 Task:  Click on Football In the Sunday Gridiron Challenge click on  Pick Sheet Add name Isaac Lewis Team name Fenton's Flea Flickers and  Email softage.3@softage.net 10 Points New Orleans Saints 9 Points Philadelphia Eagles 8 Points Carolina Panthers 7 Points Tampa Bay Buccaneers 6 Points Cleveland Browns 5 Points Washington Commanders 4 Points San Francisco 49ers 3 Points Las Vegas Raiders 2 Points New York Jets 1 Points Seattle Seahawks Submit pick sheet
Action: Mouse moved to (505, 300)
Screenshot: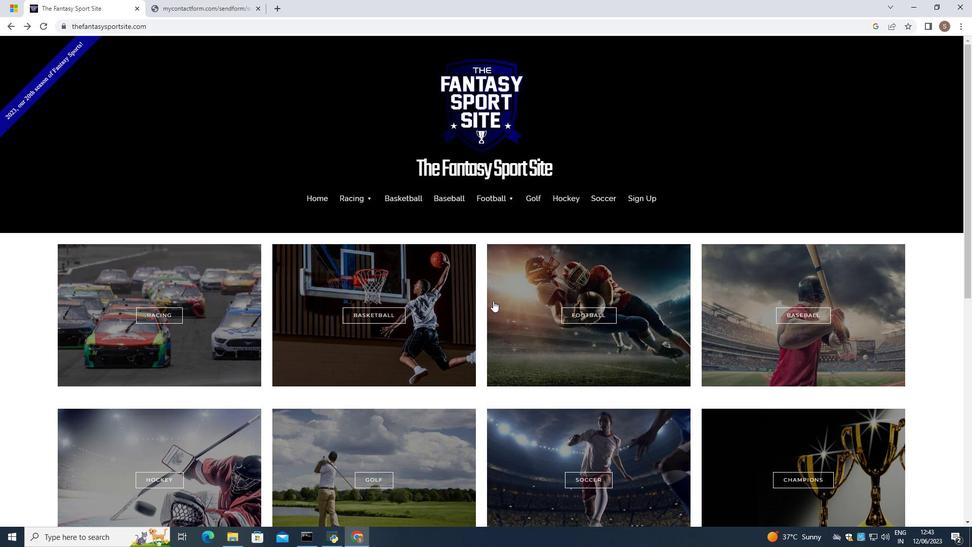 
Action: Mouse pressed left at (505, 300)
Screenshot: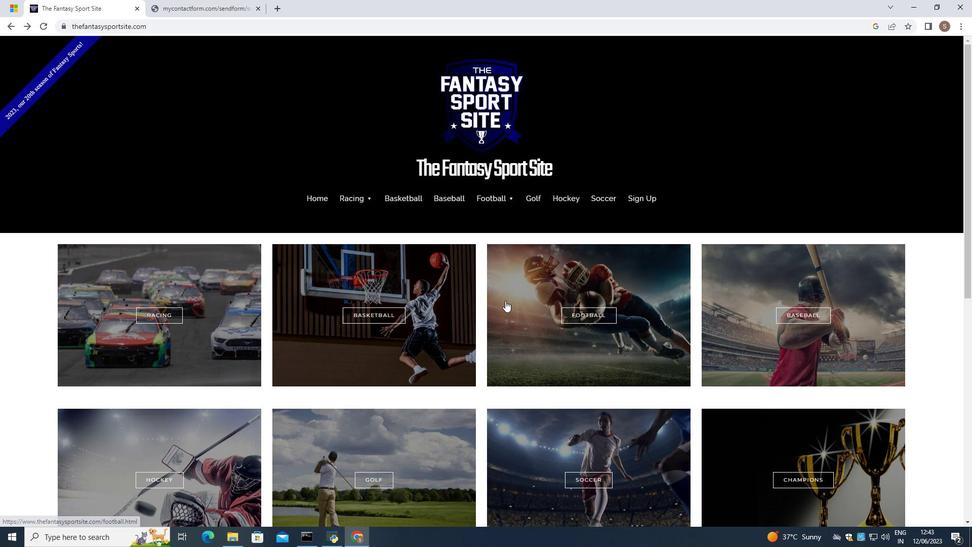 
Action: Mouse moved to (505, 301)
Screenshot: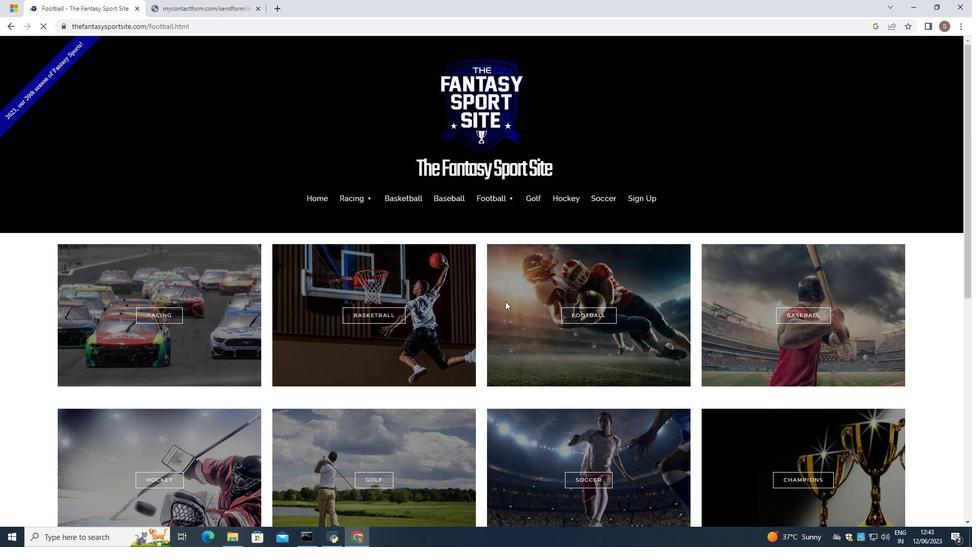 
Action: Mouse scrolled (505, 301) with delta (0, 0)
Screenshot: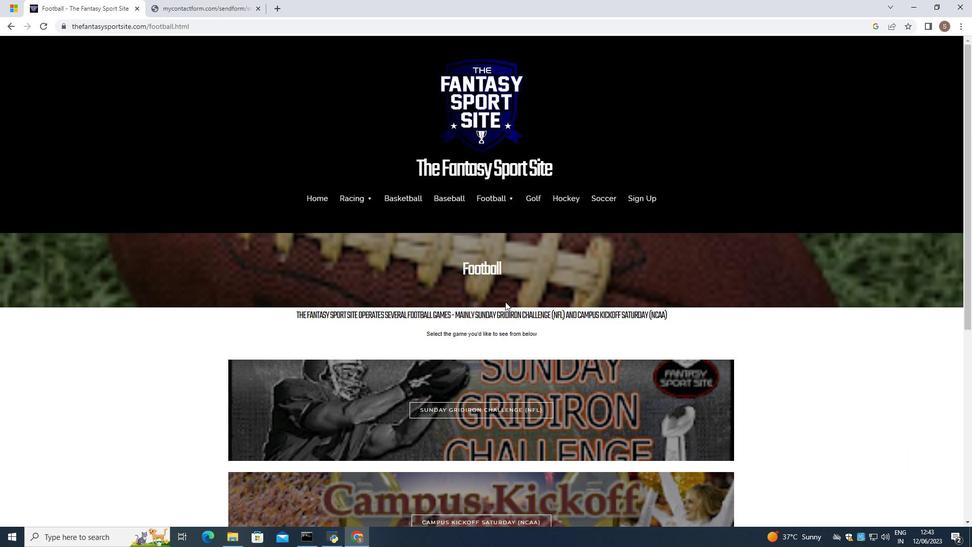 
Action: Mouse scrolled (505, 301) with delta (0, 0)
Screenshot: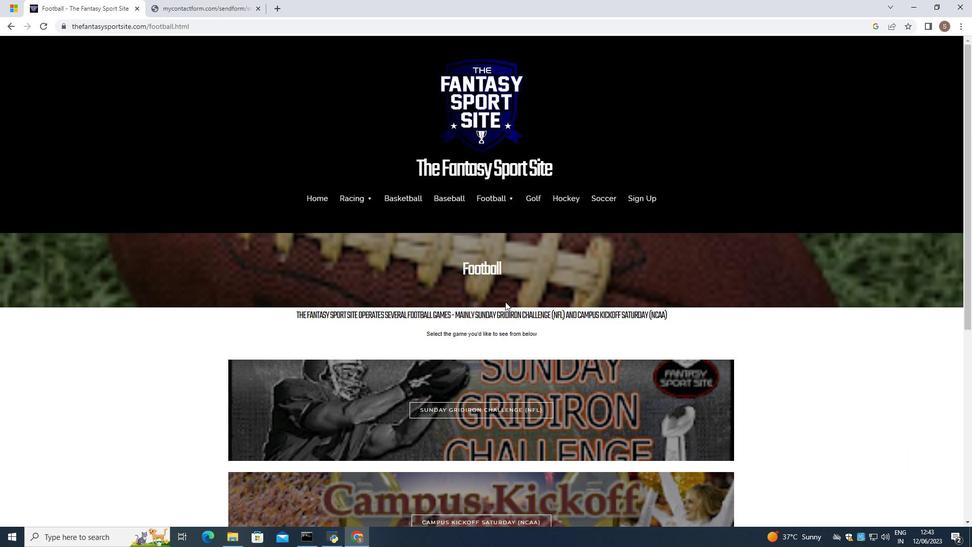 
Action: Mouse scrolled (505, 301) with delta (0, 0)
Screenshot: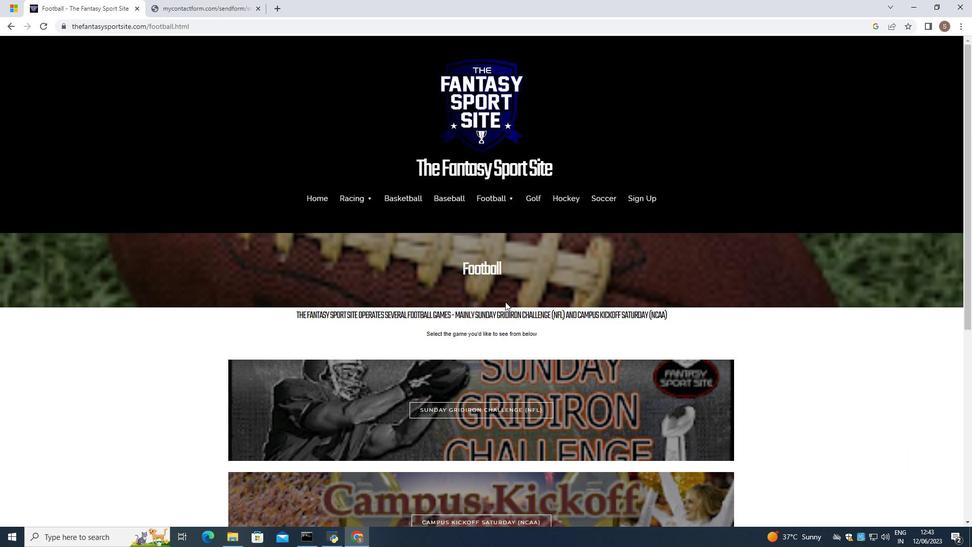 
Action: Mouse moved to (522, 257)
Screenshot: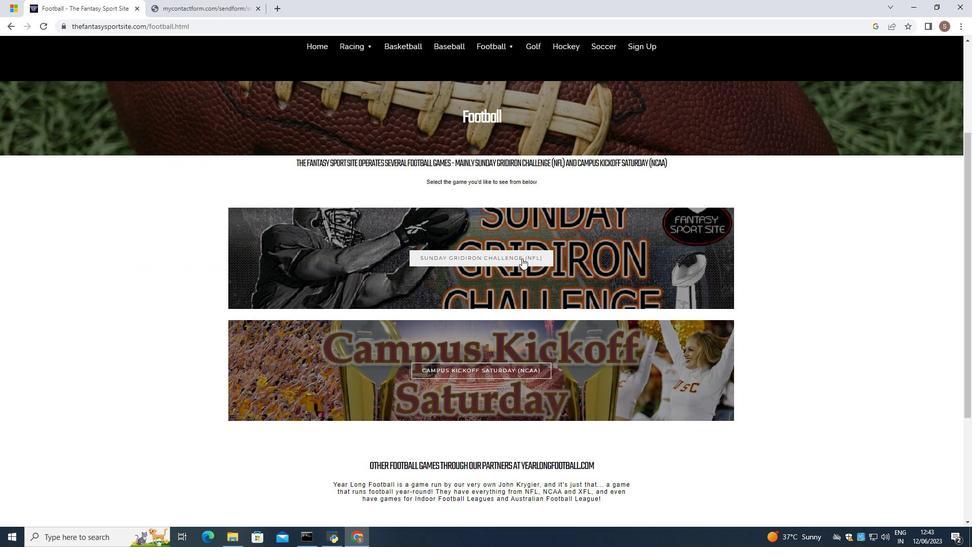 
Action: Mouse pressed left at (522, 257)
Screenshot: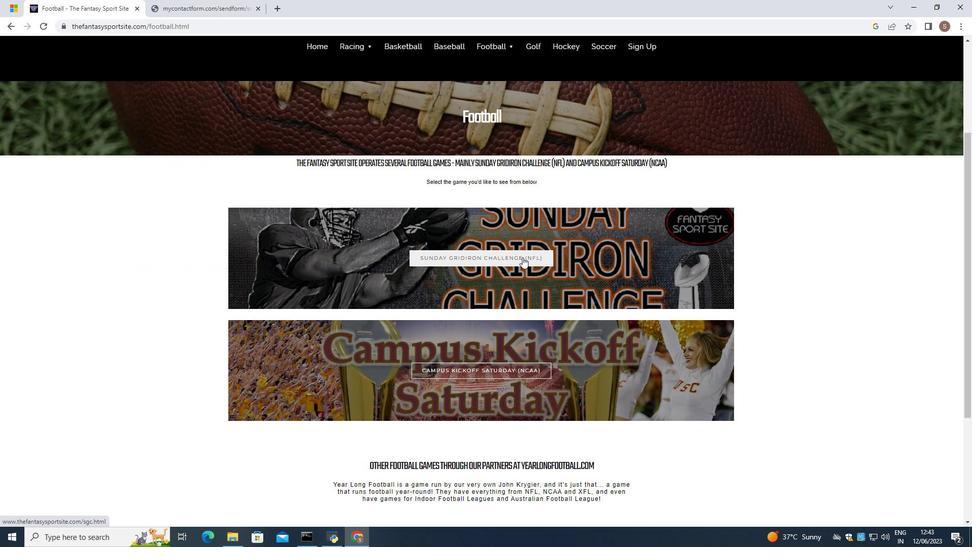 
Action: Mouse moved to (522, 257)
Screenshot: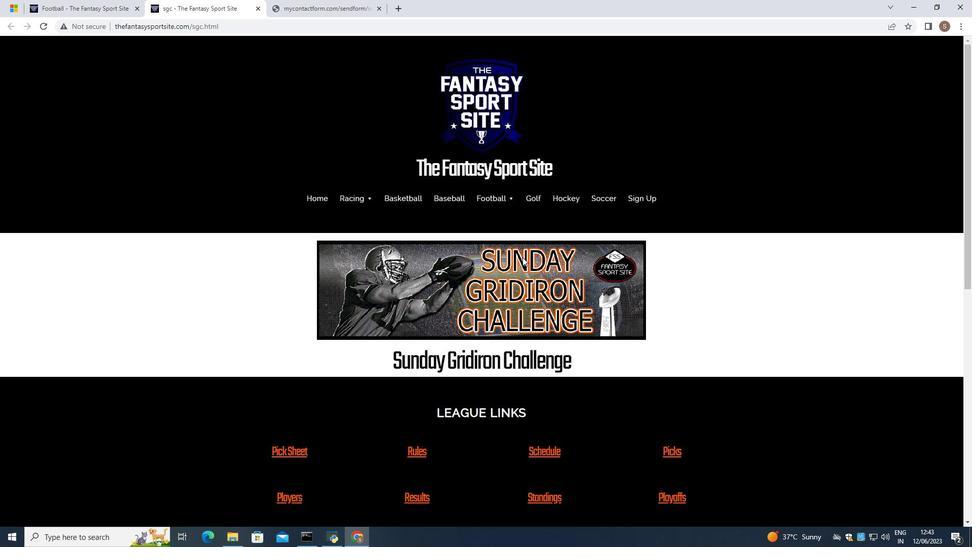 
Action: Mouse scrolled (522, 257) with delta (0, 0)
Screenshot: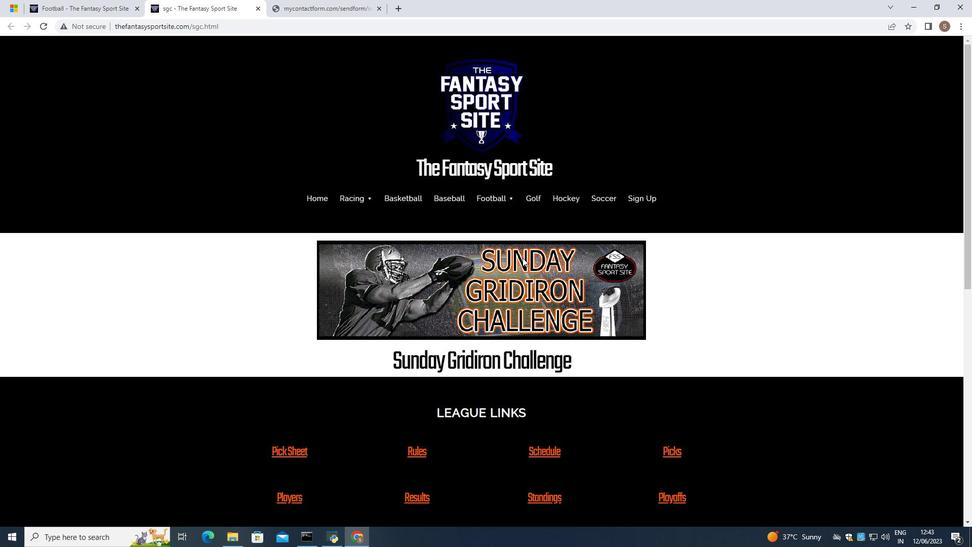 
Action: Mouse scrolled (522, 257) with delta (0, 0)
Screenshot: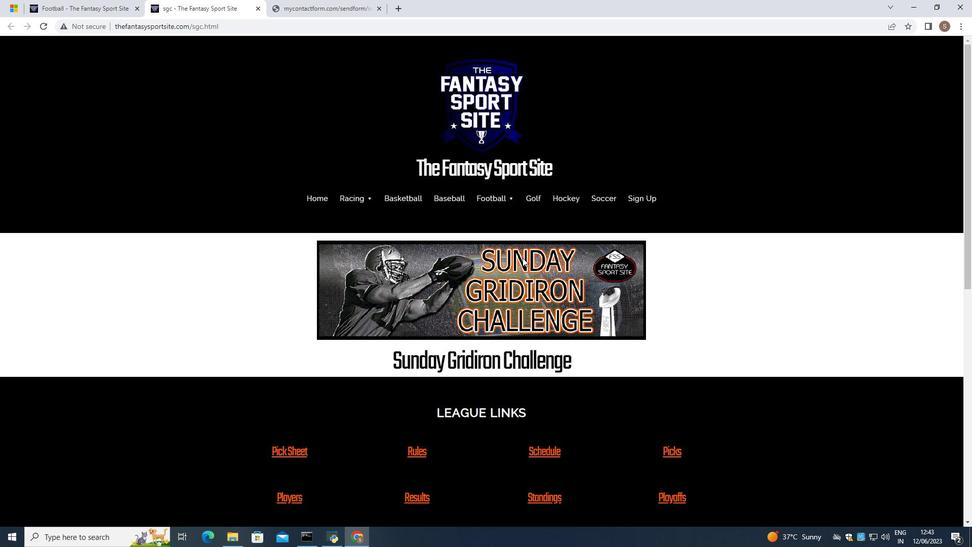 
Action: Mouse scrolled (522, 257) with delta (0, 0)
Screenshot: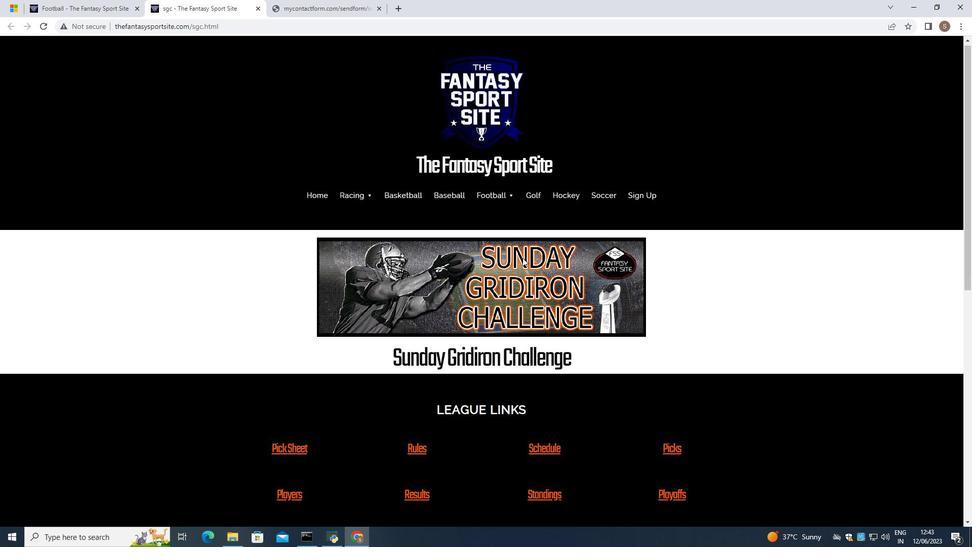 
Action: Mouse moved to (295, 302)
Screenshot: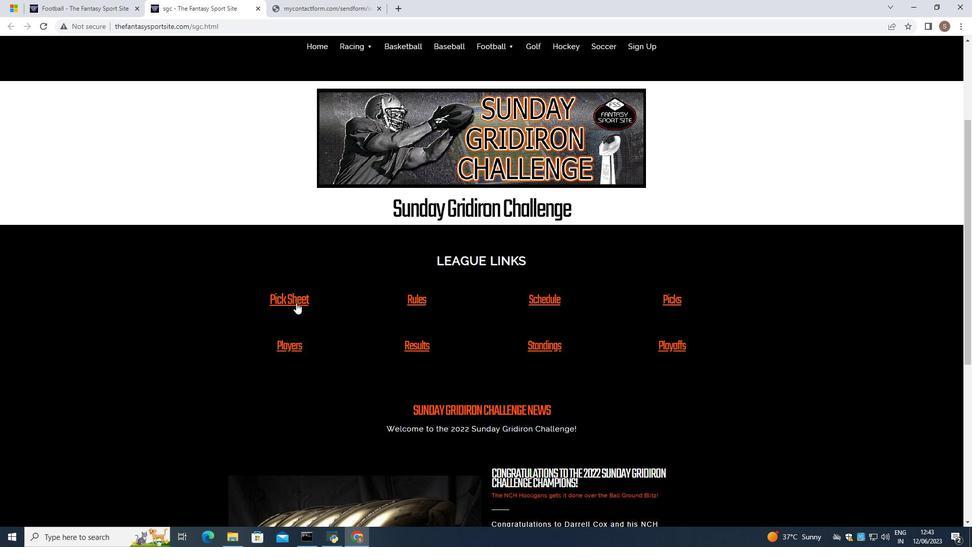 
Action: Mouse pressed left at (295, 302)
Screenshot: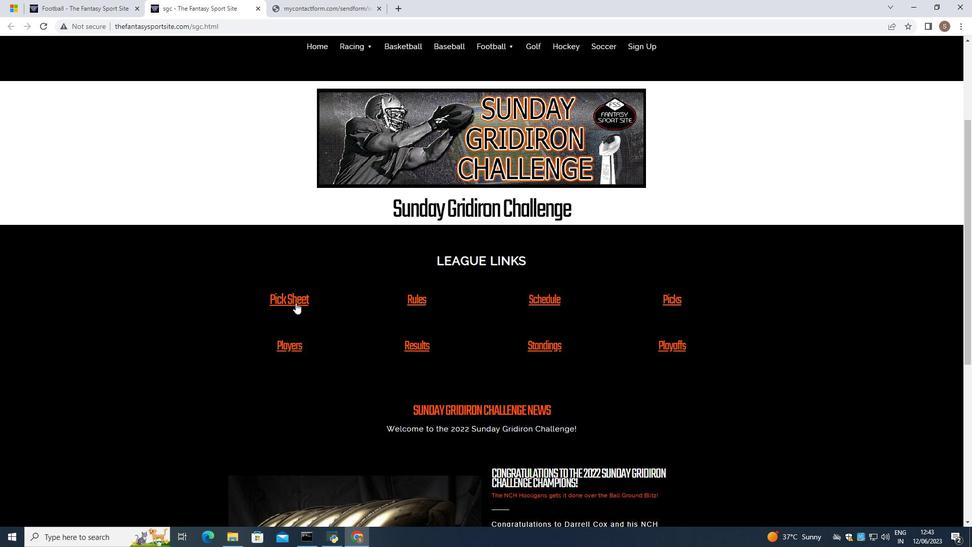 
Action: Mouse moved to (298, 301)
Screenshot: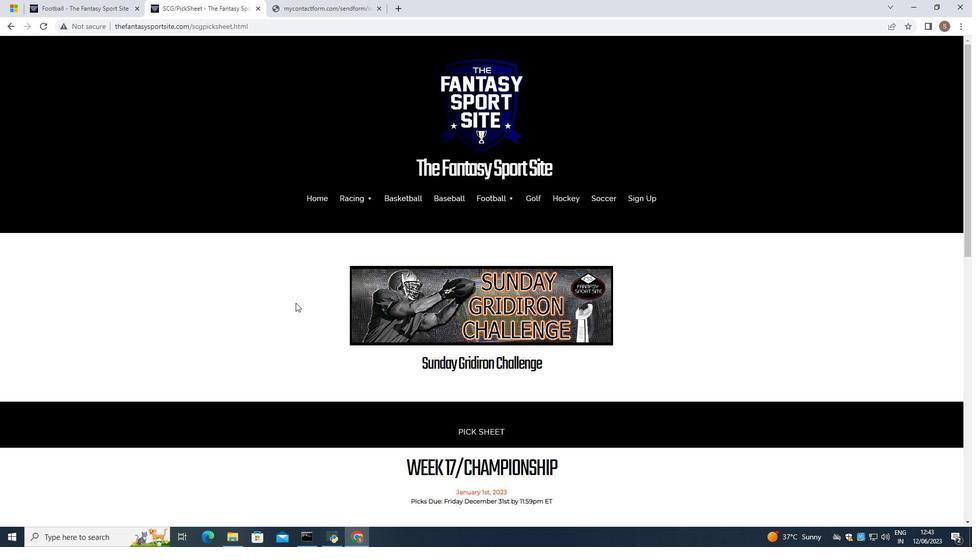 
Action: Mouse scrolled (298, 300) with delta (0, 0)
Screenshot: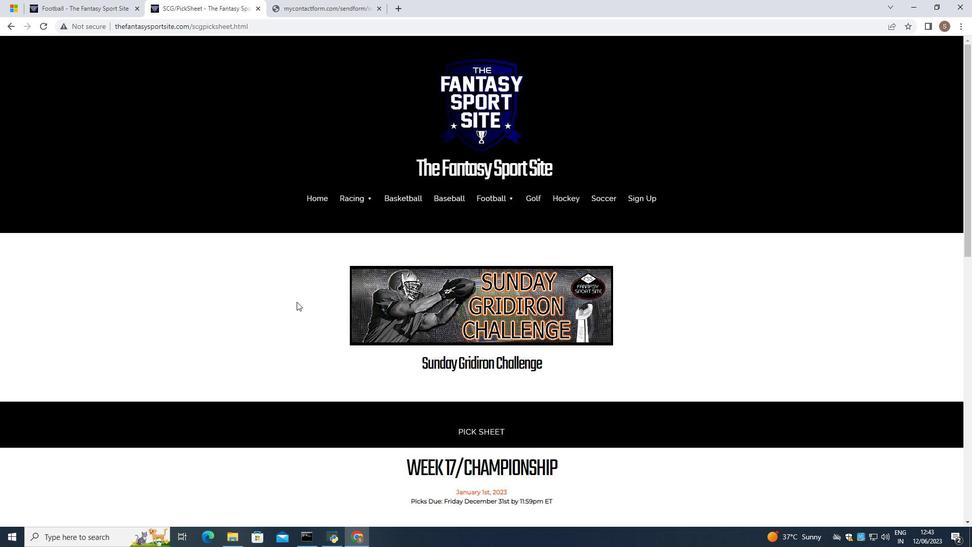
Action: Mouse moved to (298, 301)
Screenshot: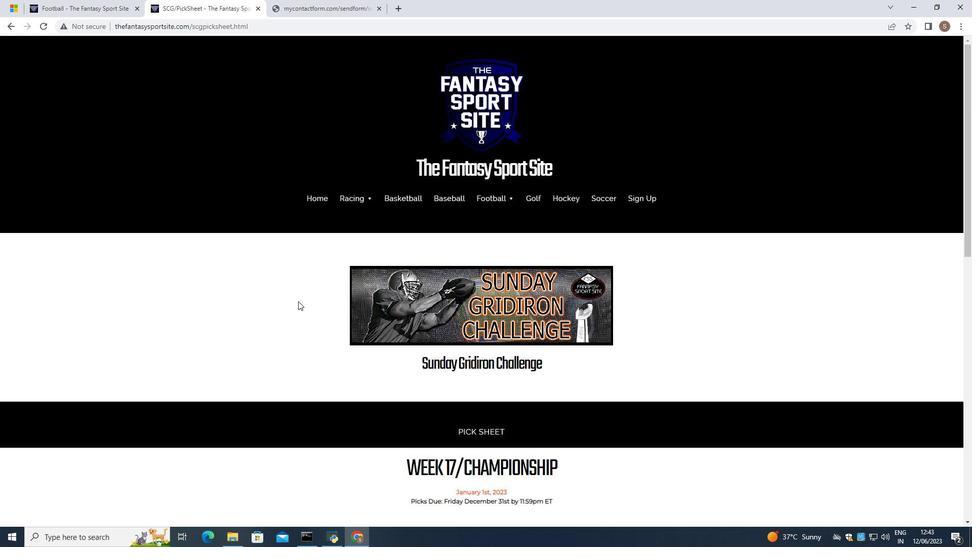 
Action: Mouse scrolled (298, 300) with delta (0, 0)
Screenshot: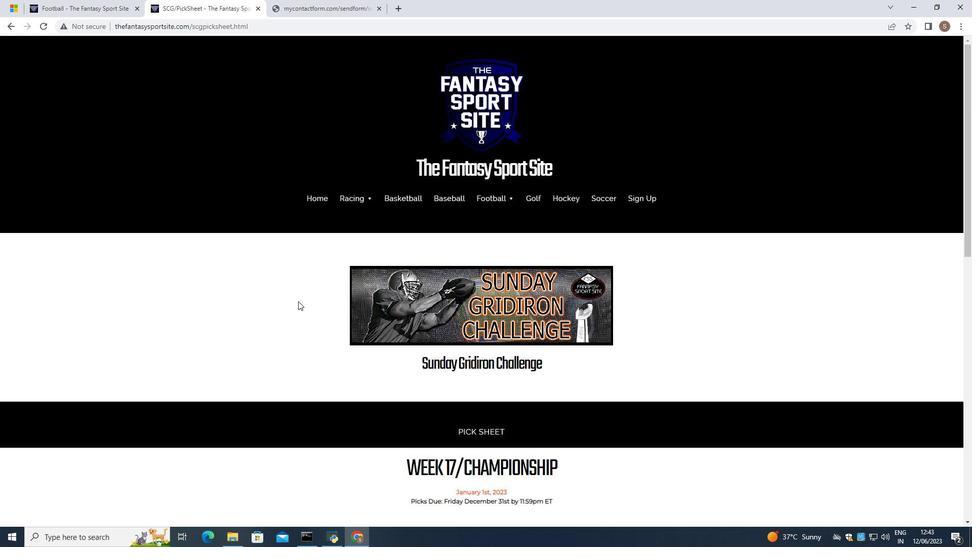 
Action: Mouse moved to (299, 300)
Screenshot: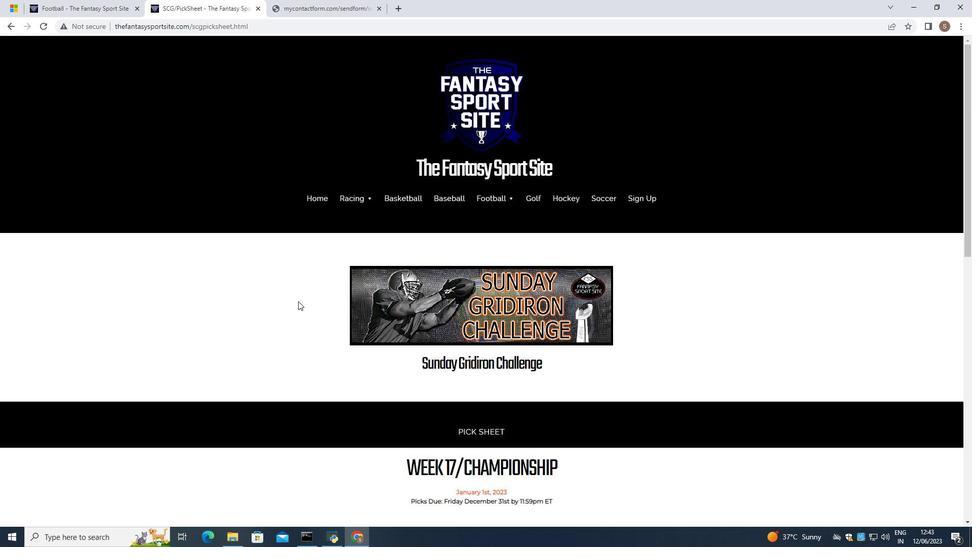 
Action: Mouse scrolled (299, 300) with delta (0, 0)
Screenshot: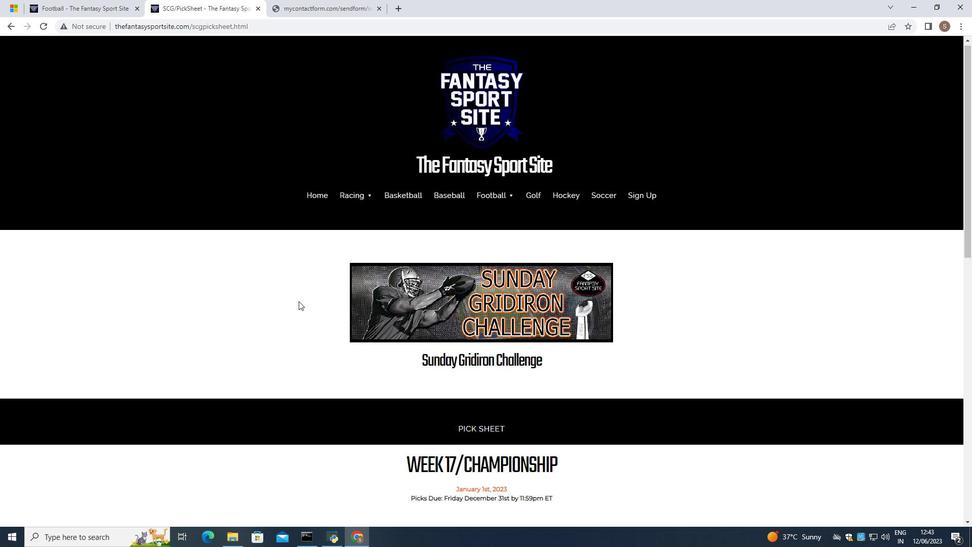 
Action: Mouse moved to (300, 300)
Screenshot: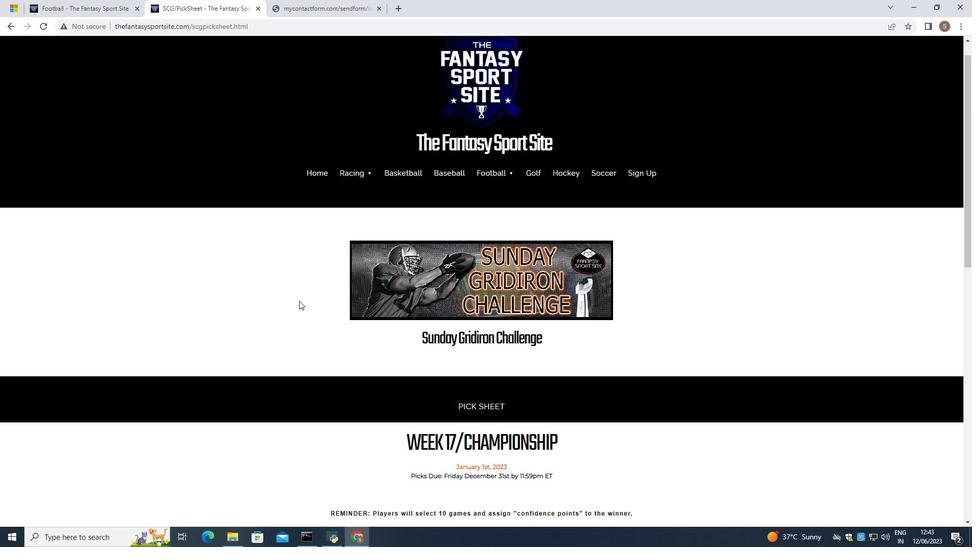 
Action: Mouse scrolled (300, 300) with delta (0, 0)
Screenshot: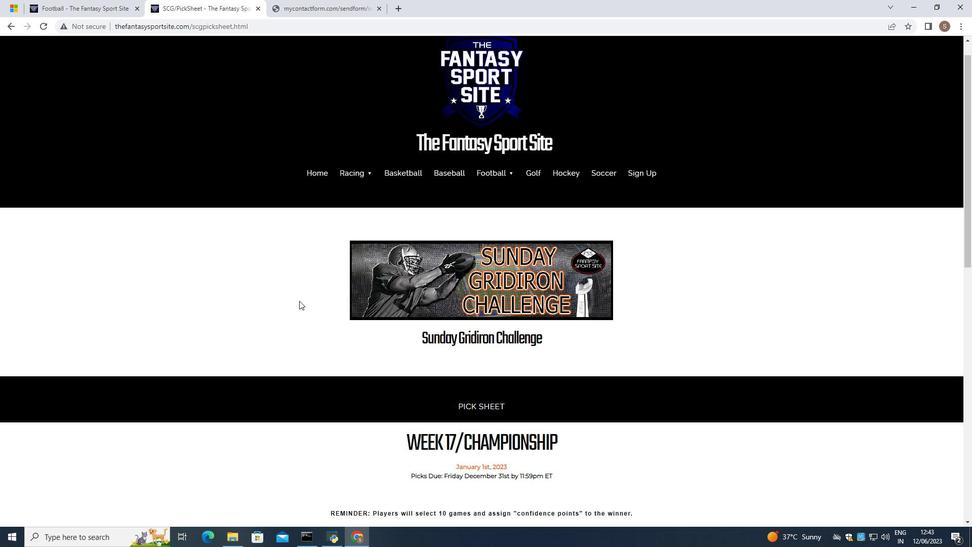 
Action: Mouse moved to (301, 299)
Screenshot: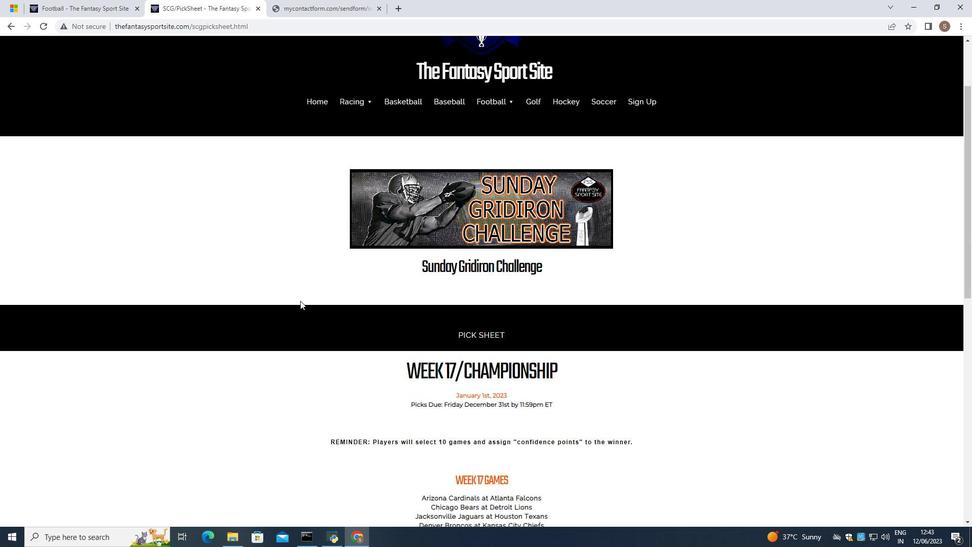 
Action: Mouse scrolled (301, 299) with delta (0, 0)
Screenshot: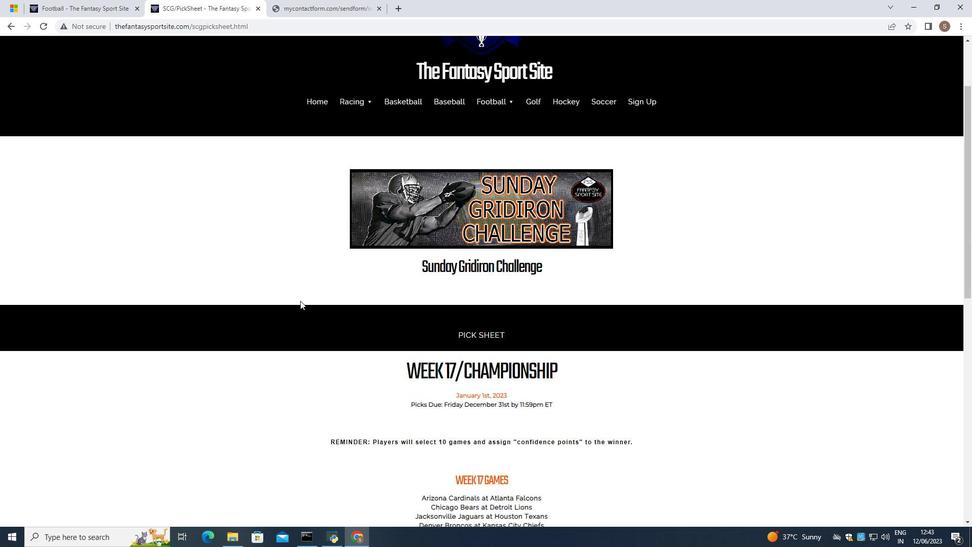 
Action: Mouse moved to (307, 296)
Screenshot: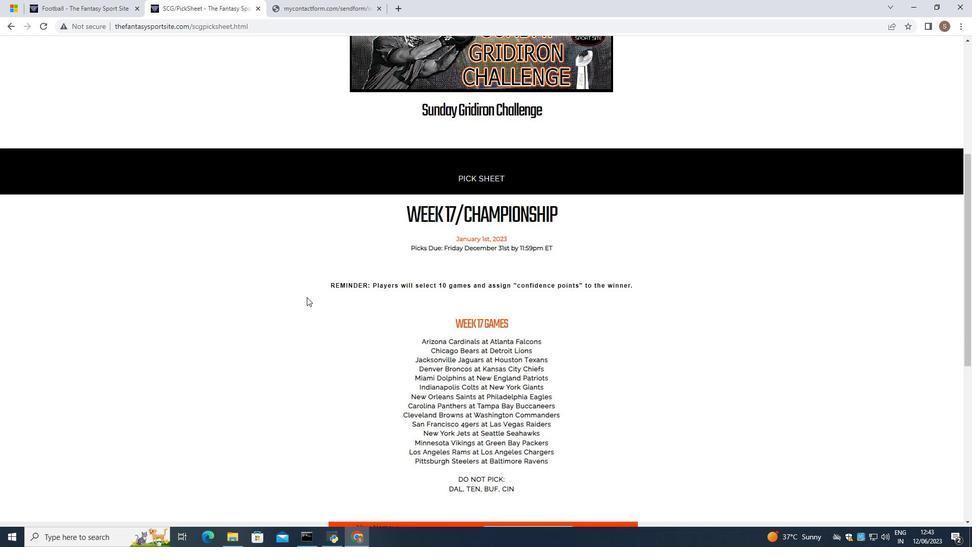
Action: Mouse scrolled (307, 296) with delta (0, 0)
Screenshot: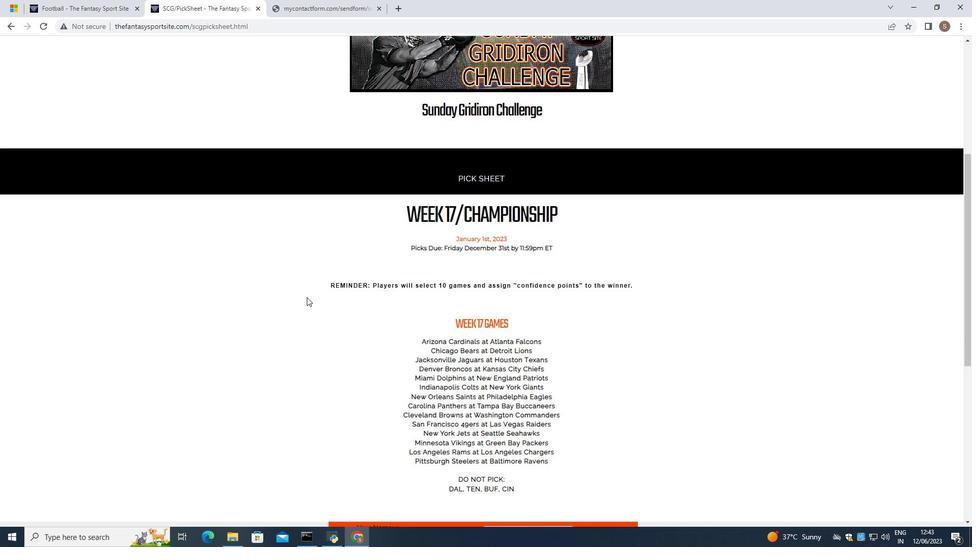 
Action: Mouse moved to (309, 296)
Screenshot: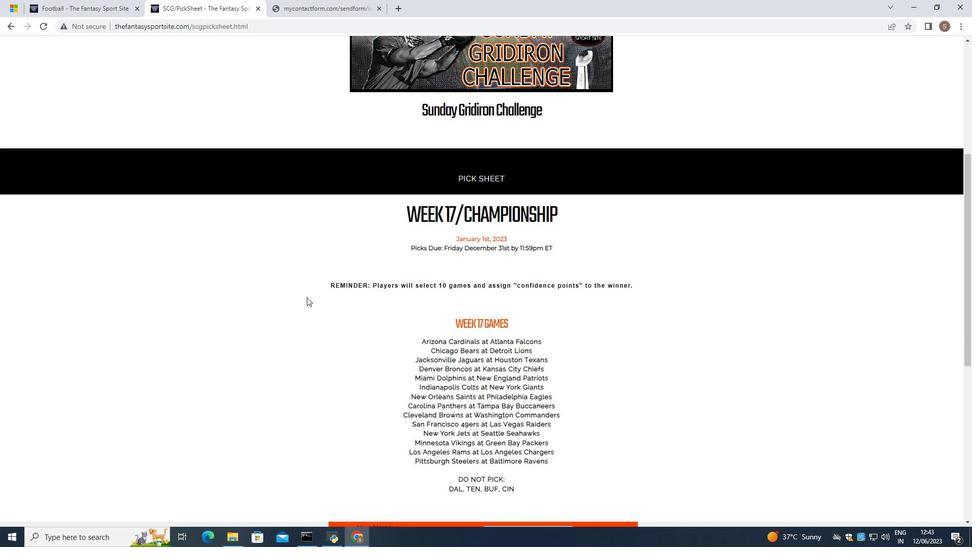 
Action: Mouse scrolled (309, 295) with delta (0, 0)
Screenshot: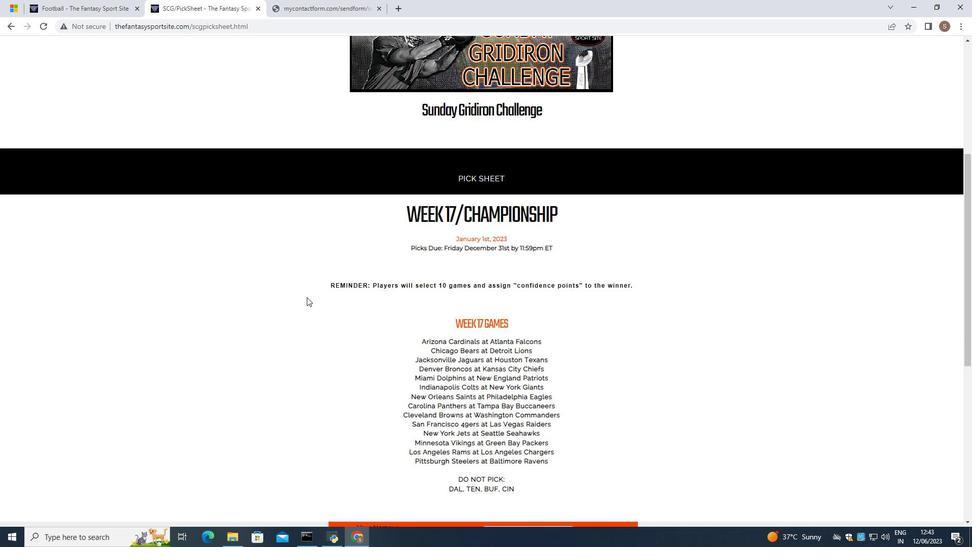 
Action: Mouse moved to (309, 296)
Screenshot: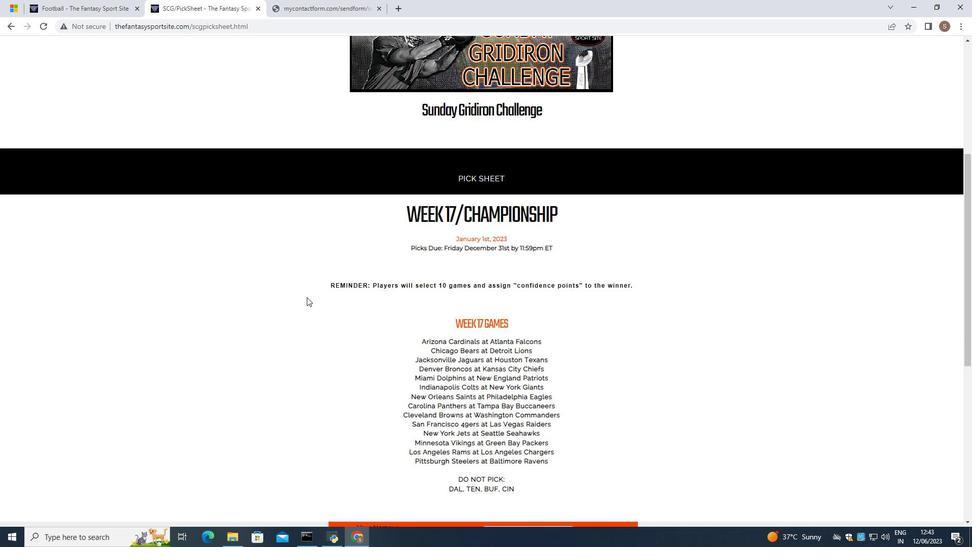 
Action: Mouse scrolled (309, 295) with delta (0, 0)
Screenshot: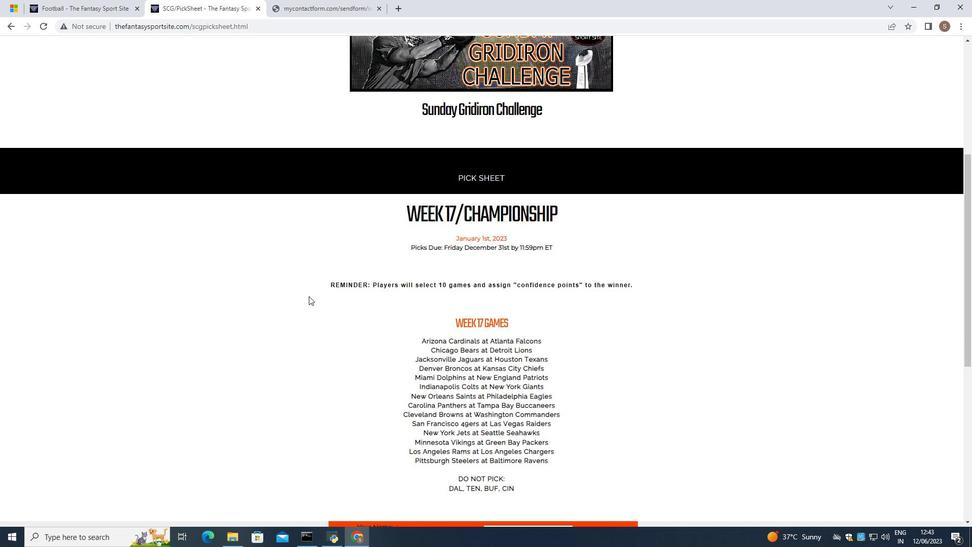 
Action: Mouse moved to (309, 296)
Screenshot: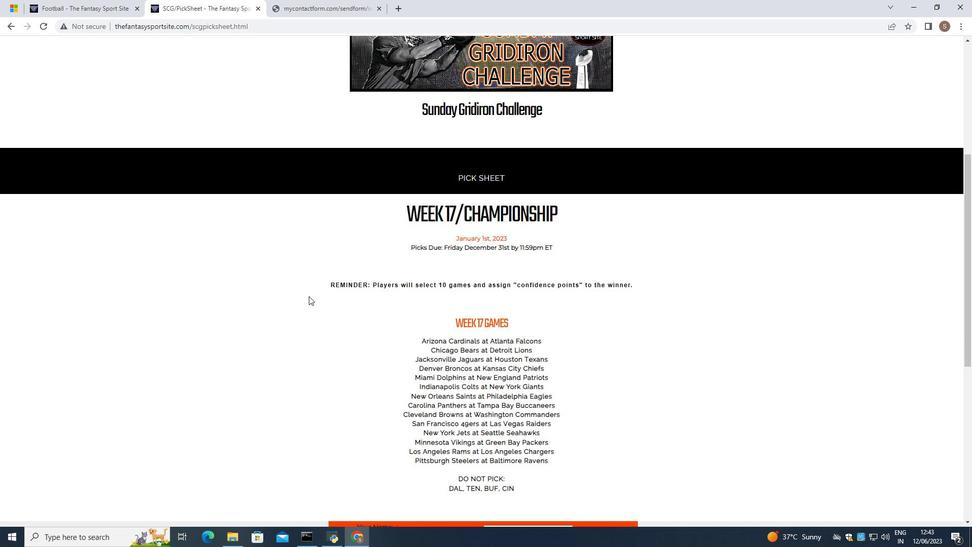 
Action: Mouse scrolled (309, 295) with delta (0, 0)
Screenshot: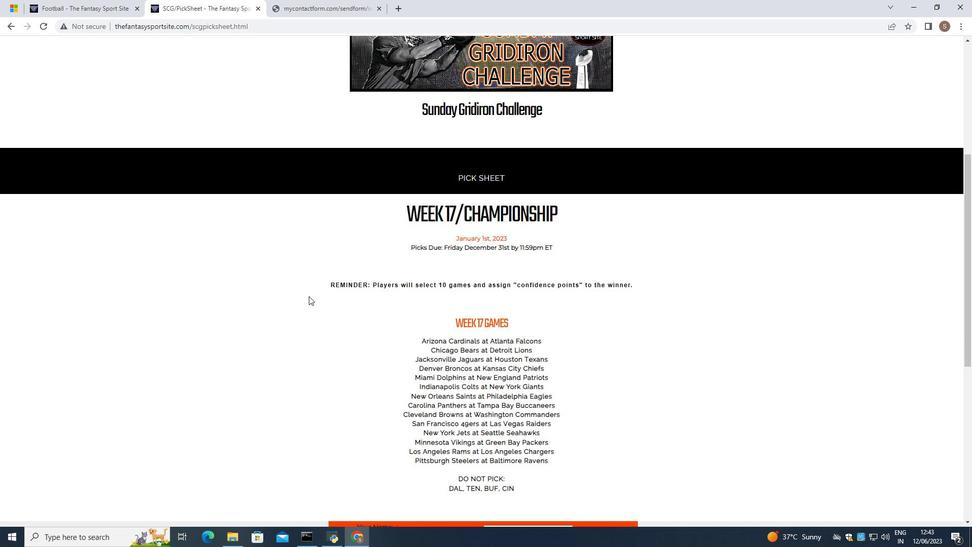 
Action: Mouse moved to (310, 295)
Screenshot: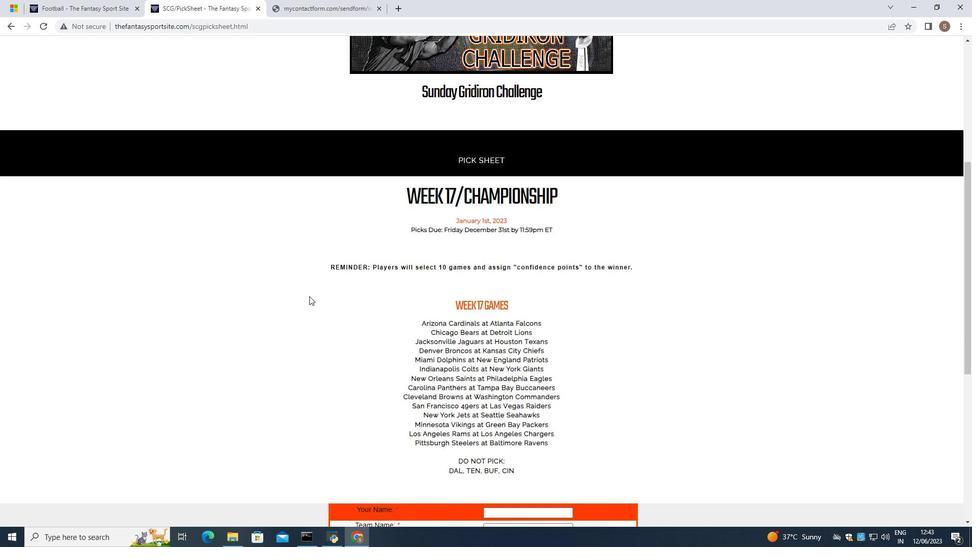 
Action: Mouse scrolled (310, 295) with delta (0, 0)
Screenshot: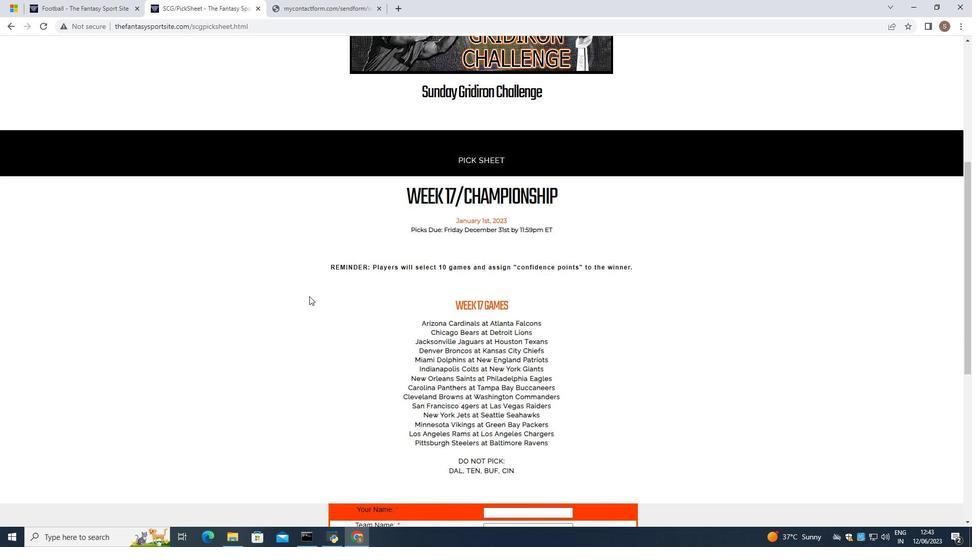 
Action: Mouse moved to (336, 282)
Screenshot: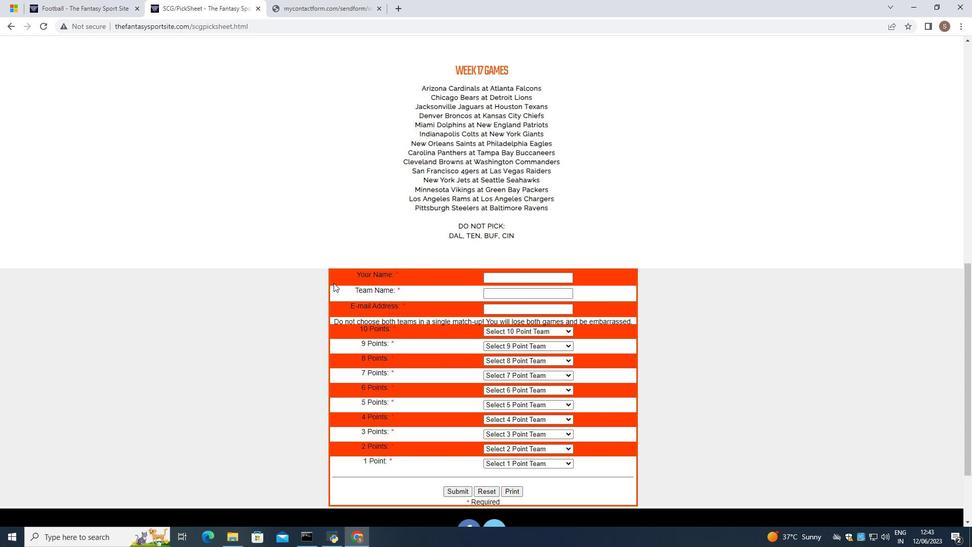 
Action: Mouse scrolled (336, 281) with delta (0, 0)
Screenshot: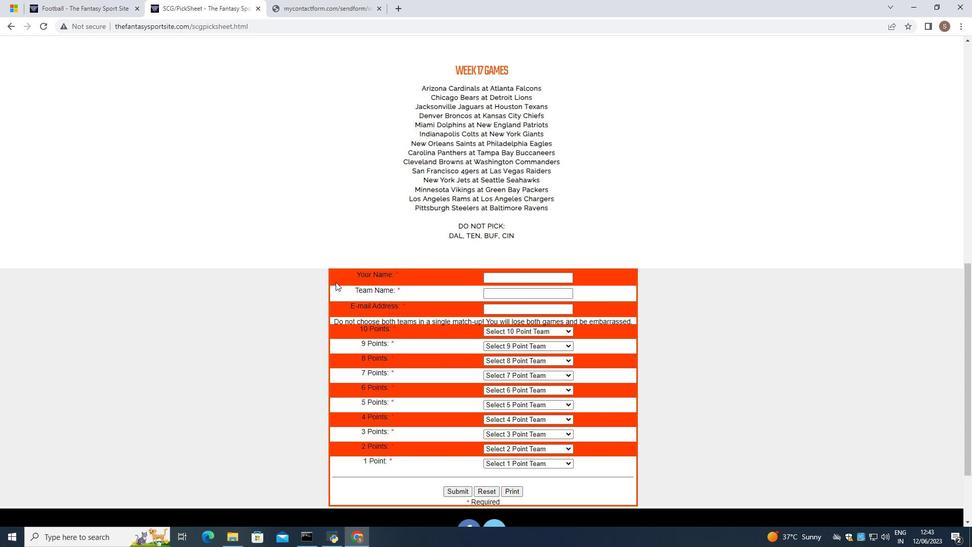 
Action: Mouse scrolled (336, 281) with delta (0, 0)
Screenshot: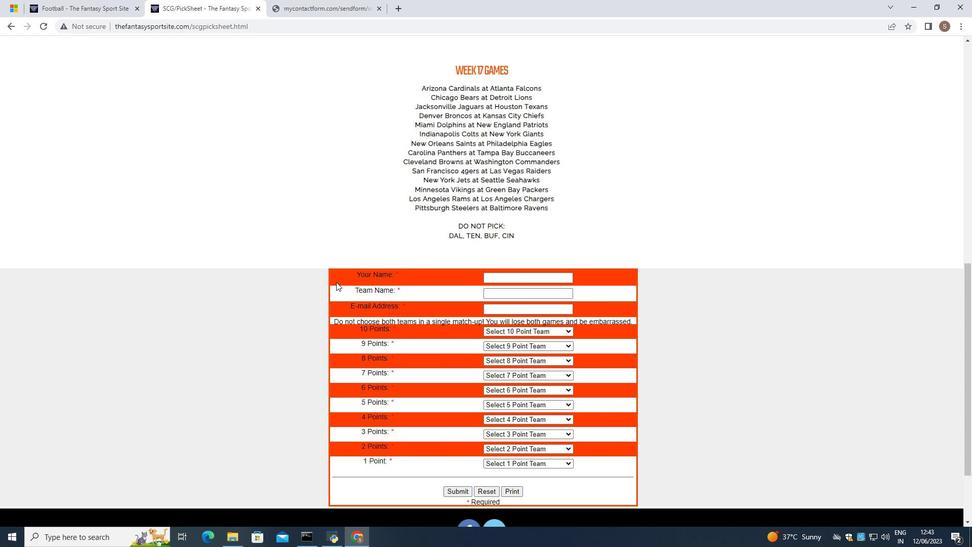 
Action: Mouse moved to (497, 180)
Screenshot: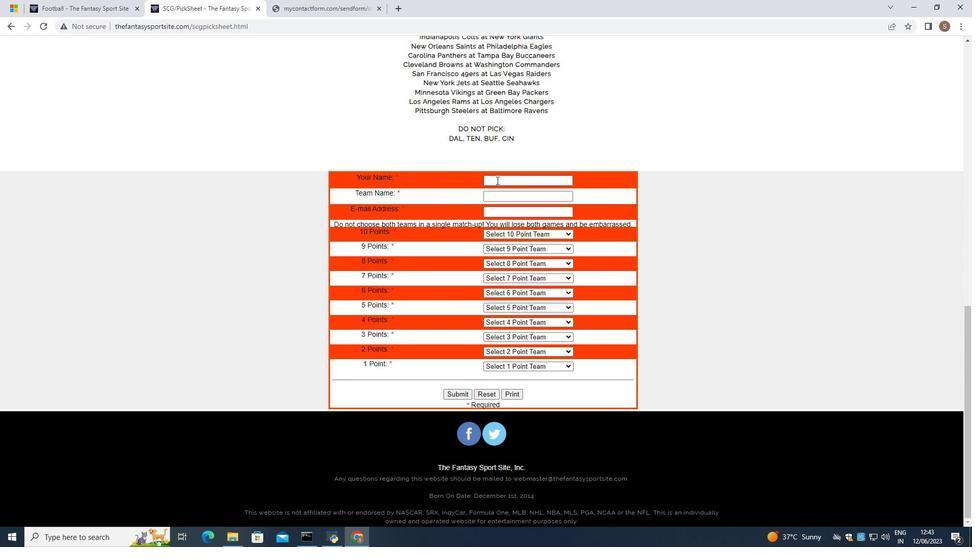 
Action: Mouse pressed left at (497, 180)
Screenshot: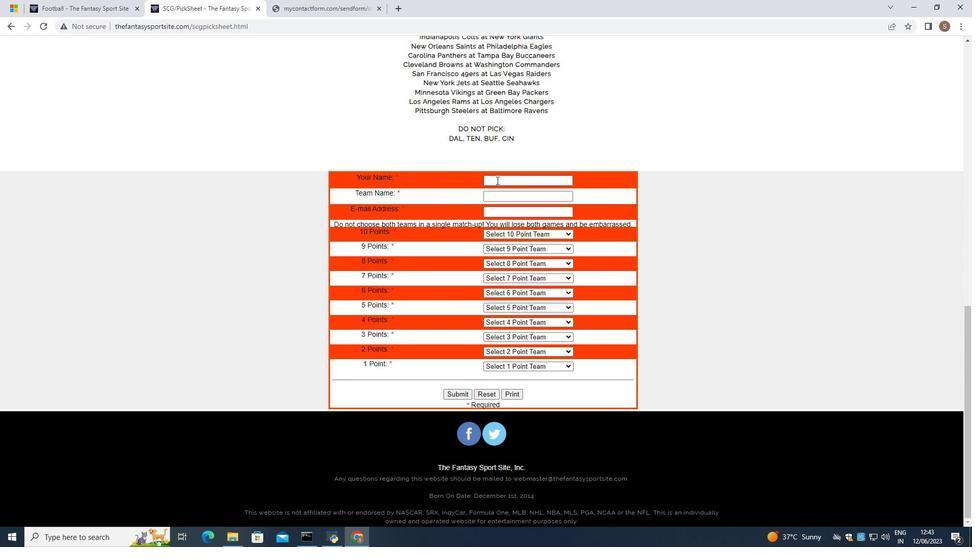 
Action: Key pressed <Key.shift>Issac<Key.space><Key.shift>Lewis
Screenshot: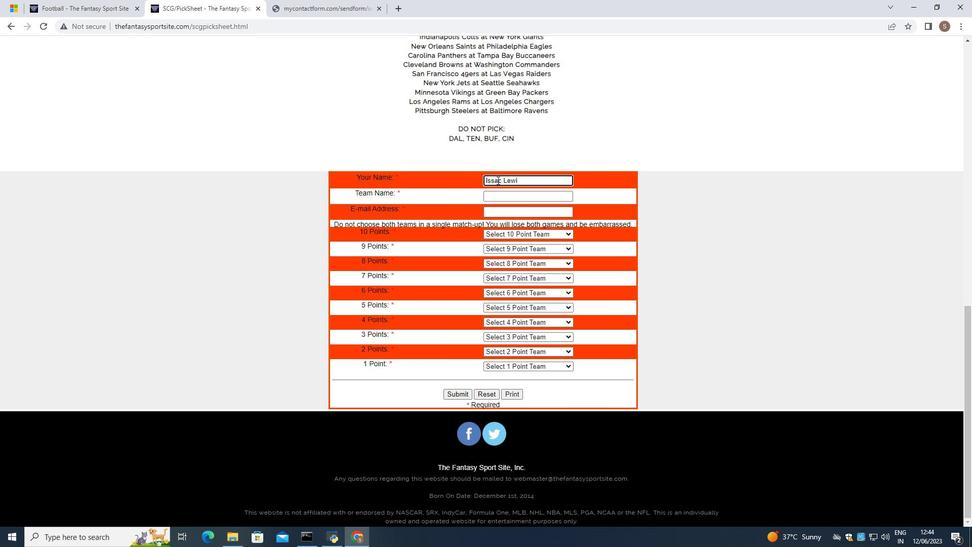 
Action: Mouse moved to (508, 193)
Screenshot: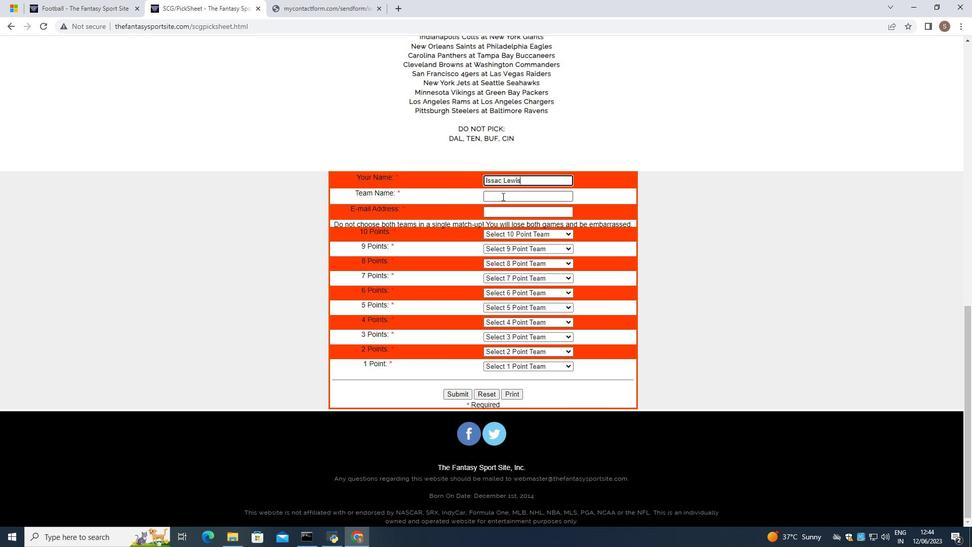 
Action: Mouse pressed left at (508, 193)
Screenshot: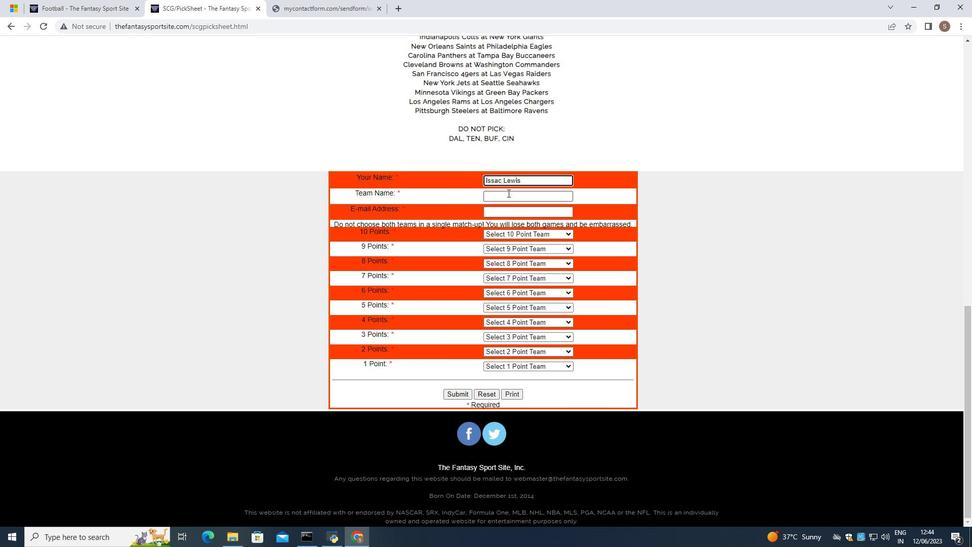 
Action: Mouse moved to (508, 193)
Screenshot: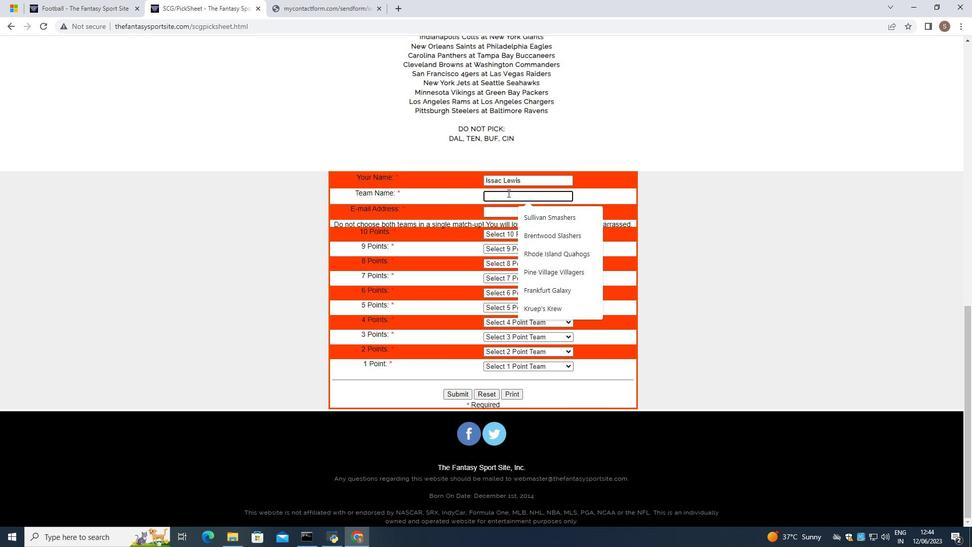 
Action: Key pressed <Key.shift>Fenton's<Key.space><Key.shift>Flea<Key.space><Key.shift>Flickers
Screenshot: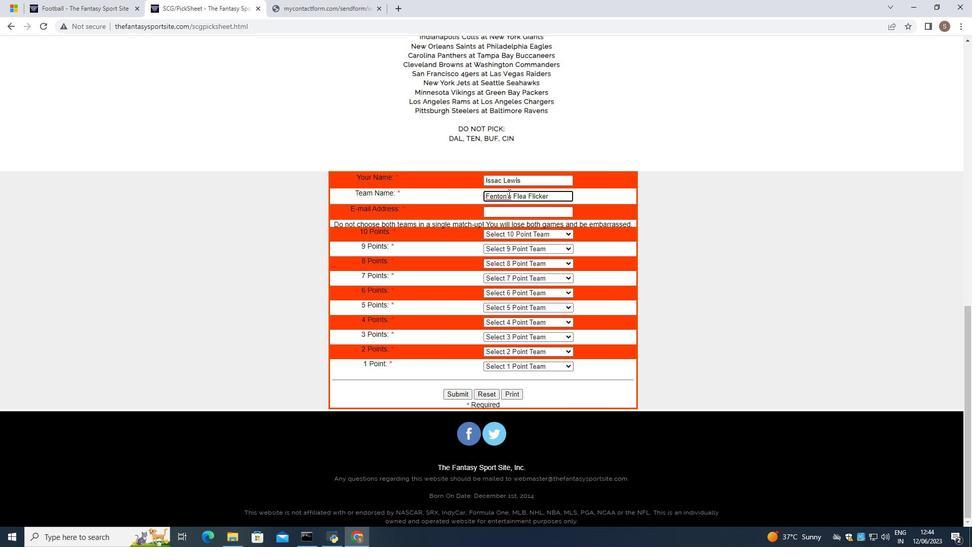 
Action: Mouse moved to (512, 210)
Screenshot: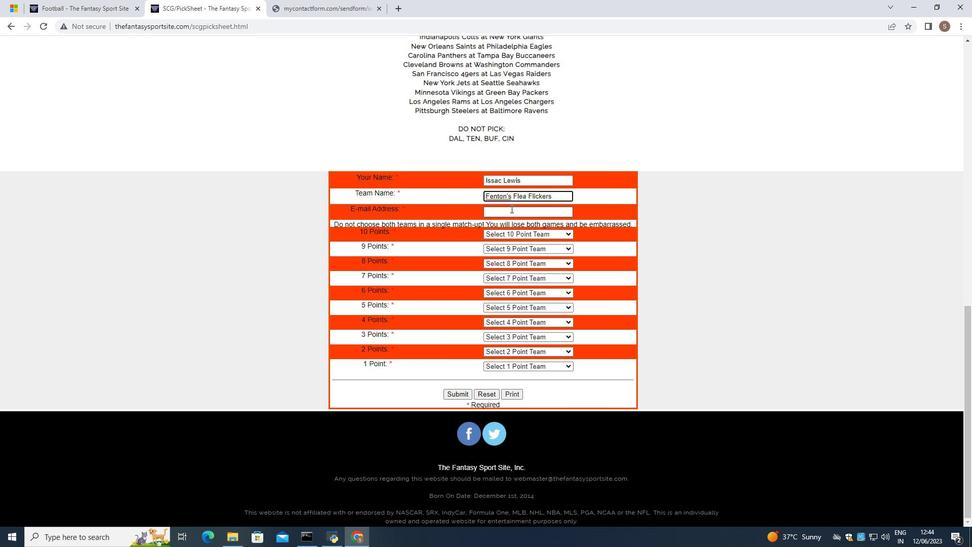 
Action: Mouse pressed left at (512, 210)
Screenshot: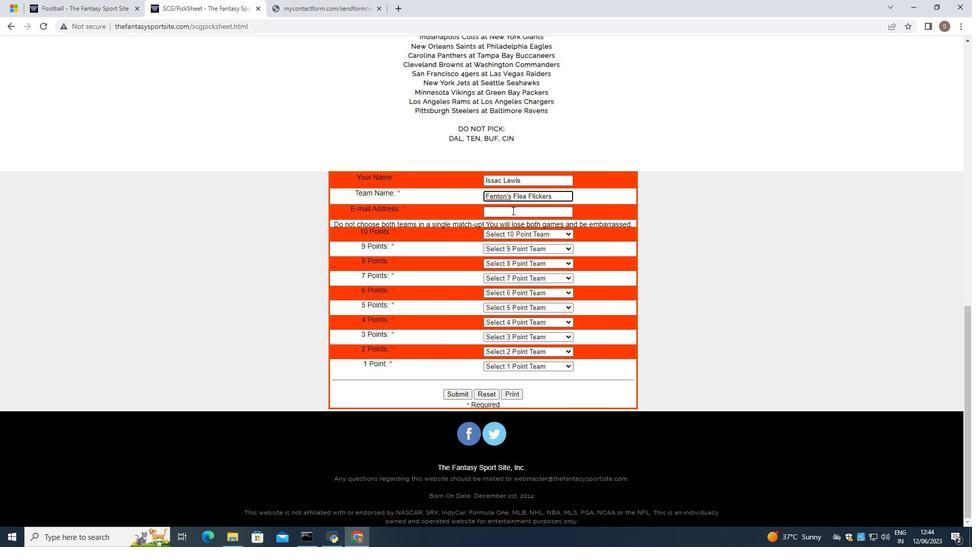 
Action: Key pressed softage.3
Screenshot: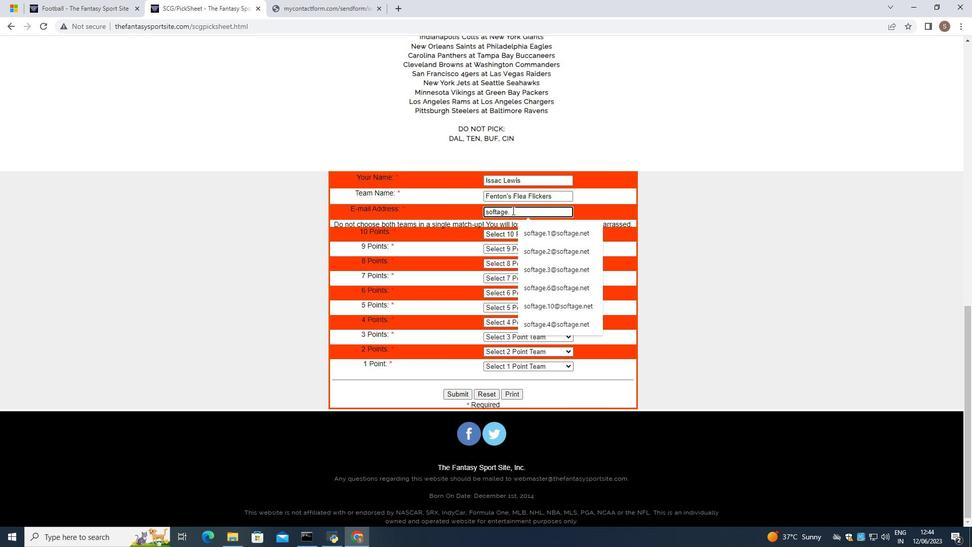 
Action: Mouse moved to (559, 232)
Screenshot: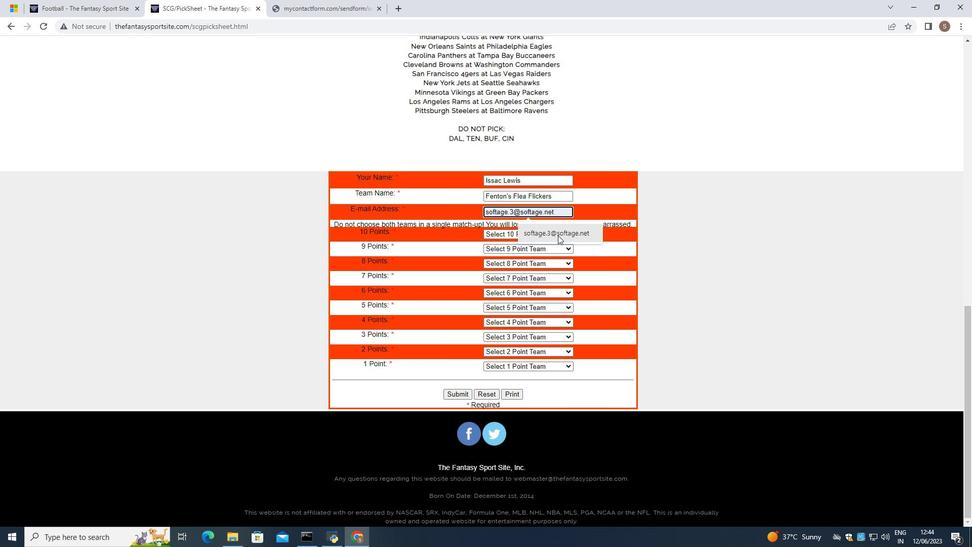 
Action: Mouse pressed left at (559, 232)
Screenshot: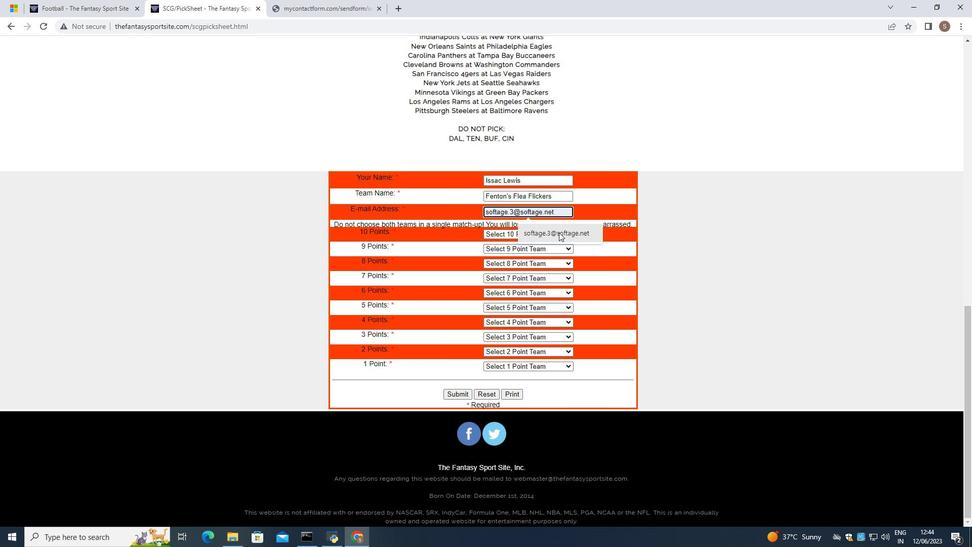 
Action: Mouse moved to (553, 231)
Screenshot: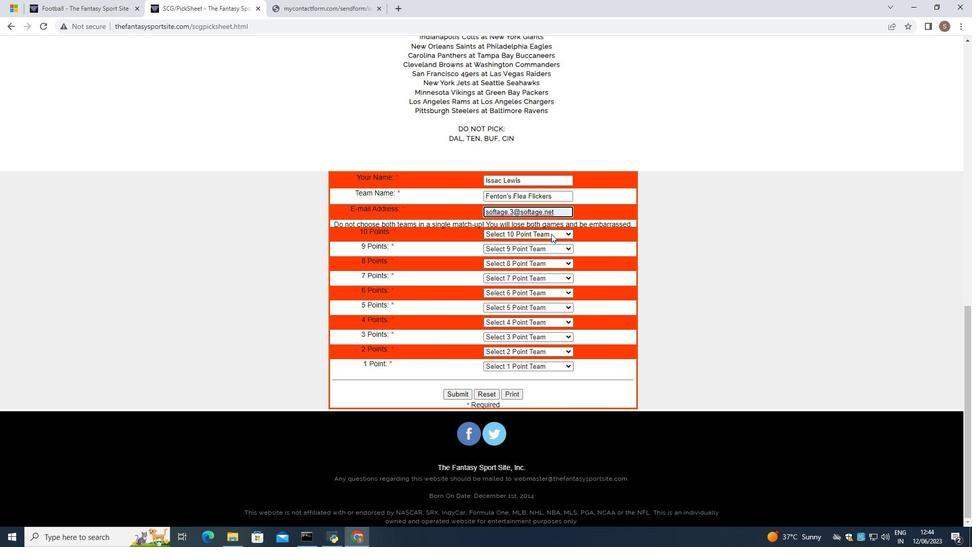 
Action: Mouse pressed left at (553, 231)
Screenshot: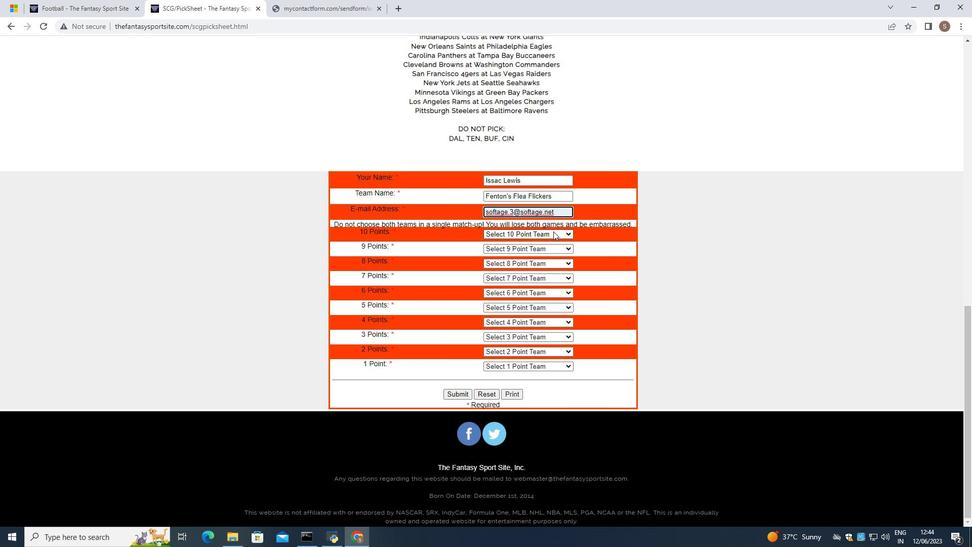 
Action: Mouse moved to (544, 299)
Screenshot: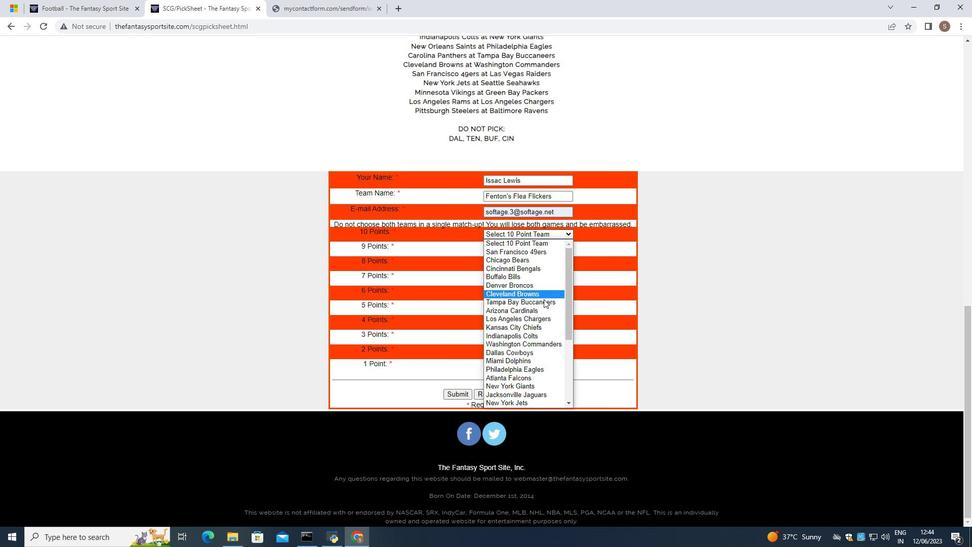 
Action: Mouse scrolled (544, 299) with delta (0, 0)
Screenshot: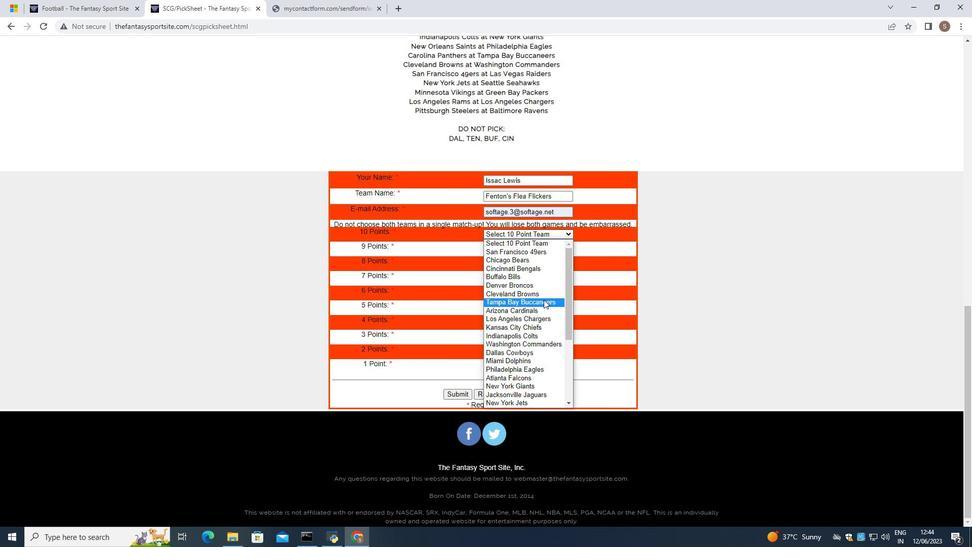 
Action: Mouse scrolled (544, 299) with delta (0, 0)
Screenshot: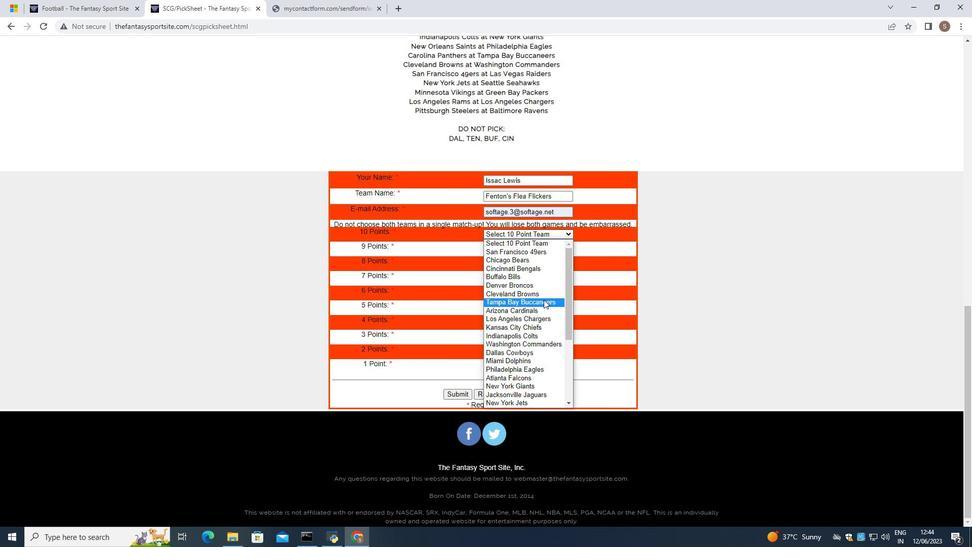 
Action: Mouse scrolled (544, 299) with delta (0, 0)
Screenshot: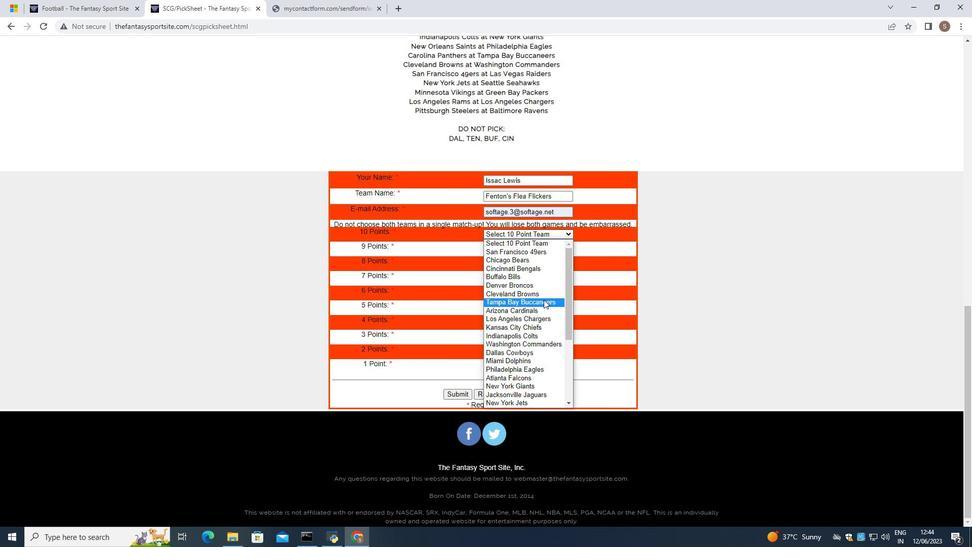 
Action: Mouse scrolled (544, 299) with delta (0, 0)
Screenshot: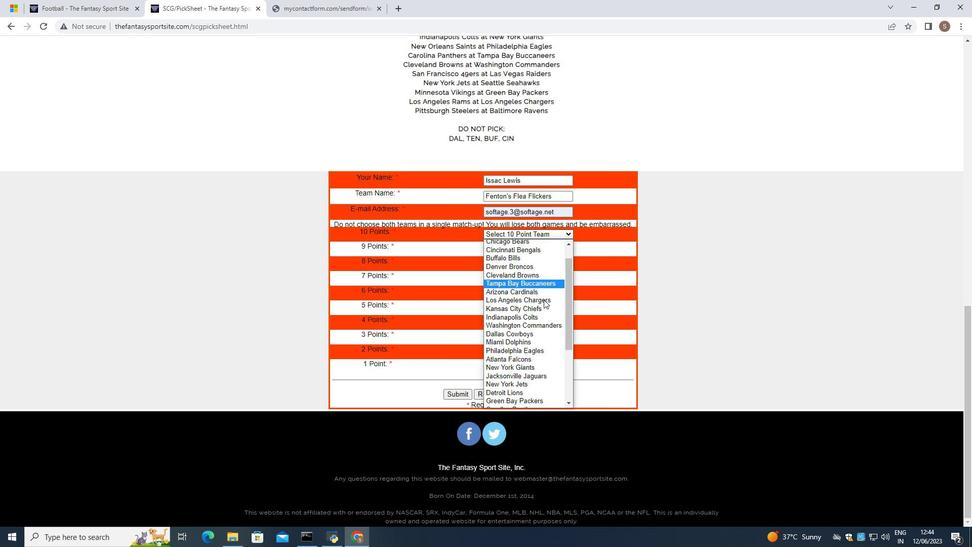 
Action: Mouse scrolled (544, 299) with delta (0, 0)
Screenshot: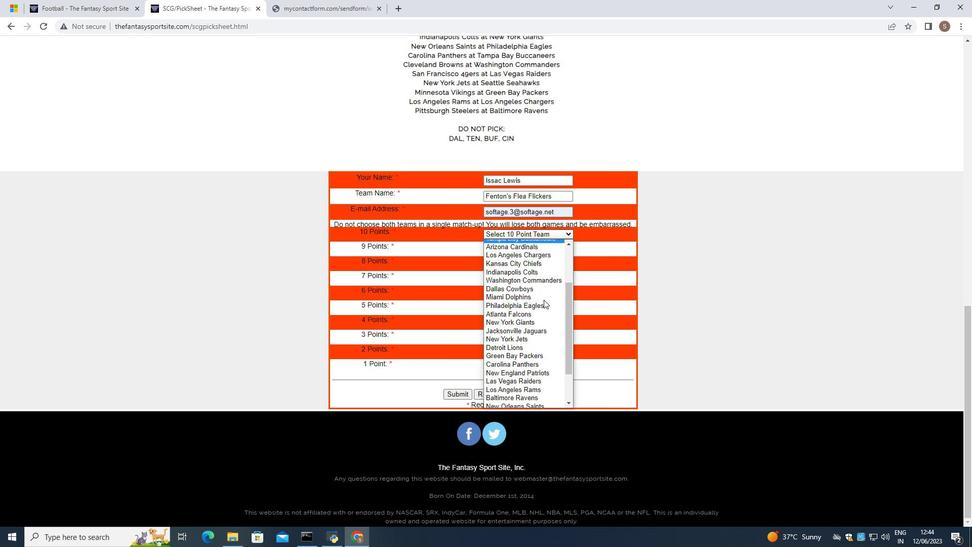 
Action: Mouse scrolled (544, 299) with delta (0, 0)
Screenshot: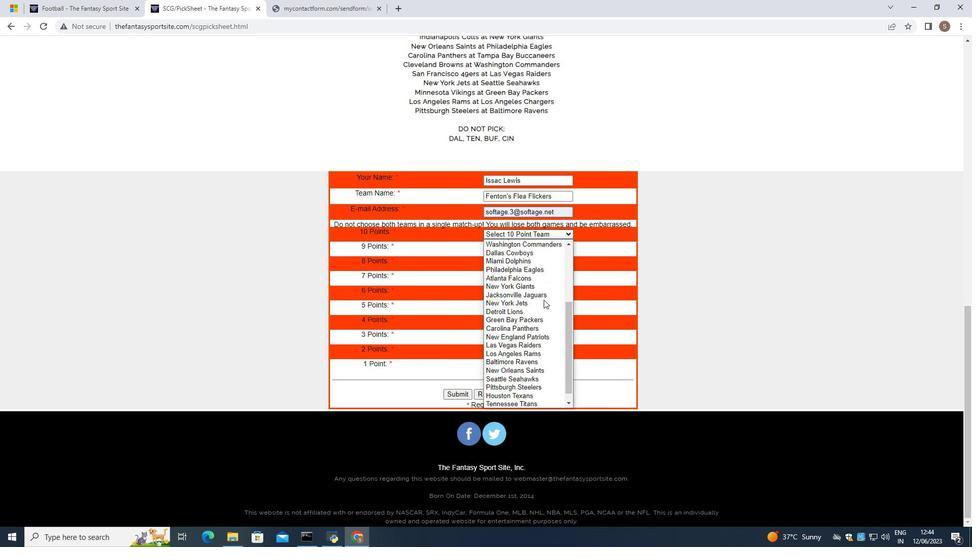 
Action: Mouse moved to (545, 361)
Screenshot: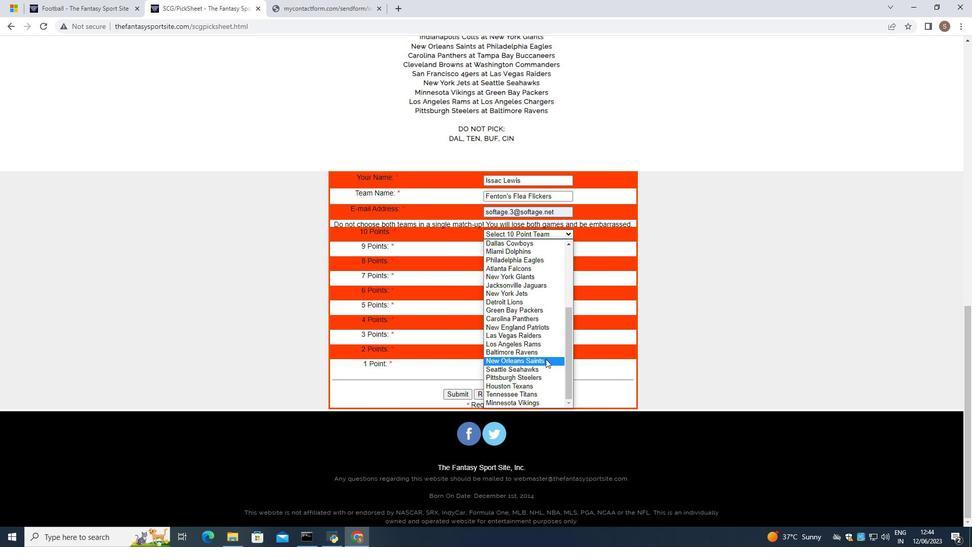 
Action: Mouse pressed left at (545, 361)
Screenshot: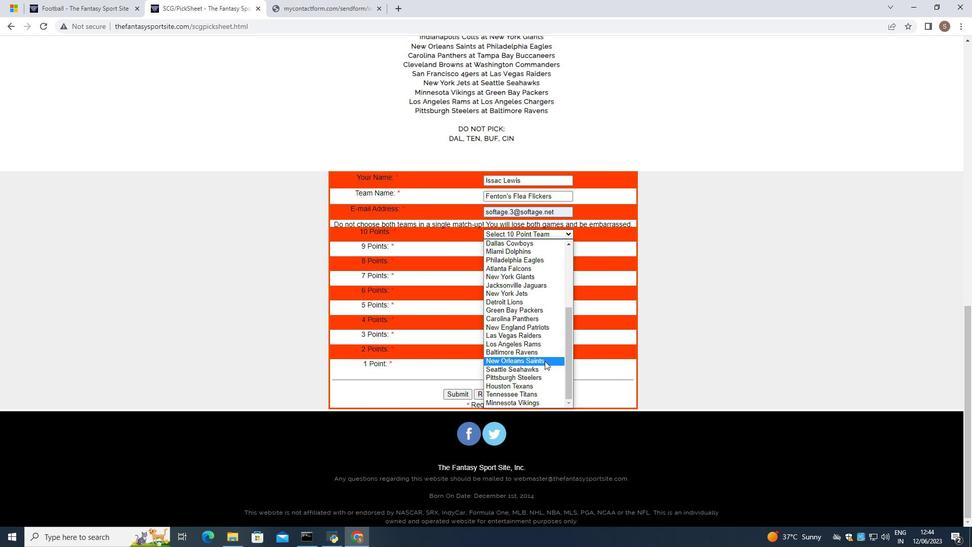 
Action: Mouse moved to (559, 252)
Screenshot: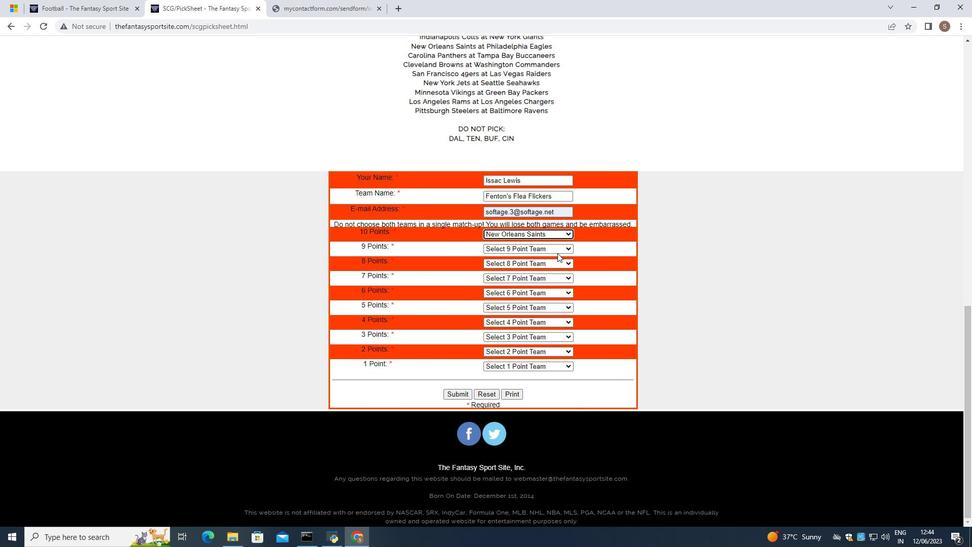
Action: Mouse pressed left at (559, 252)
Screenshot: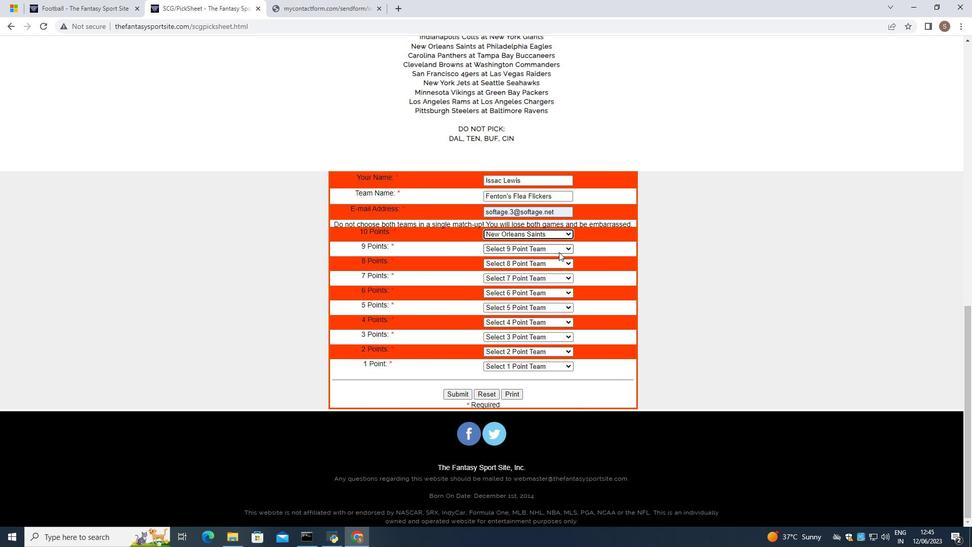 
Action: Mouse moved to (536, 381)
Screenshot: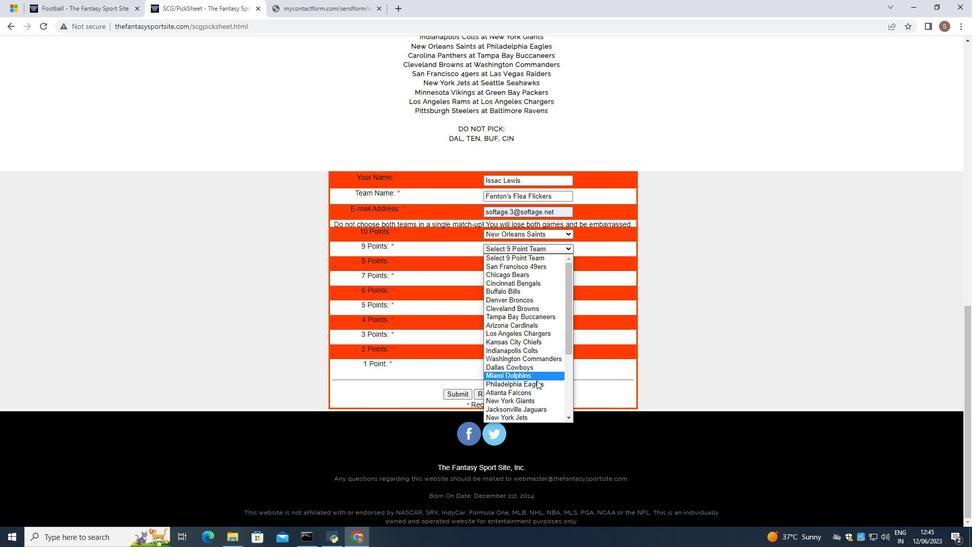 
Action: Mouse pressed left at (536, 381)
Screenshot: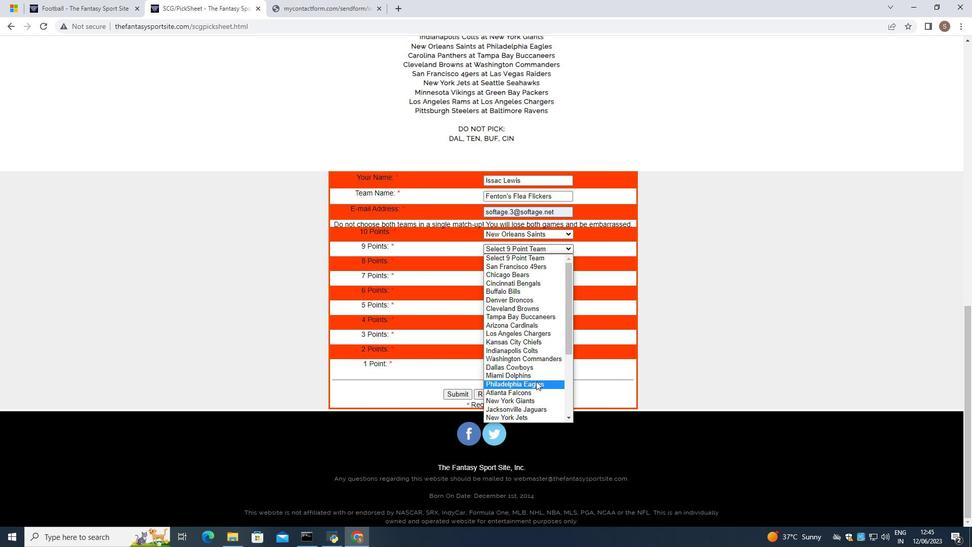 
Action: Mouse moved to (546, 260)
Screenshot: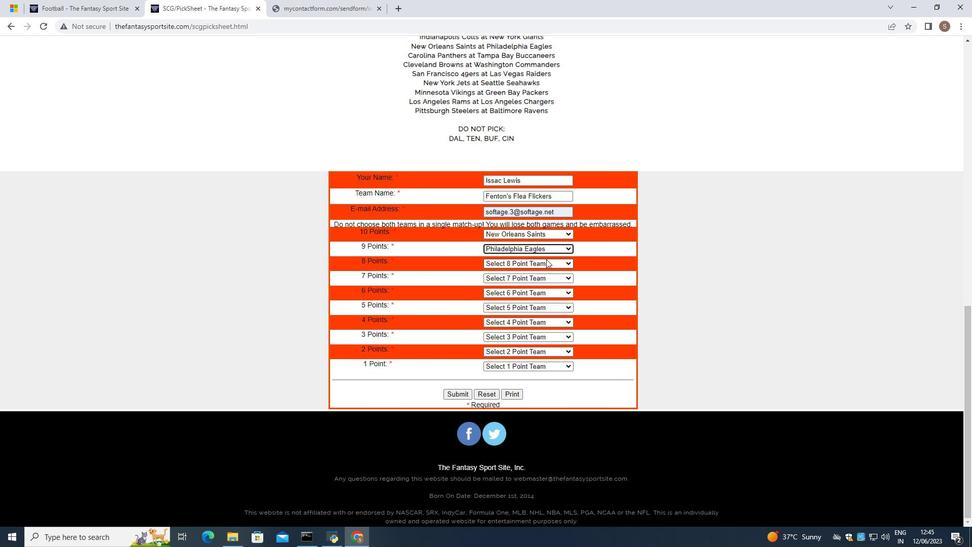 
Action: Mouse pressed left at (546, 260)
Screenshot: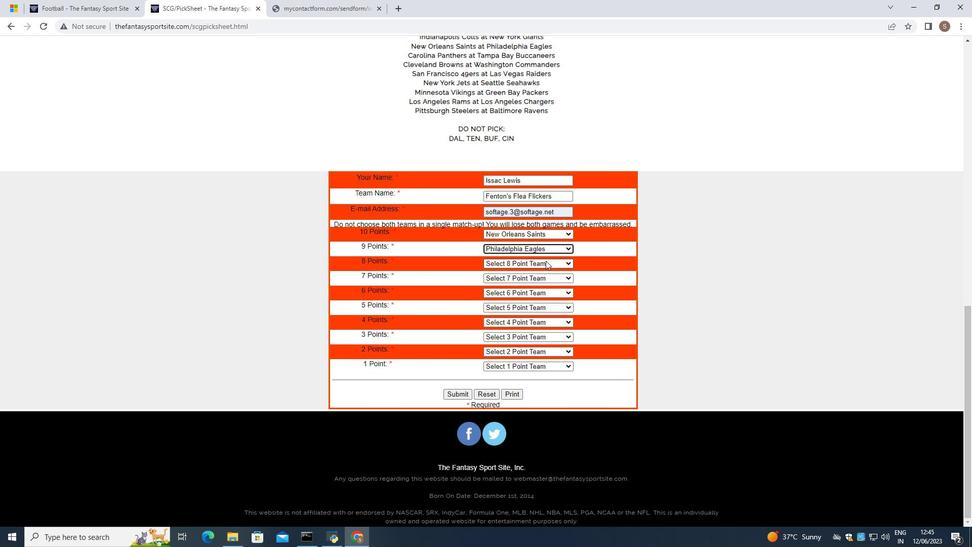 
Action: Mouse moved to (536, 335)
Screenshot: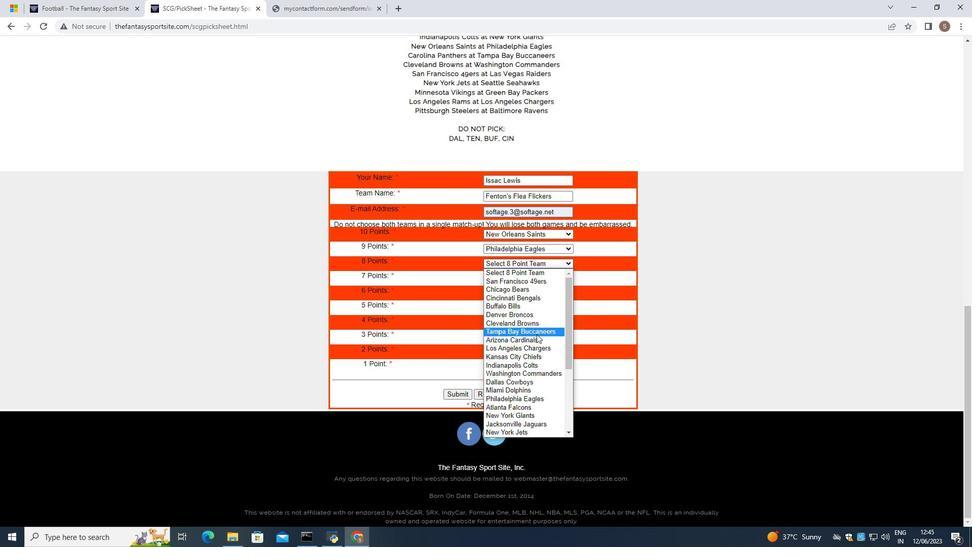 
Action: Mouse scrolled (536, 335) with delta (0, 0)
Screenshot: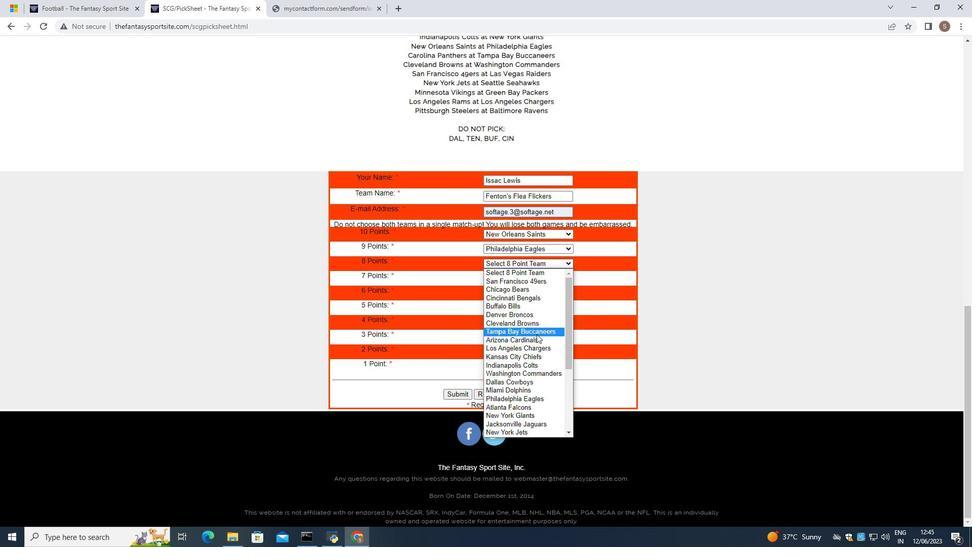 
Action: Mouse moved to (536, 336)
Screenshot: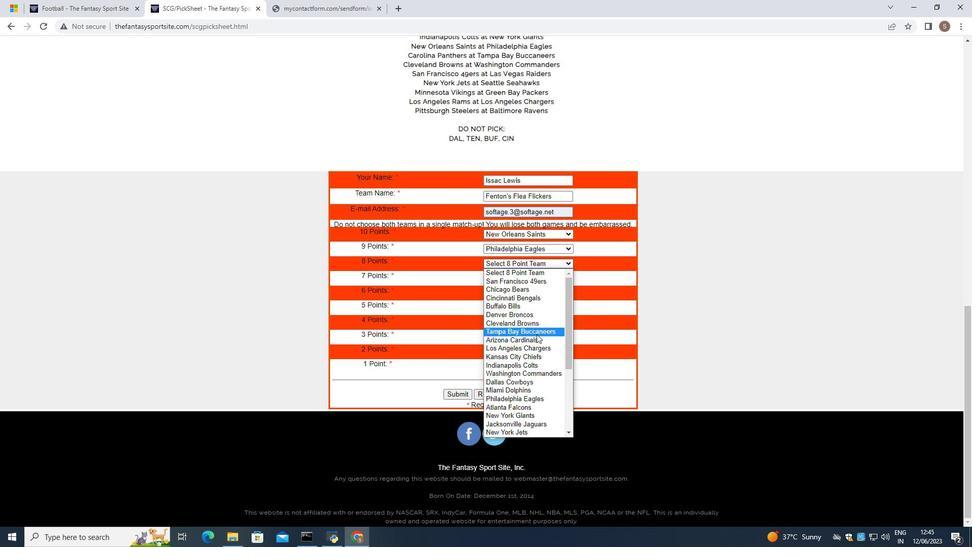 
Action: Mouse scrolled (536, 335) with delta (0, 0)
Screenshot: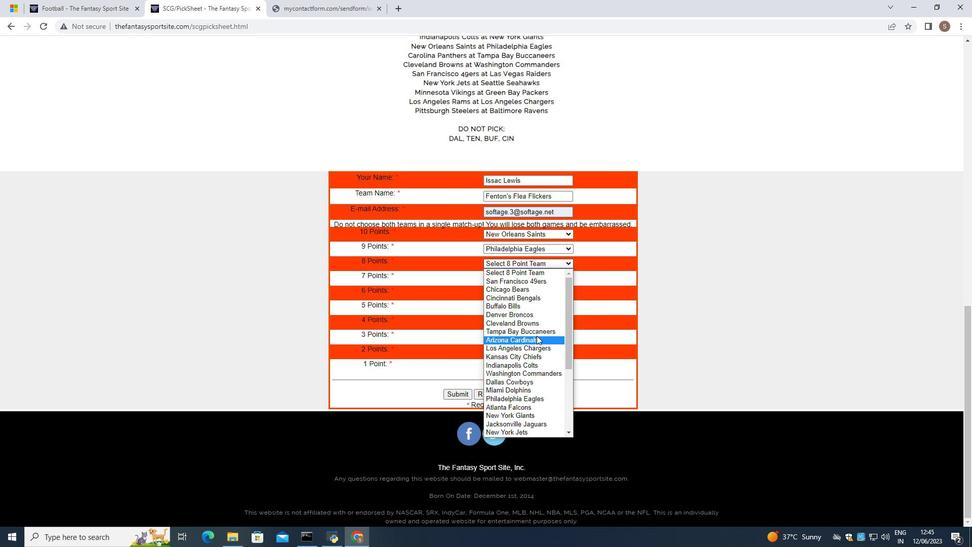 
Action: Mouse scrolled (536, 335) with delta (0, 0)
Screenshot: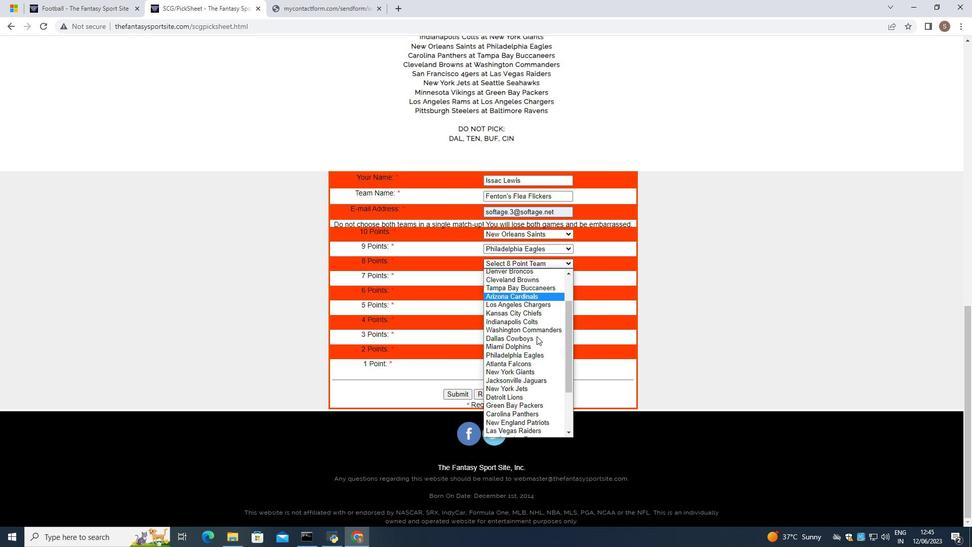
Action: Mouse scrolled (536, 335) with delta (0, 0)
Screenshot: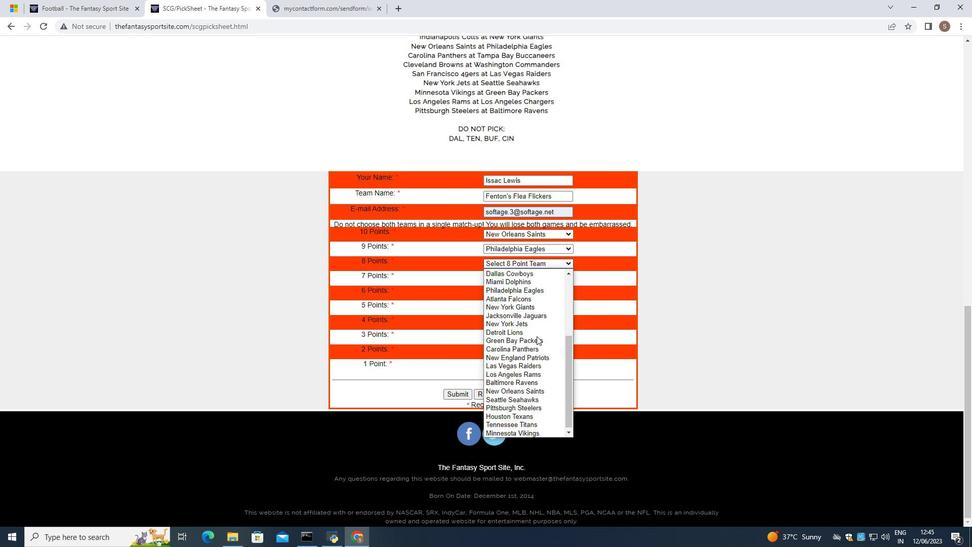 
Action: Mouse scrolled (536, 335) with delta (0, 0)
Screenshot: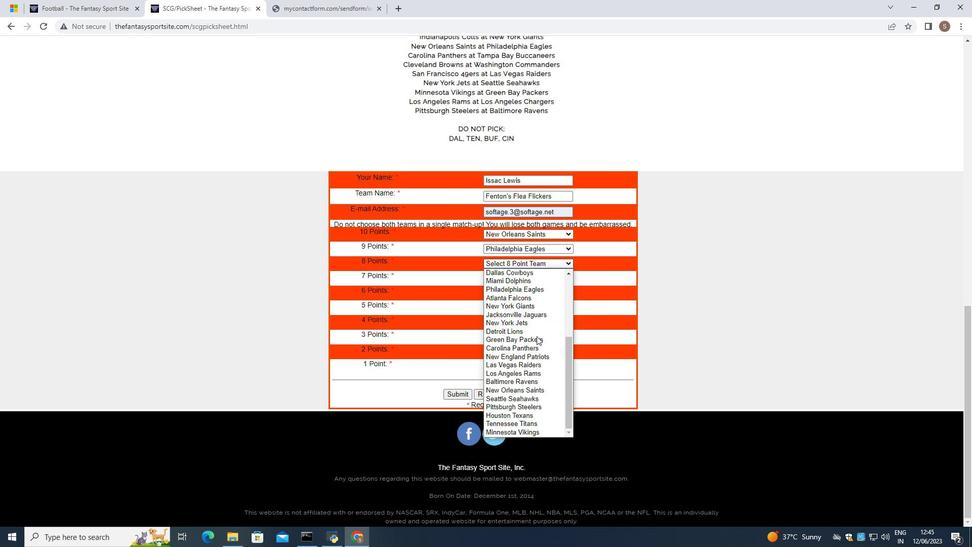 
Action: Mouse moved to (533, 350)
Screenshot: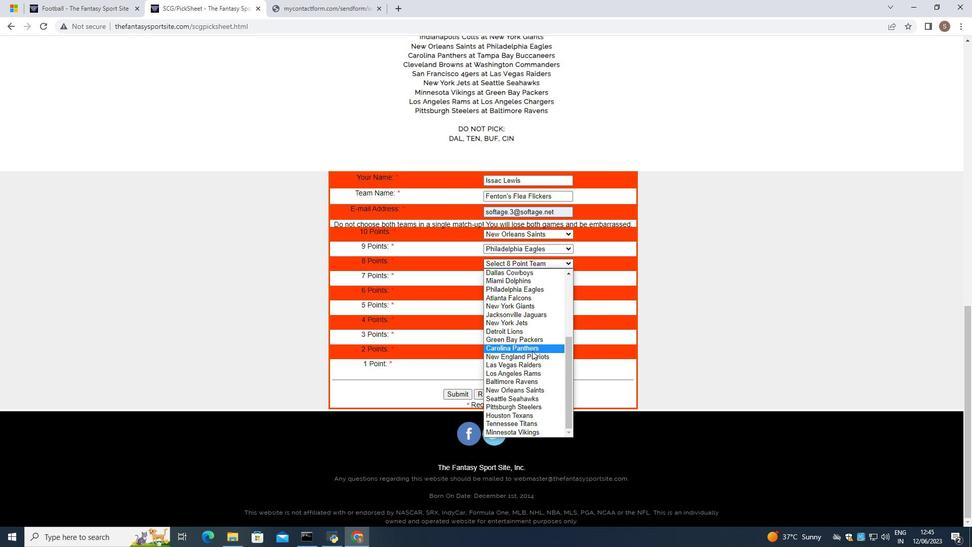 
Action: Mouse pressed left at (533, 350)
Screenshot: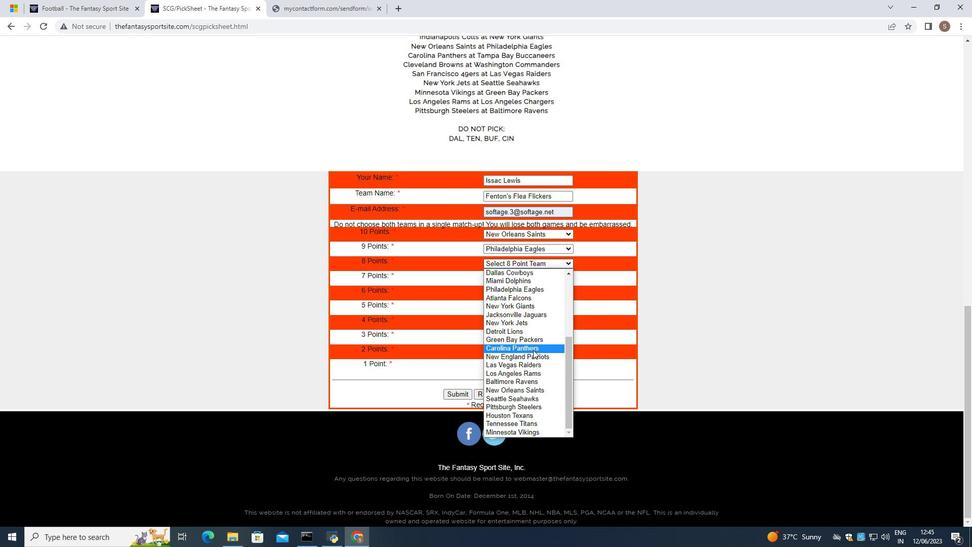 
Action: Mouse moved to (553, 275)
Screenshot: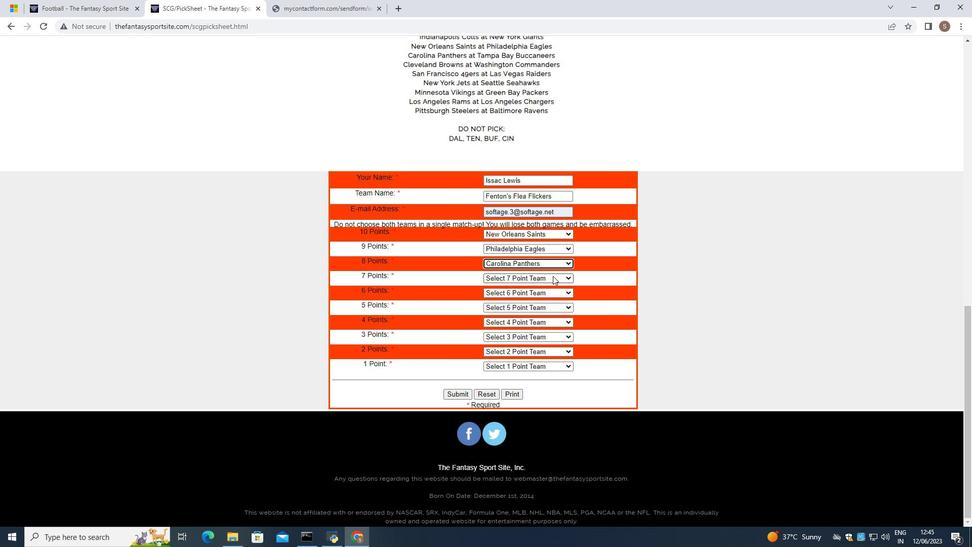 
Action: Mouse pressed left at (553, 275)
Screenshot: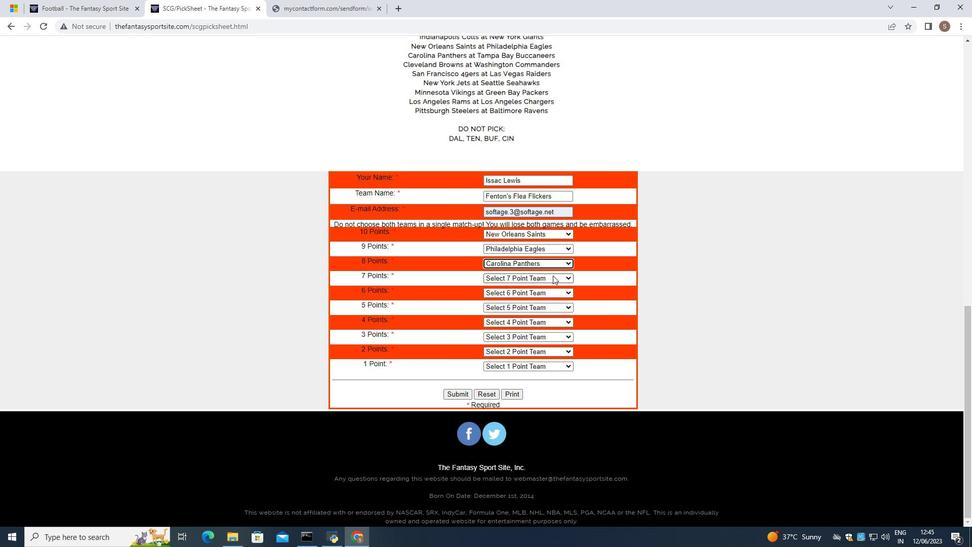 
Action: Mouse moved to (544, 343)
Screenshot: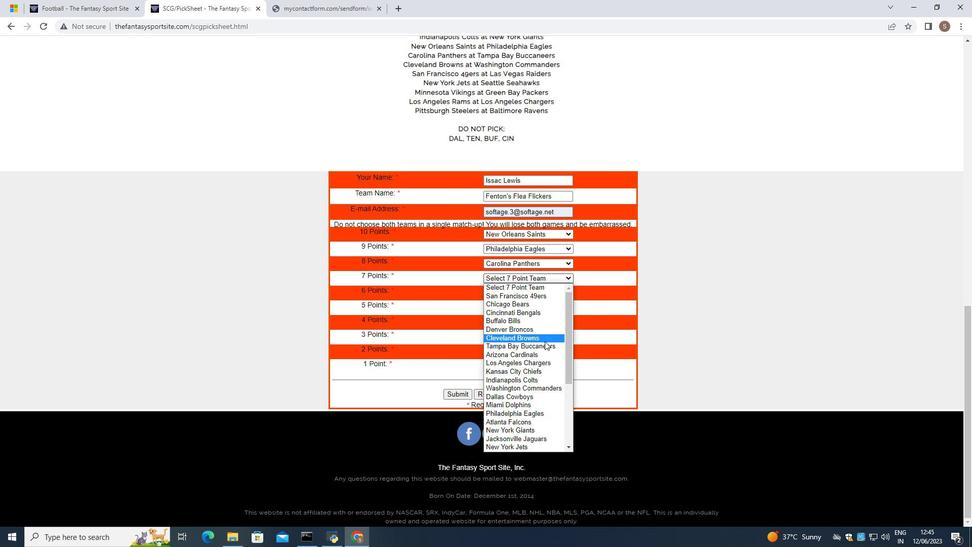 
Action: Mouse pressed left at (544, 343)
Screenshot: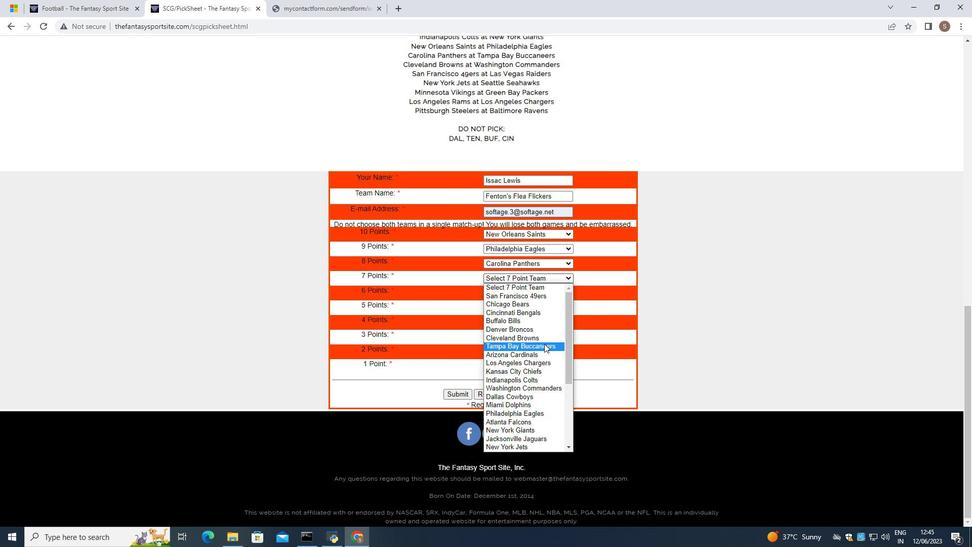 
Action: Mouse moved to (553, 291)
Screenshot: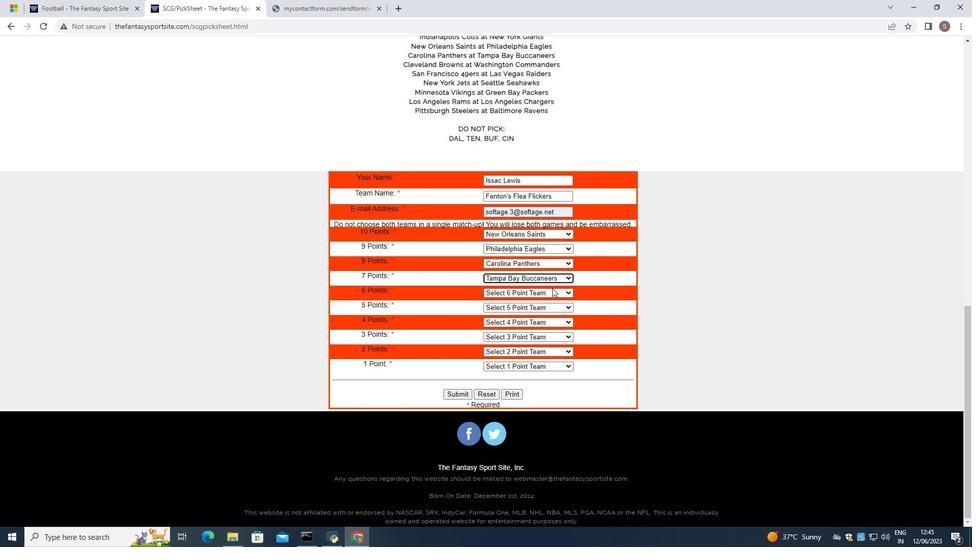 
Action: Mouse pressed left at (553, 291)
Screenshot: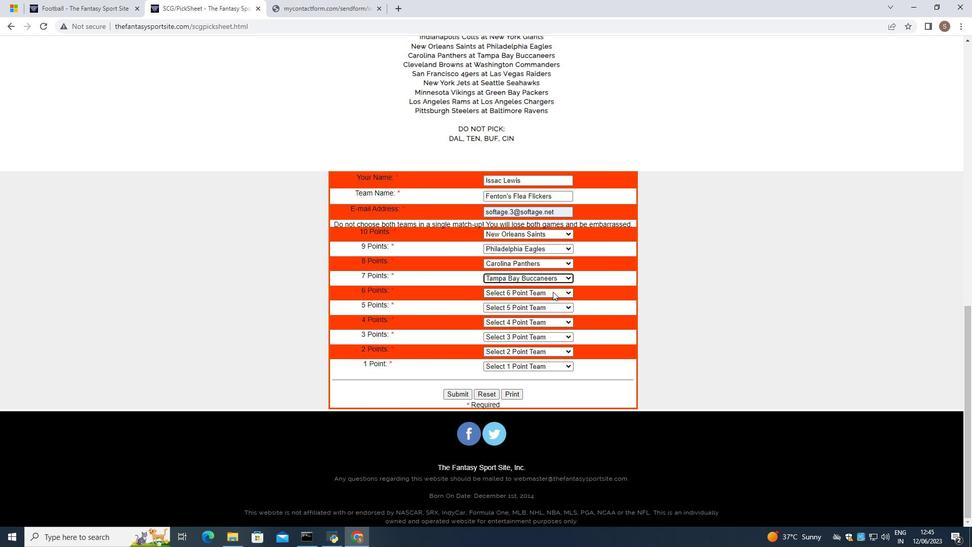 
Action: Mouse moved to (540, 369)
Screenshot: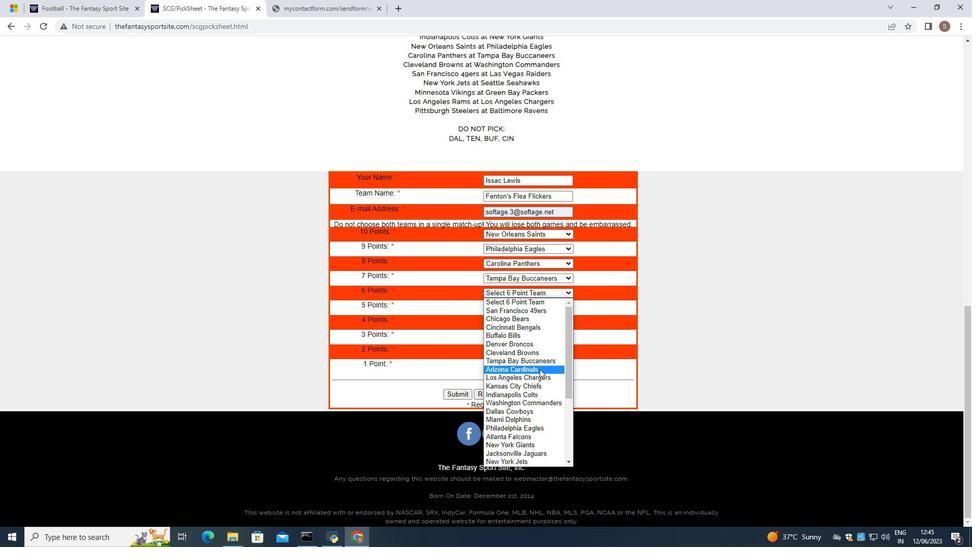 
Action: Mouse scrolled (540, 369) with delta (0, 0)
Screenshot: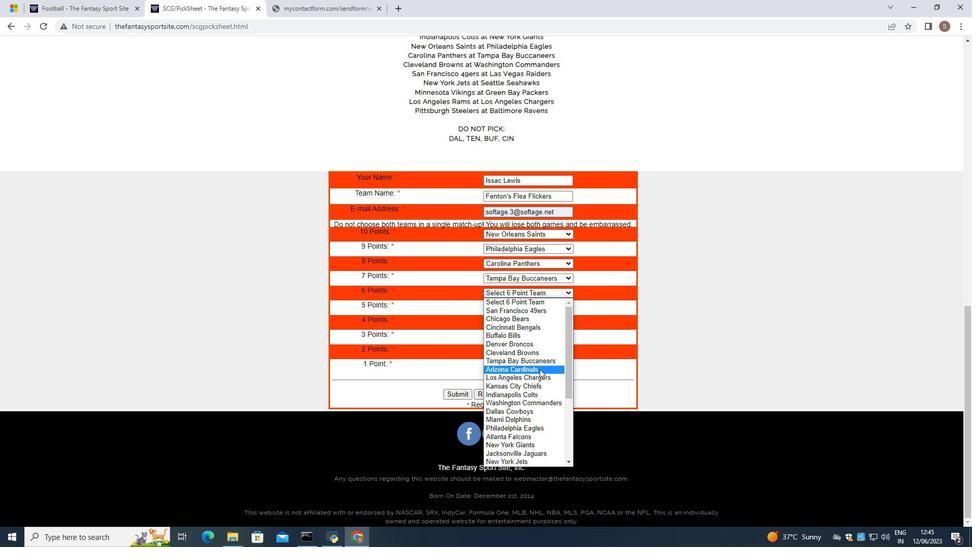 
Action: Mouse scrolled (540, 369) with delta (0, 0)
Screenshot: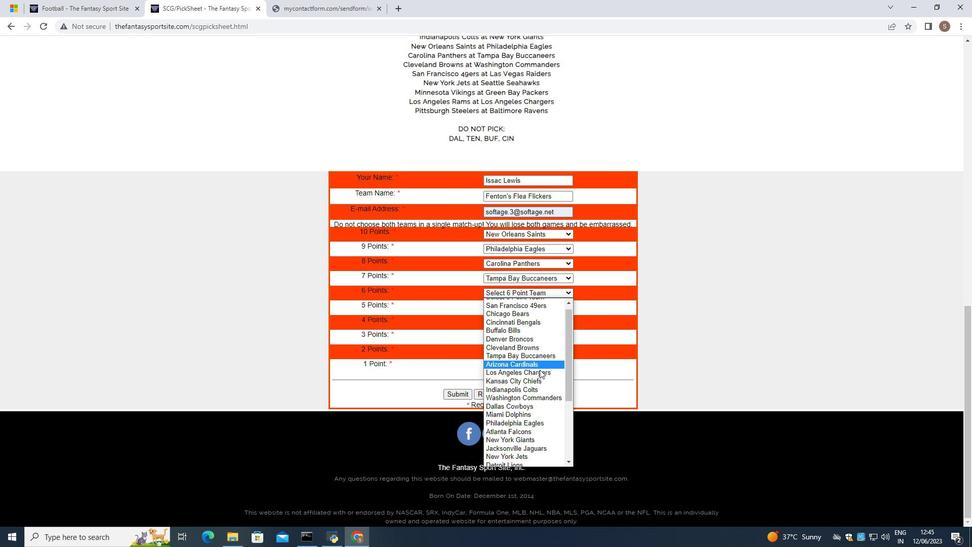 
Action: Mouse scrolled (540, 369) with delta (0, 0)
Screenshot: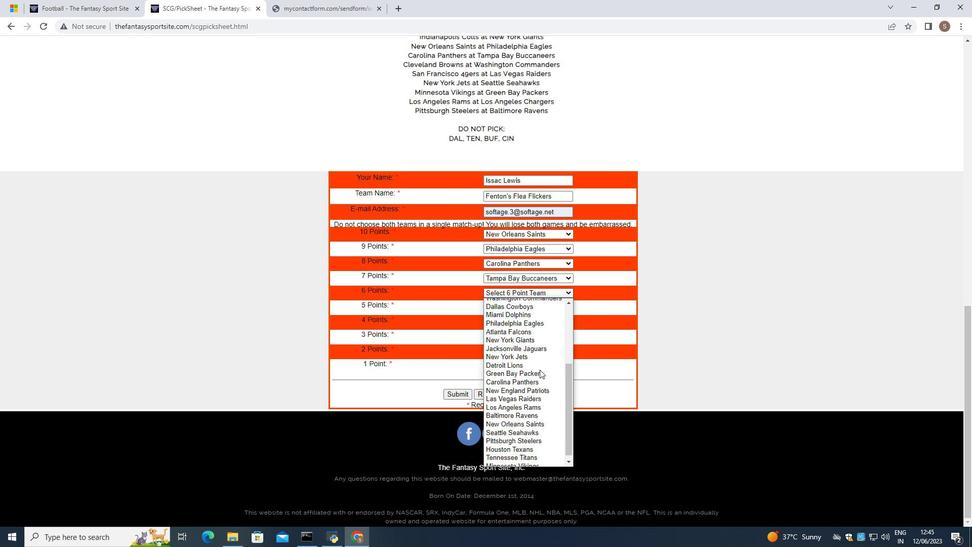 
Action: Mouse scrolled (540, 369) with delta (0, 0)
Screenshot: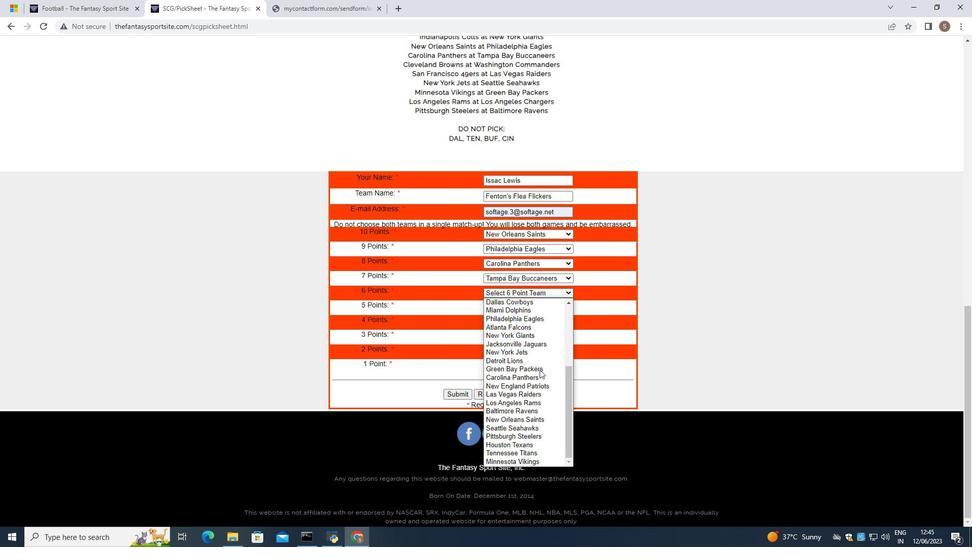 
Action: Mouse moved to (515, 455)
Screenshot: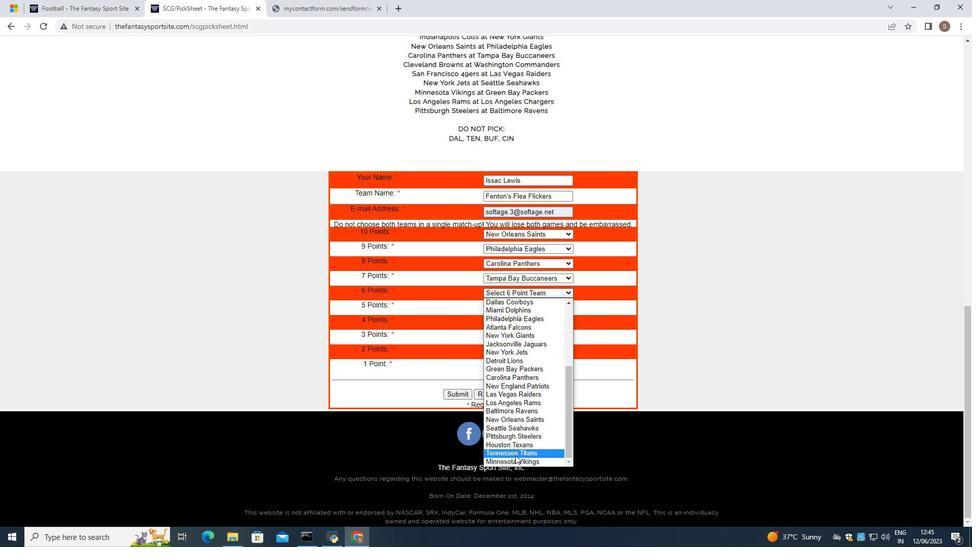 
Action: Mouse scrolled (515, 455) with delta (0, 0)
Screenshot: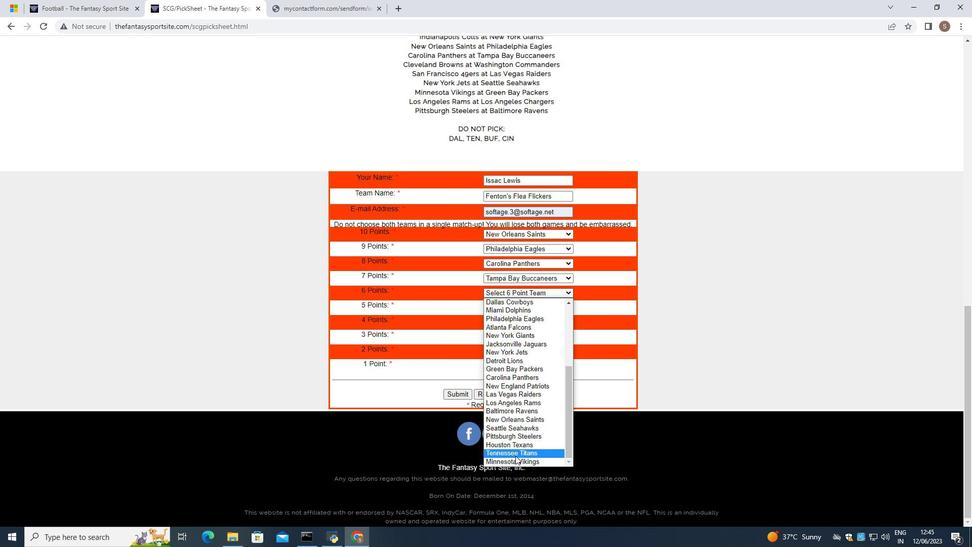 
Action: Mouse moved to (531, 367)
Screenshot: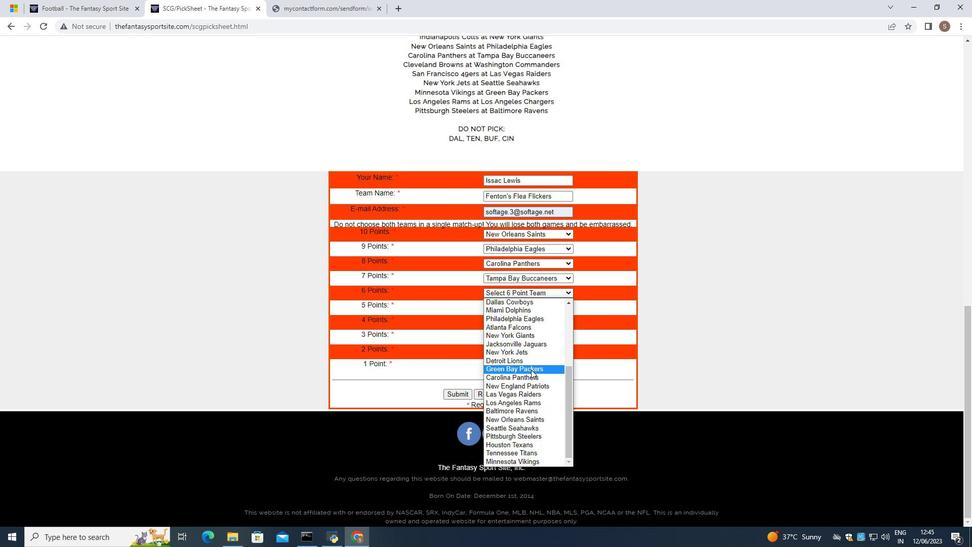 
Action: Mouse scrolled (531, 367) with delta (0, 0)
Screenshot: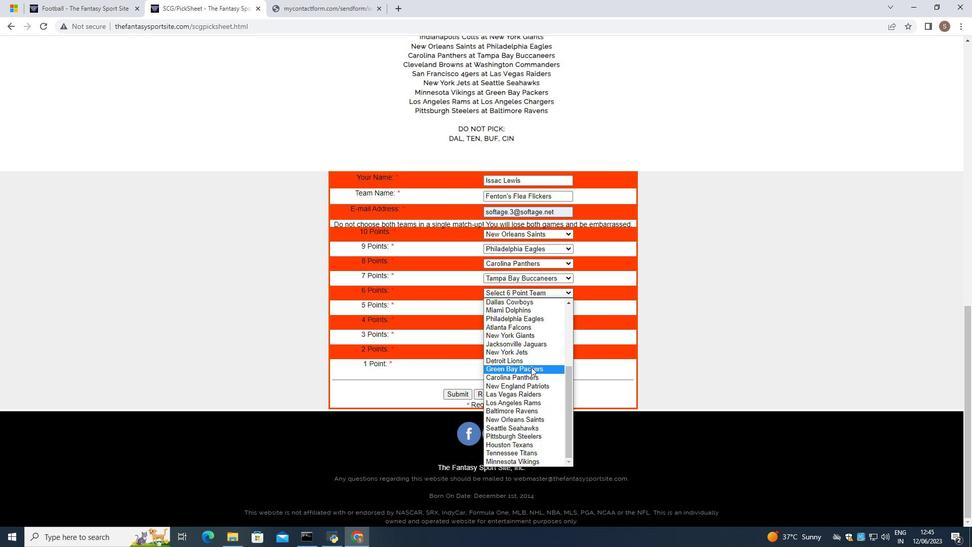 
Action: Mouse moved to (543, 343)
Screenshot: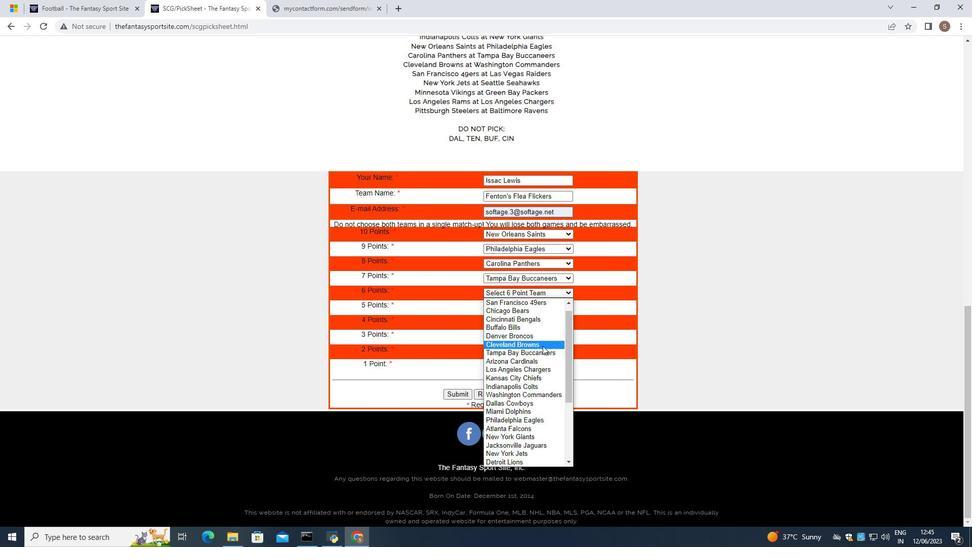 
Action: Mouse pressed left at (543, 343)
Screenshot: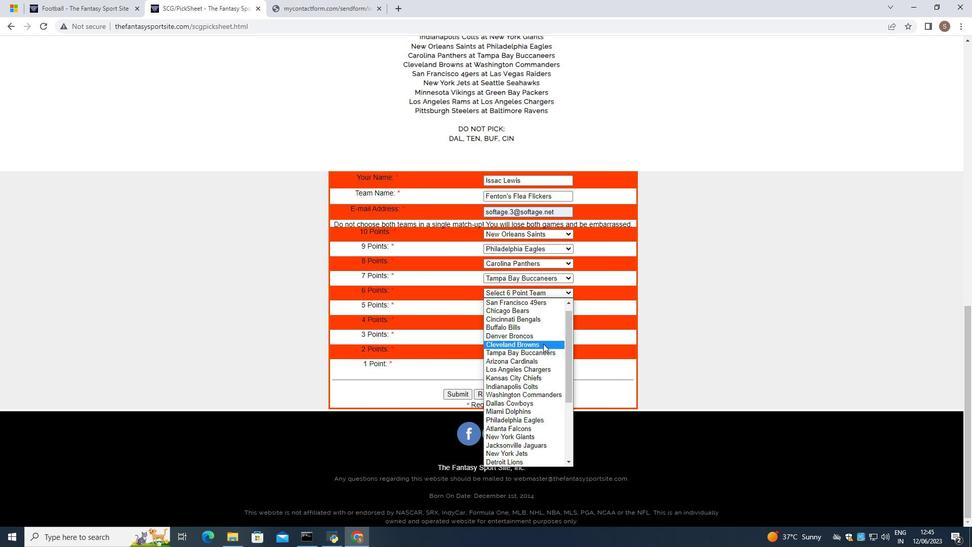 
Action: Mouse moved to (553, 305)
Screenshot: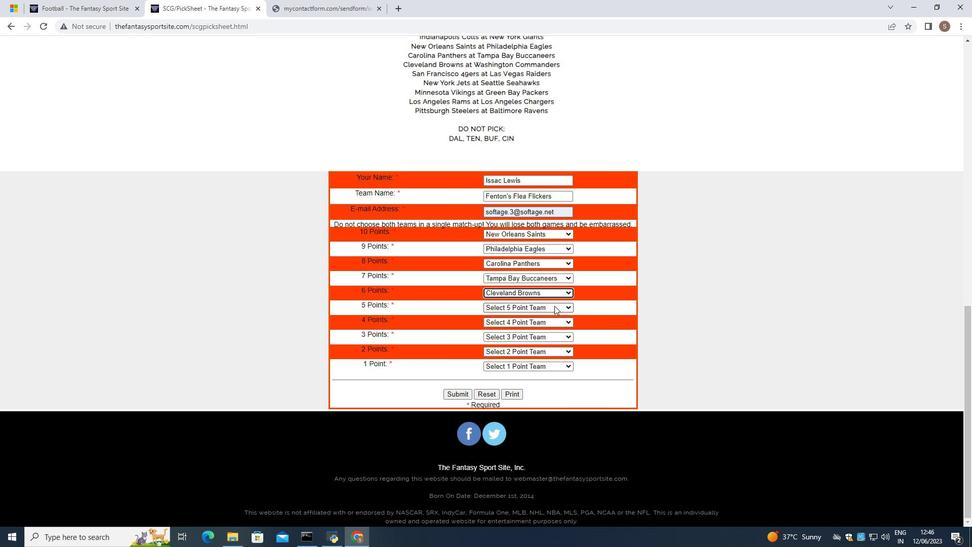 
Action: Mouse pressed left at (553, 305)
Screenshot: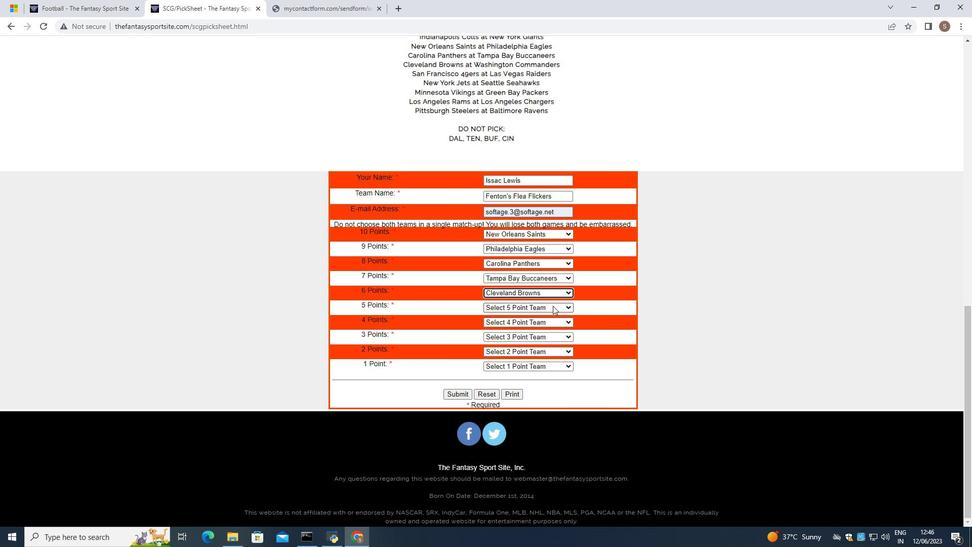 
Action: Mouse moved to (537, 416)
Screenshot: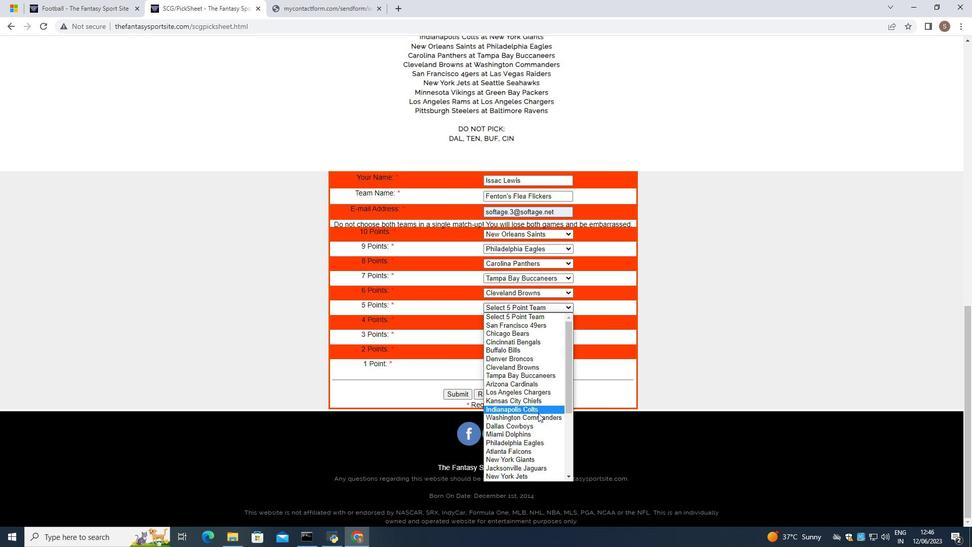 
Action: Mouse pressed left at (537, 416)
Screenshot: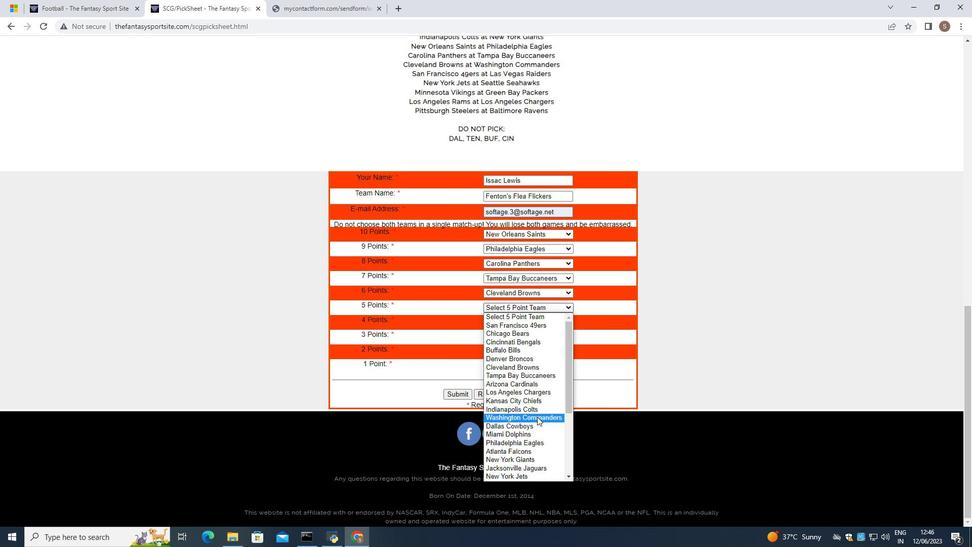 
Action: Mouse moved to (562, 323)
Screenshot: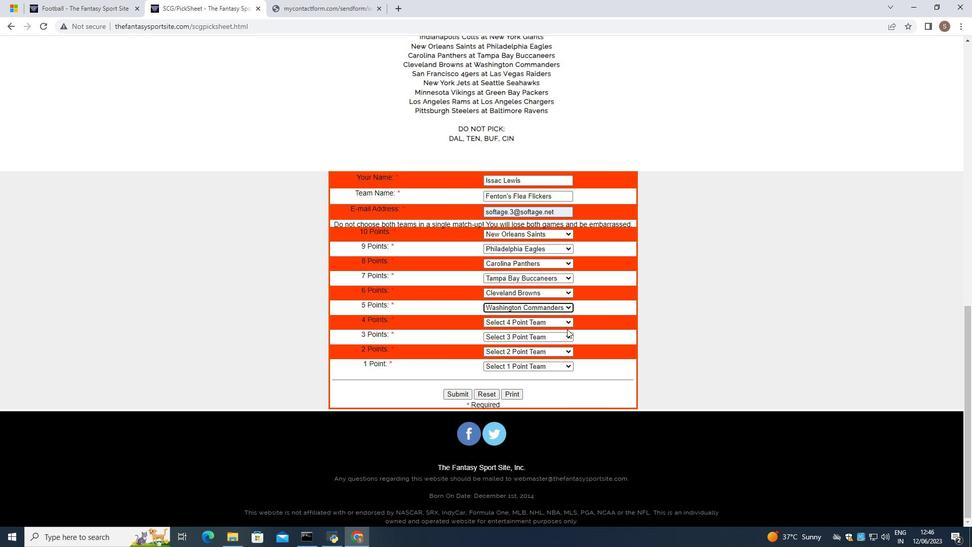 
Action: Mouse pressed left at (562, 323)
Screenshot: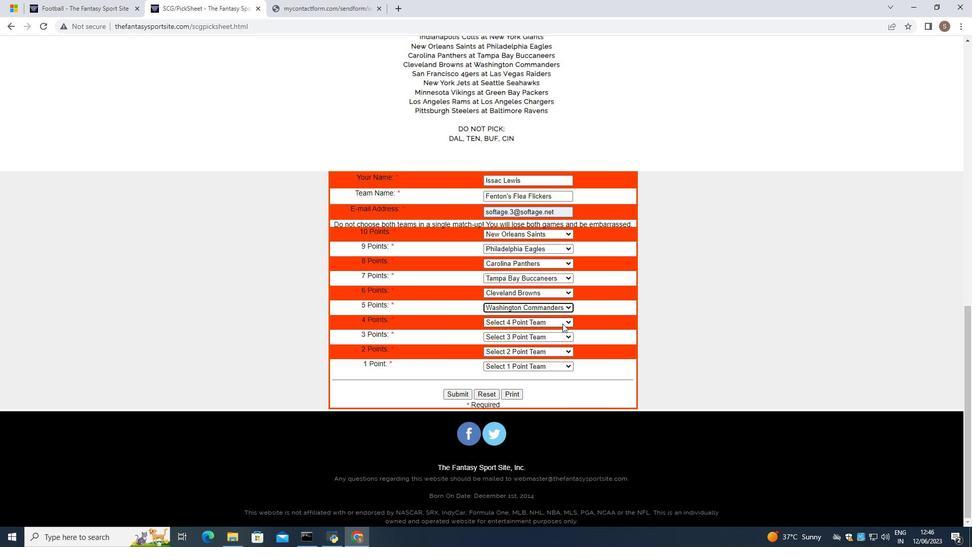 
Action: Mouse moved to (546, 341)
Screenshot: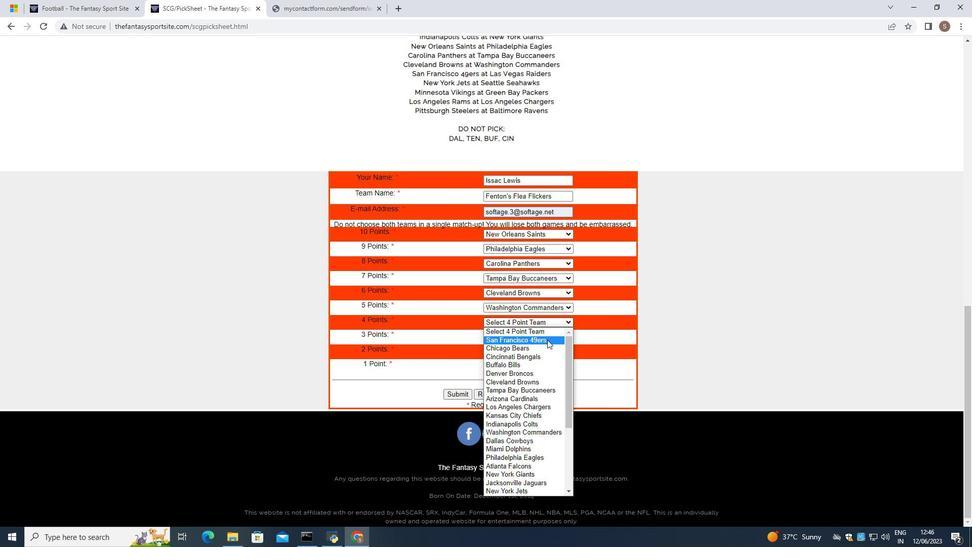 
Action: Mouse scrolled (546, 341) with delta (0, 0)
Screenshot: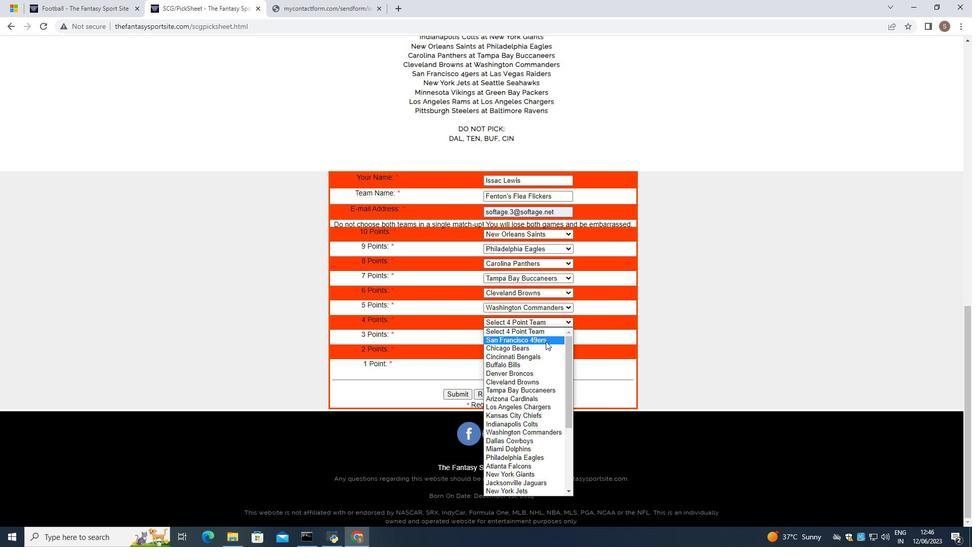 
Action: Mouse scrolled (546, 341) with delta (0, 0)
Screenshot: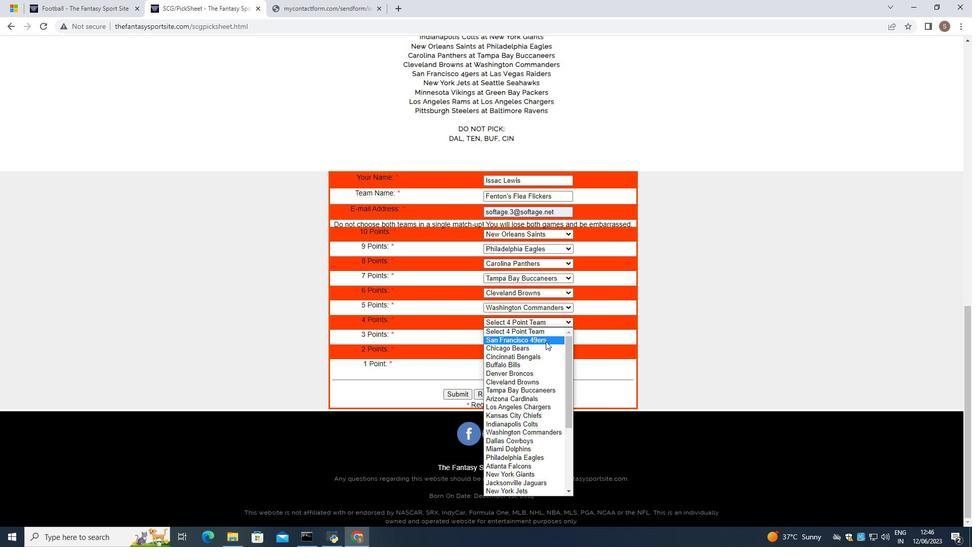 
Action: Mouse moved to (551, 341)
Screenshot: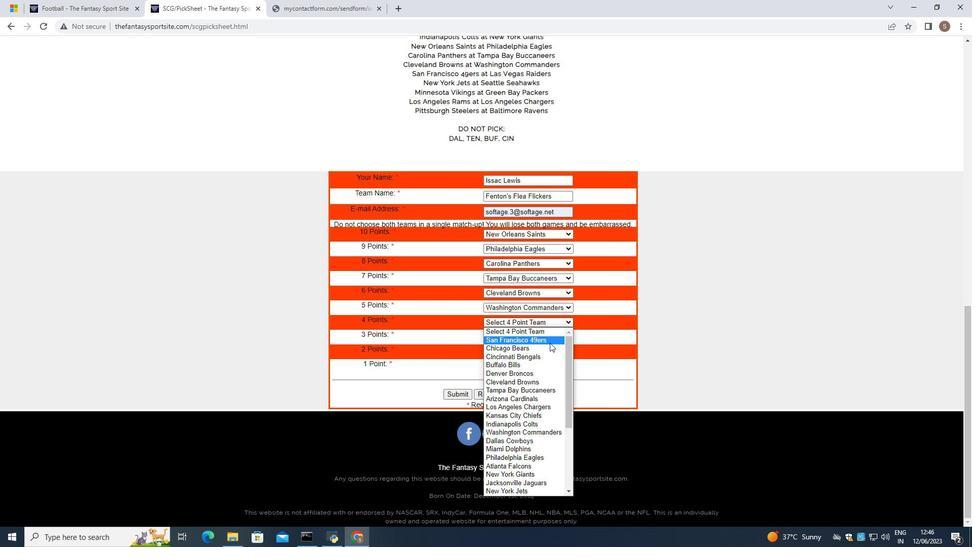 
Action: Mouse pressed left at (551, 341)
Screenshot: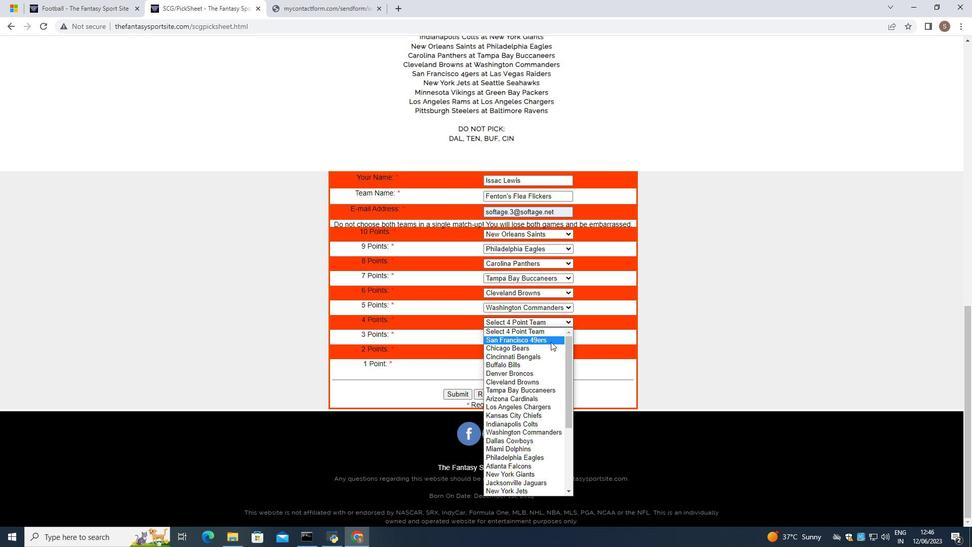 
Action: Mouse moved to (563, 337)
Screenshot: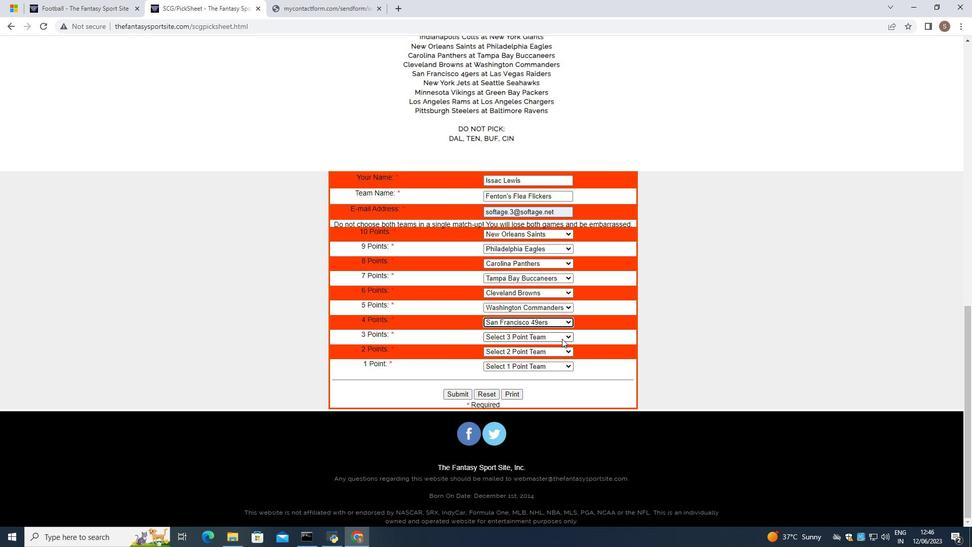 
Action: Mouse pressed left at (563, 337)
Screenshot: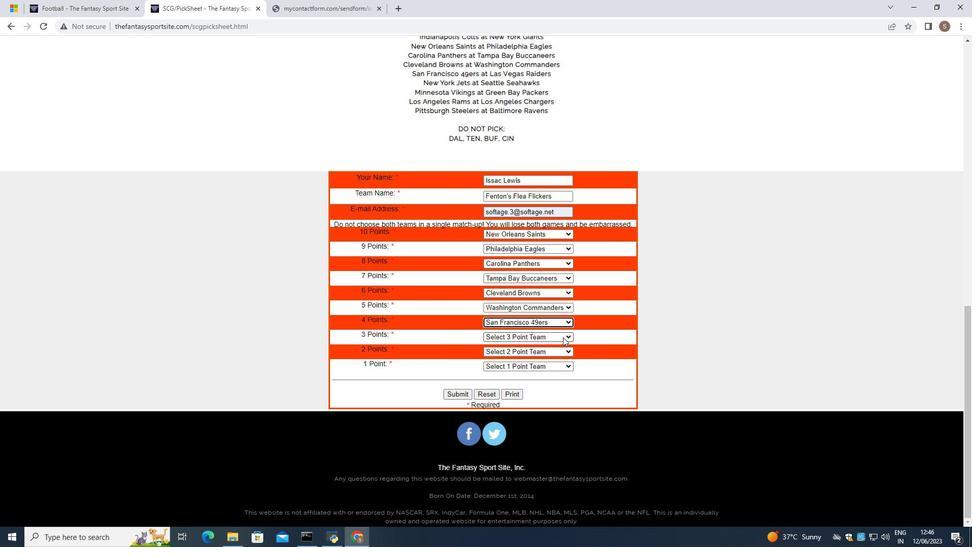 
Action: Mouse moved to (548, 424)
Screenshot: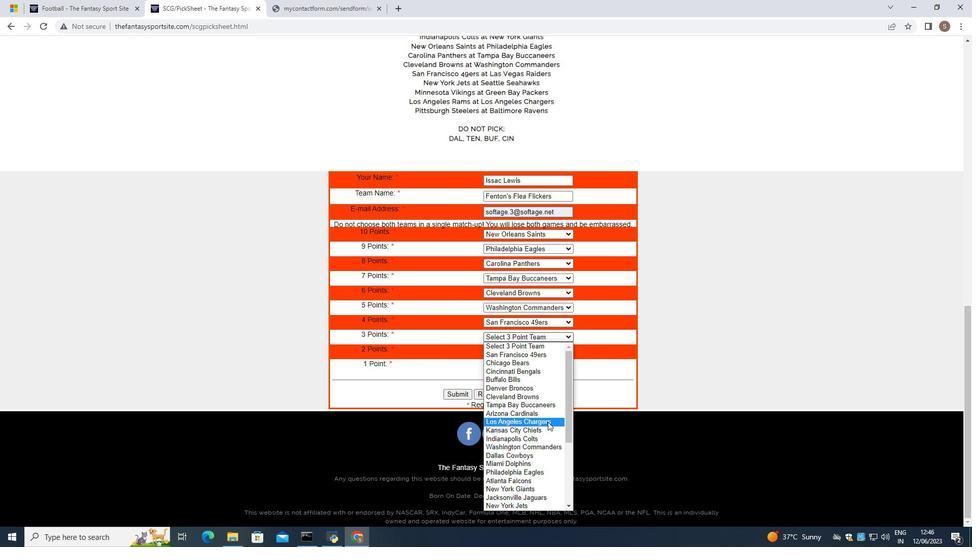 
Action: Mouse scrolled (548, 424) with delta (0, 0)
Screenshot: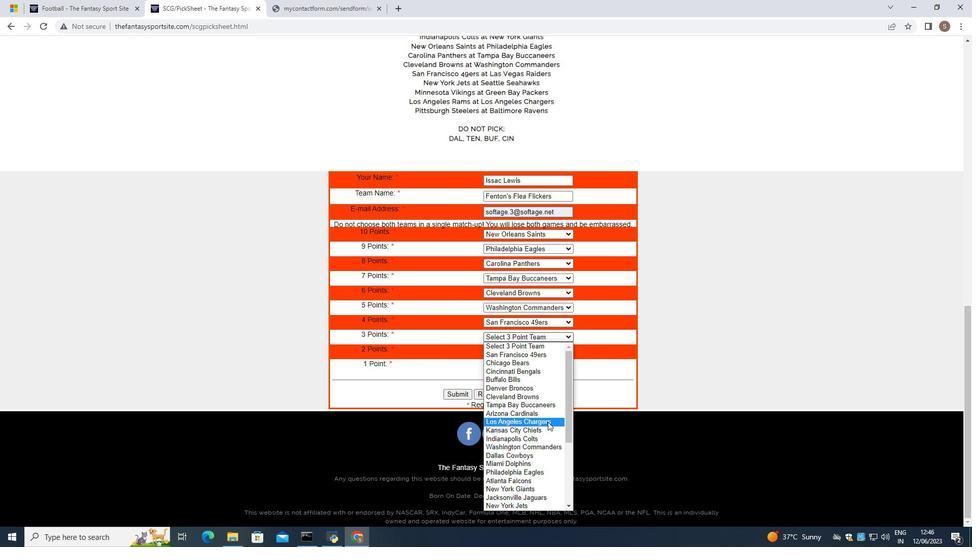 
Action: Mouse moved to (548, 426)
Screenshot: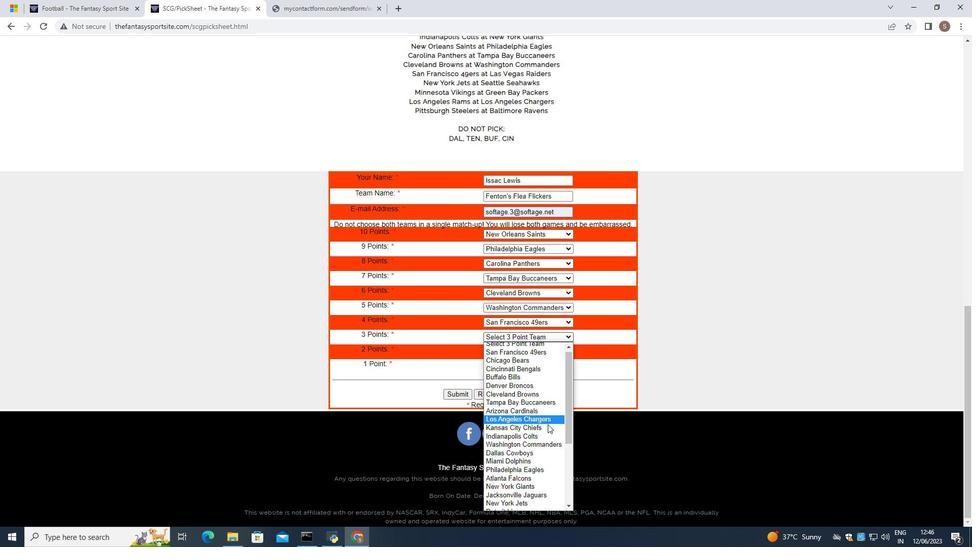 
Action: Mouse scrolled (548, 426) with delta (0, 0)
Screenshot: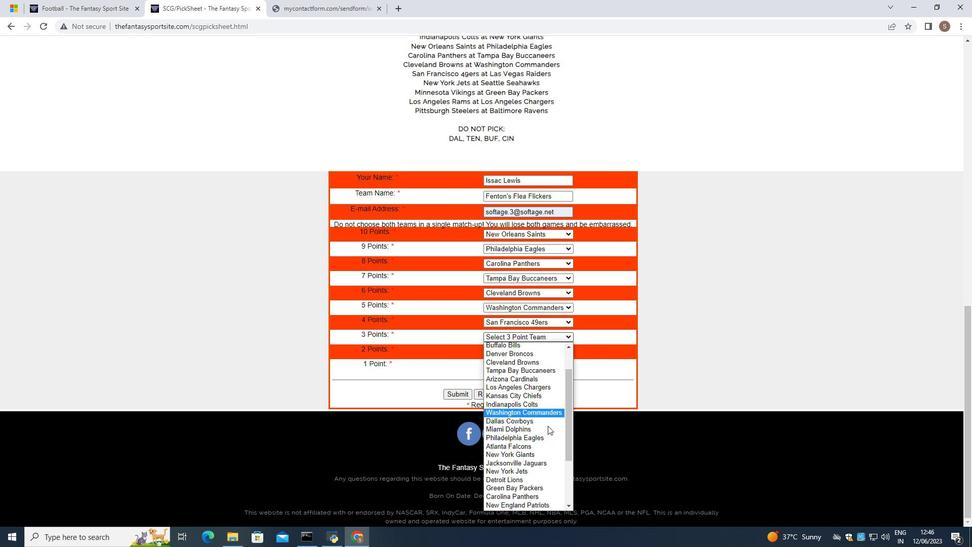 
Action: Mouse scrolled (548, 426) with delta (0, 0)
Screenshot: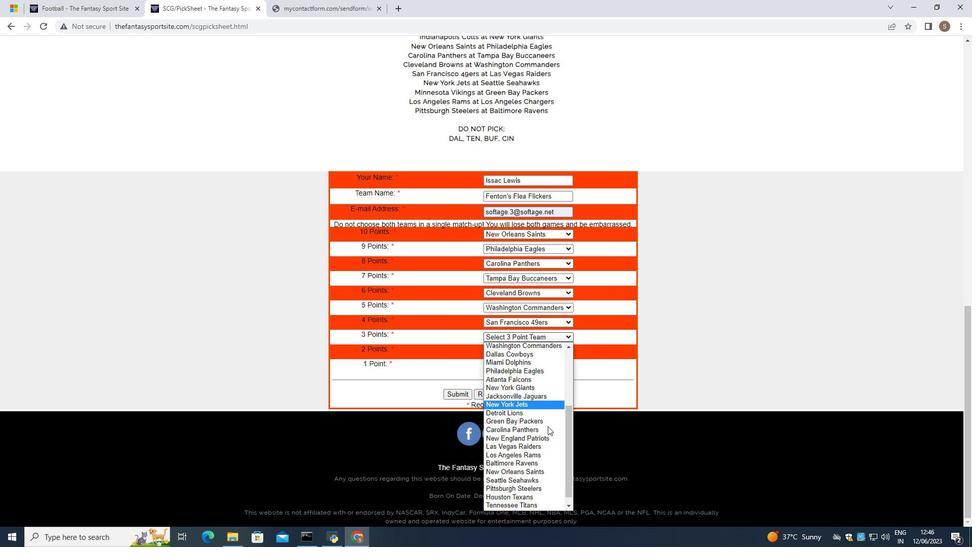 
Action: Mouse scrolled (548, 426) with delta (0, 0)
Screenshot: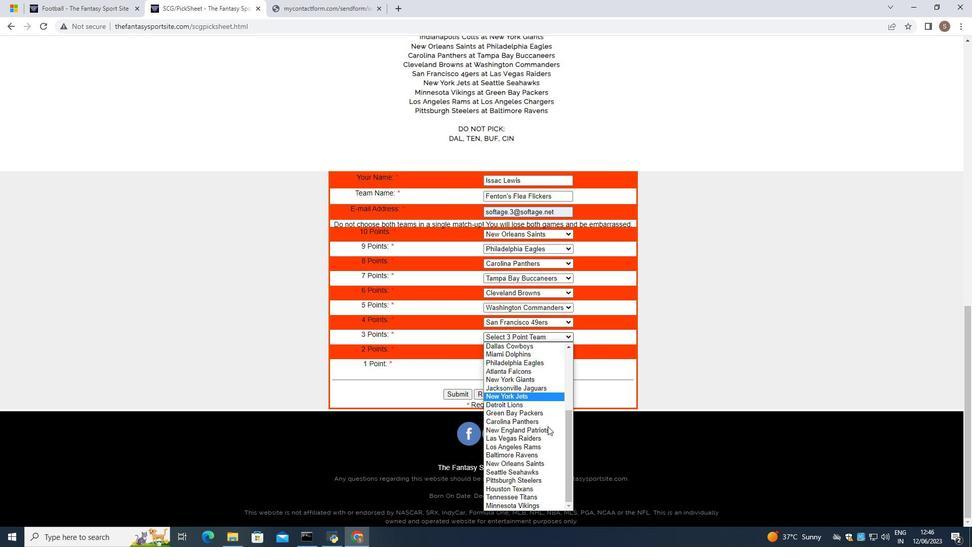 
Action: Mouse moved to (531, 437)
Screenshot: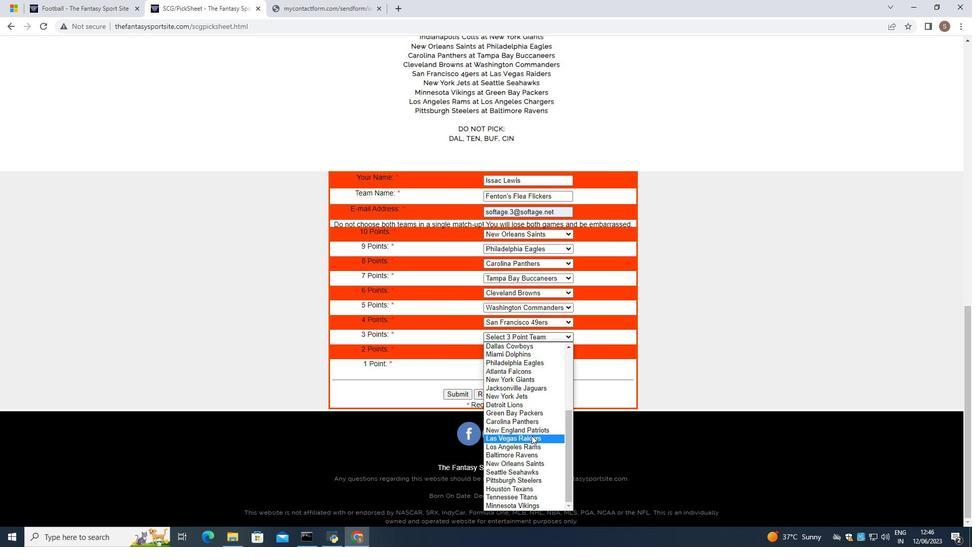 
Action: Mouse pressed left at (531, 437)
Screenshot: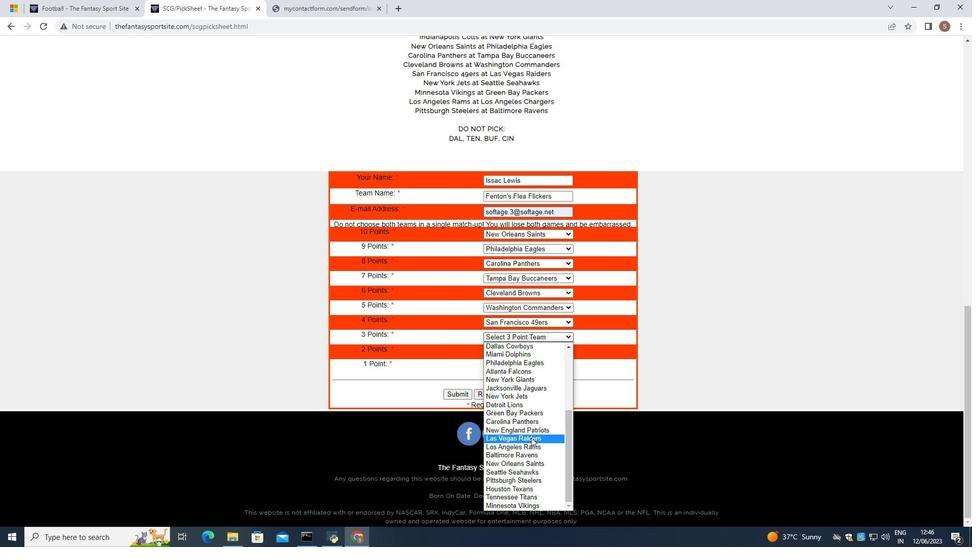 
Action: Mouse moved to (550, 353)
Screenshot: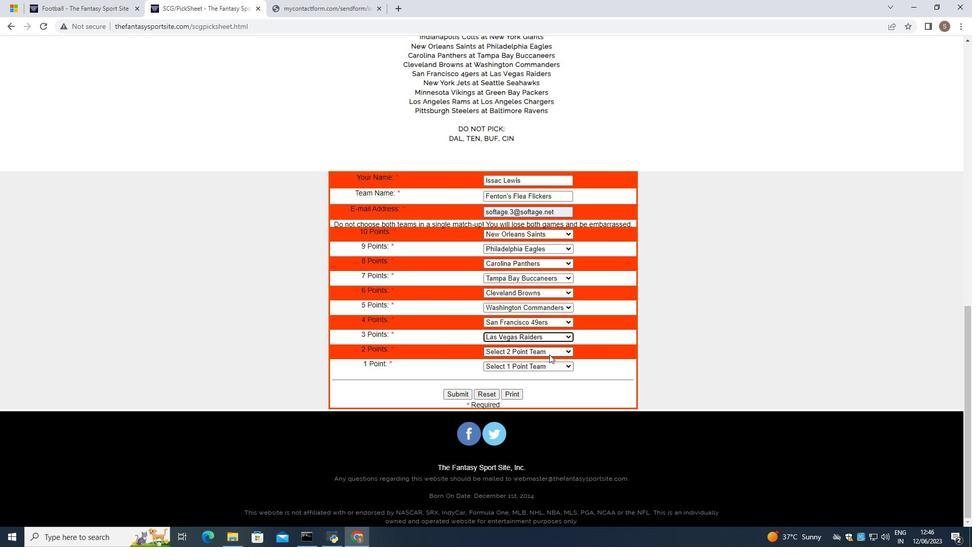 
Action: Mouse pressed left at (550, 353)
Screenshot: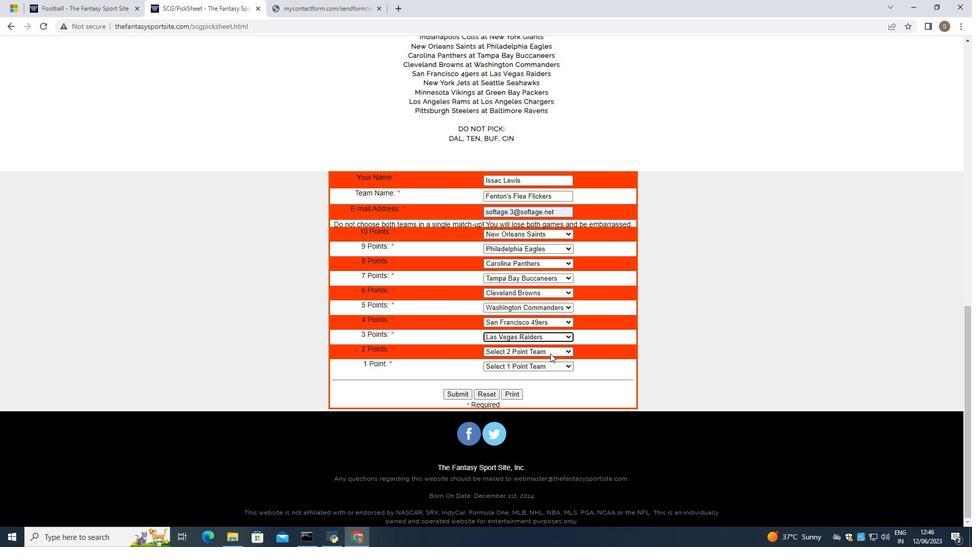 
Action: Mouse moved to (537, 409)
Screenshot: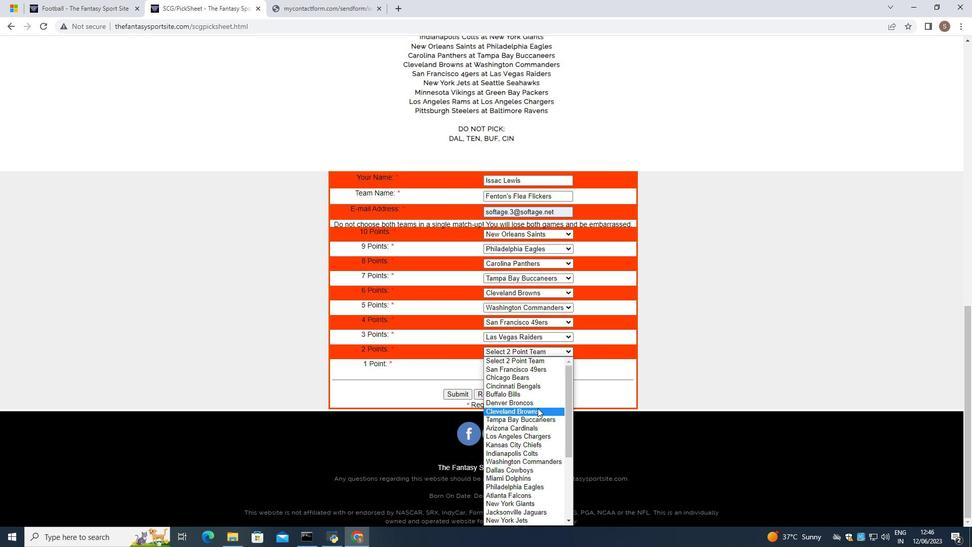 
Action: Mouse scrolled (537, 408) with delta (0, 0)
Screenshot: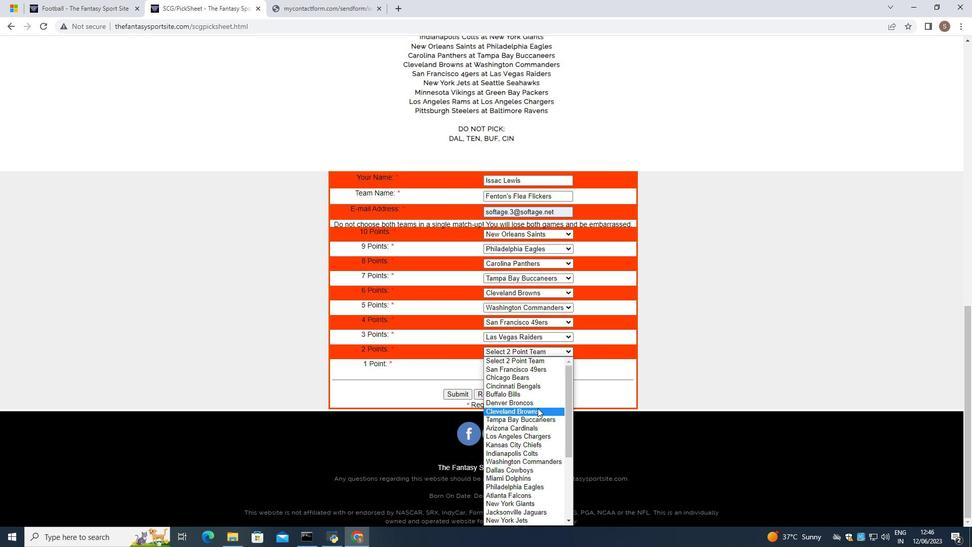 
Action: Mouse moved to (538, 411)
Screenshot: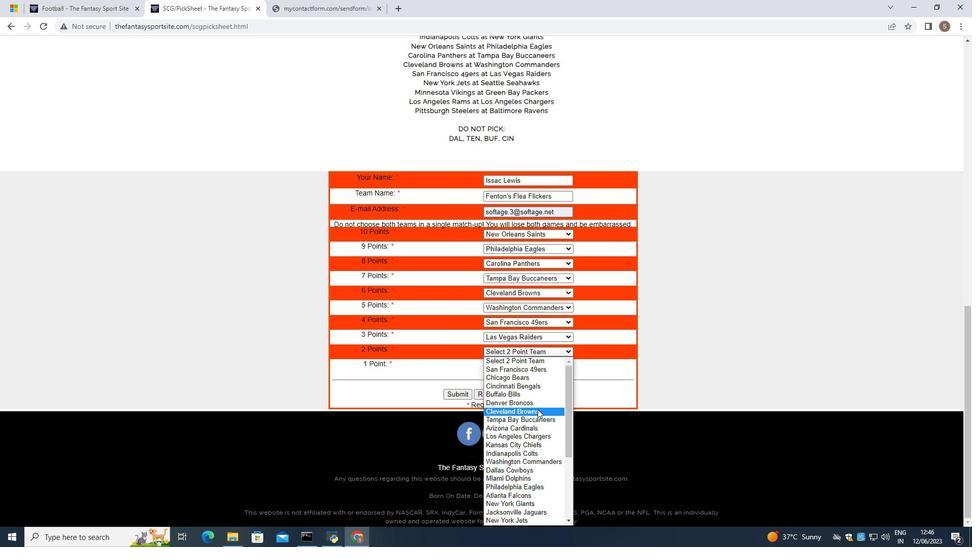 
Action: Mouse scrolled (538, 411) with delta (0, 0)
Screenshot: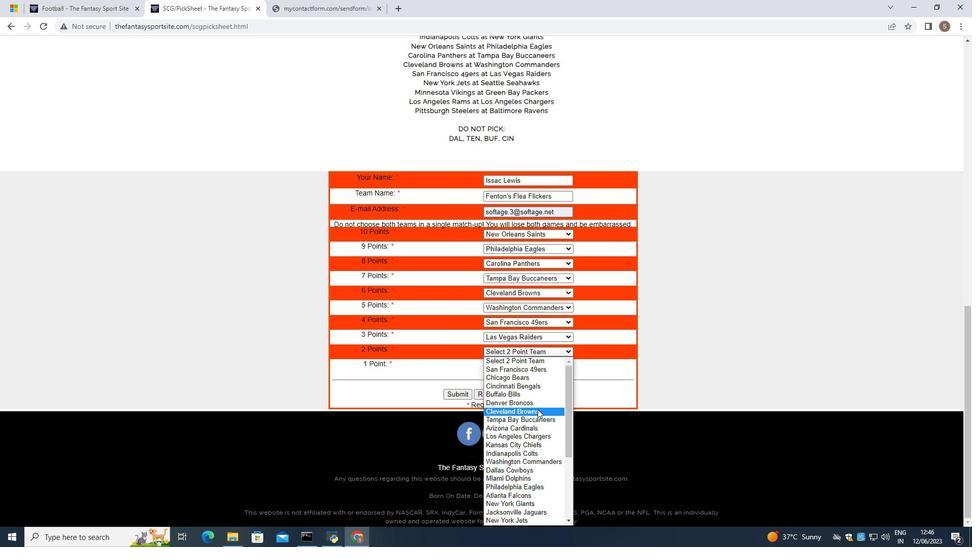 
Action: Mouse scrolled (538, 411) with delta (0, 0)
Screenshot: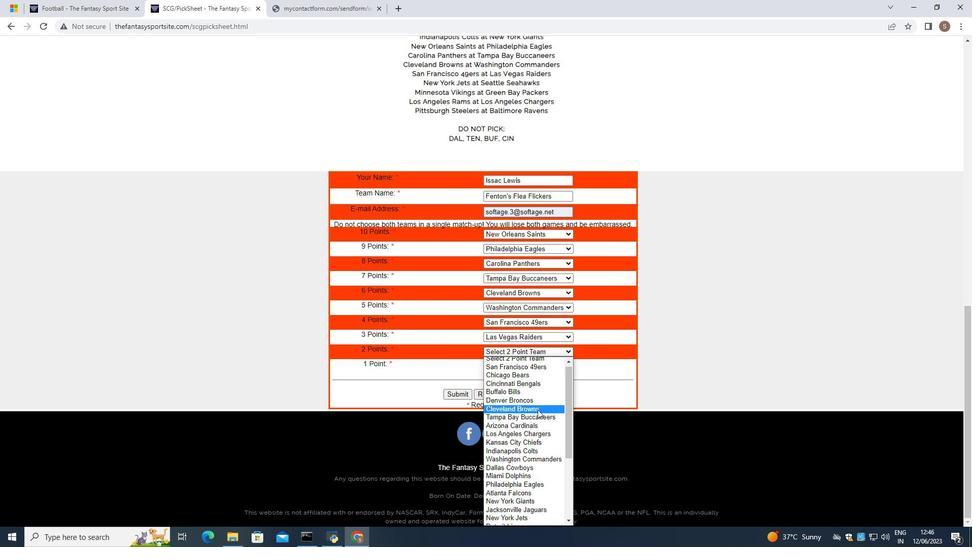 
Action: Mouse scrolled (538, 411) with delta (0, 0)
Screenshot: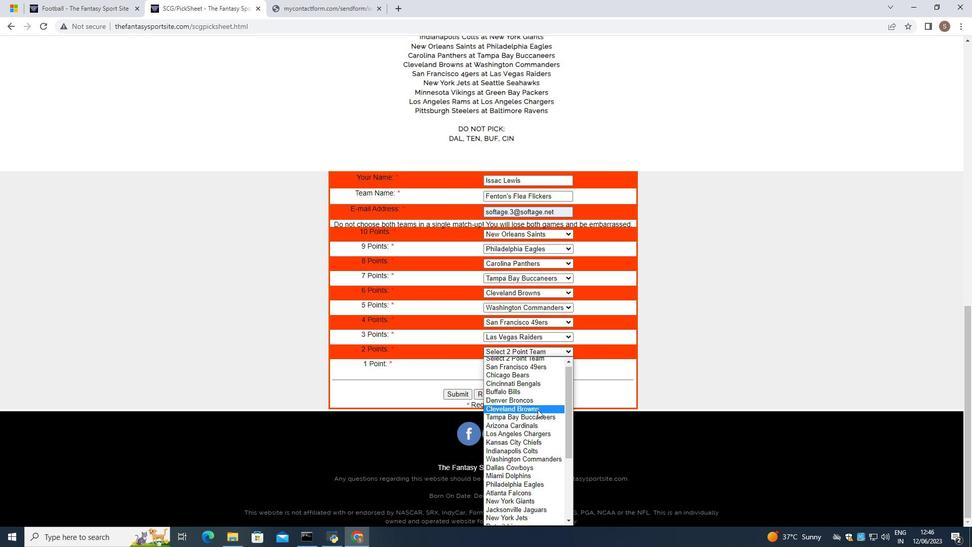 
Action: Mouse scrolled (538, 411) with delta (0, 0)
Screenshot: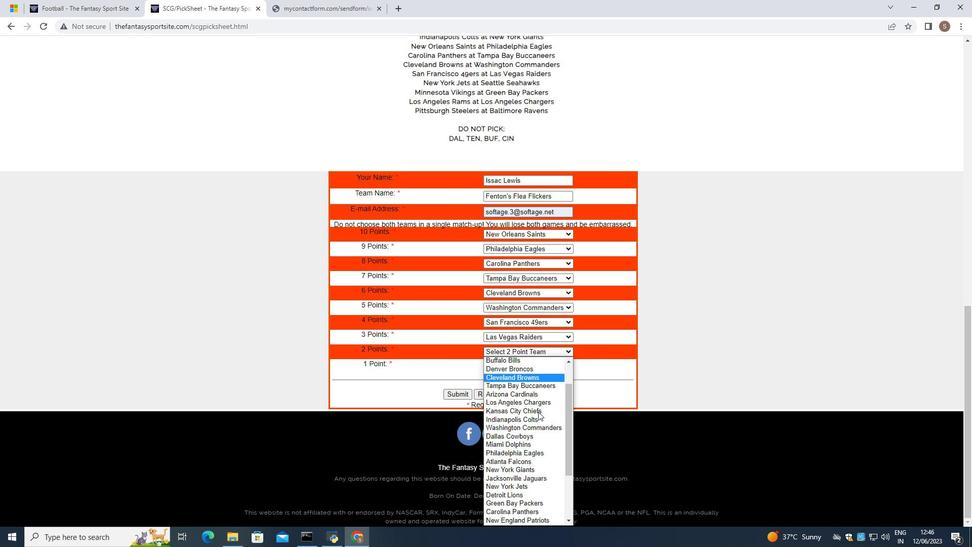 
Action: Mouse moved to (531, 411)
Screenshot: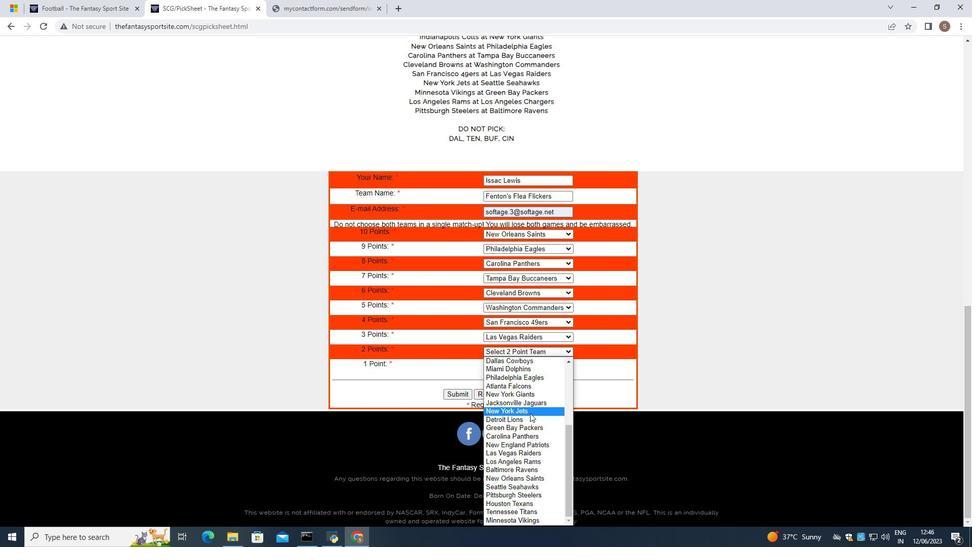 
Action: Mouse pressed left at (531, 411)
Screenshot: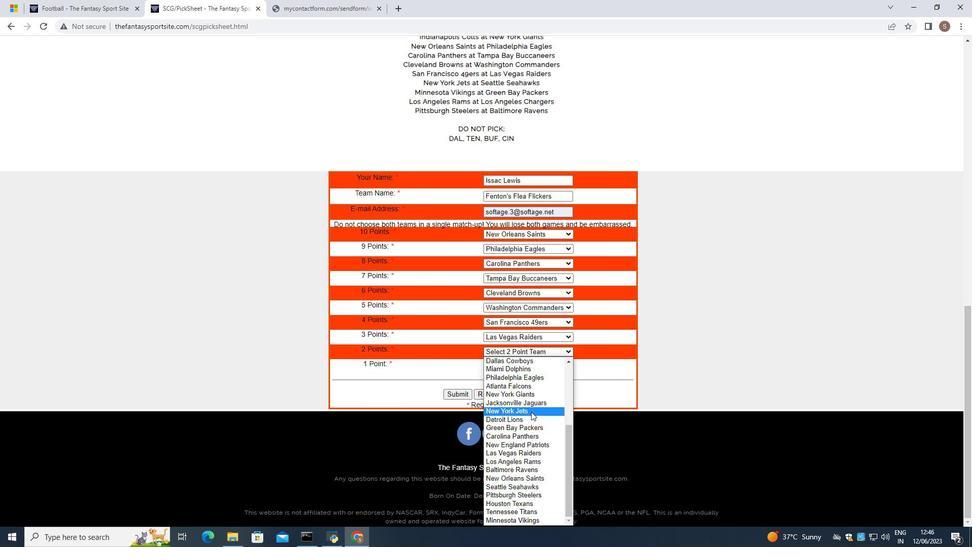 
Action: Mouse moved to (548, 369)
Screenshot: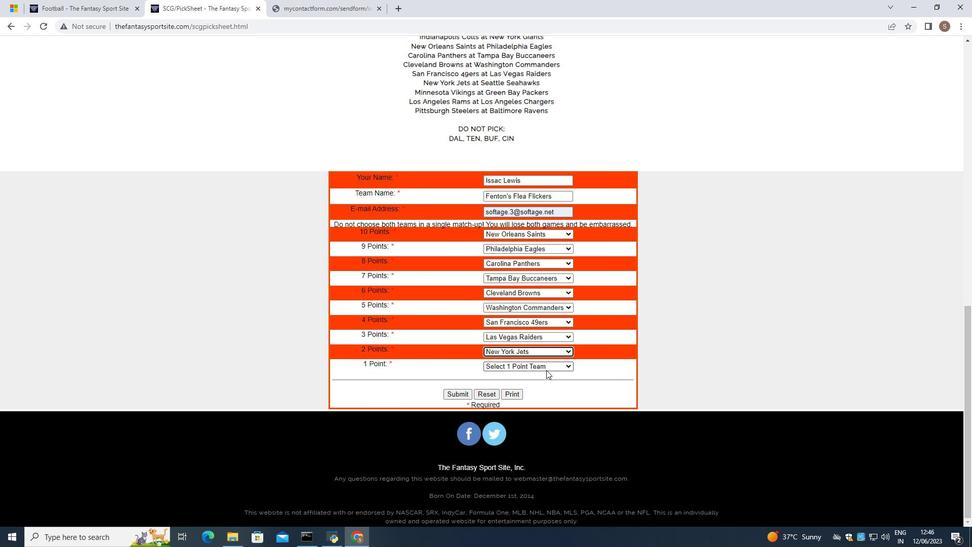 
Action: Mouse pressed left at (548, 369)
Screenshot: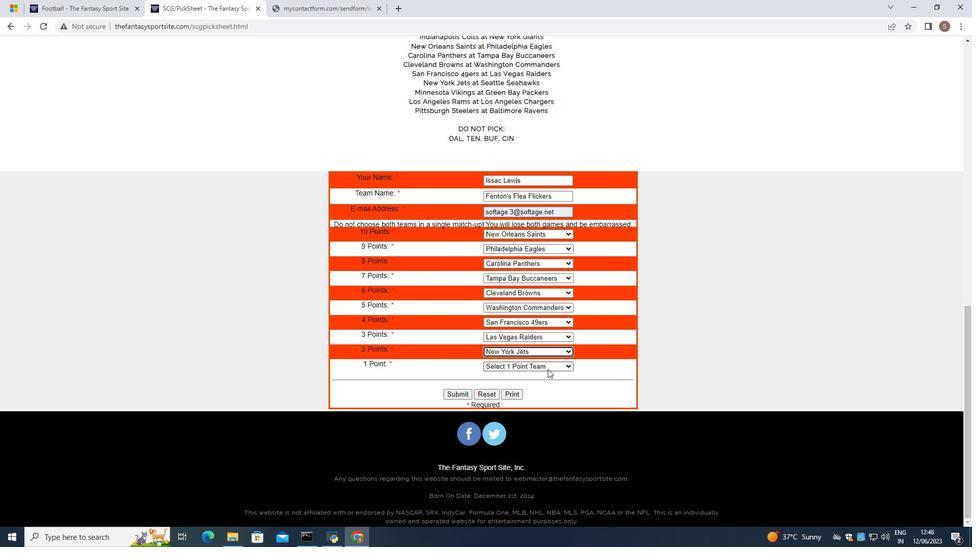 
Action: Mouse moved to (534, 326)
Screenshot: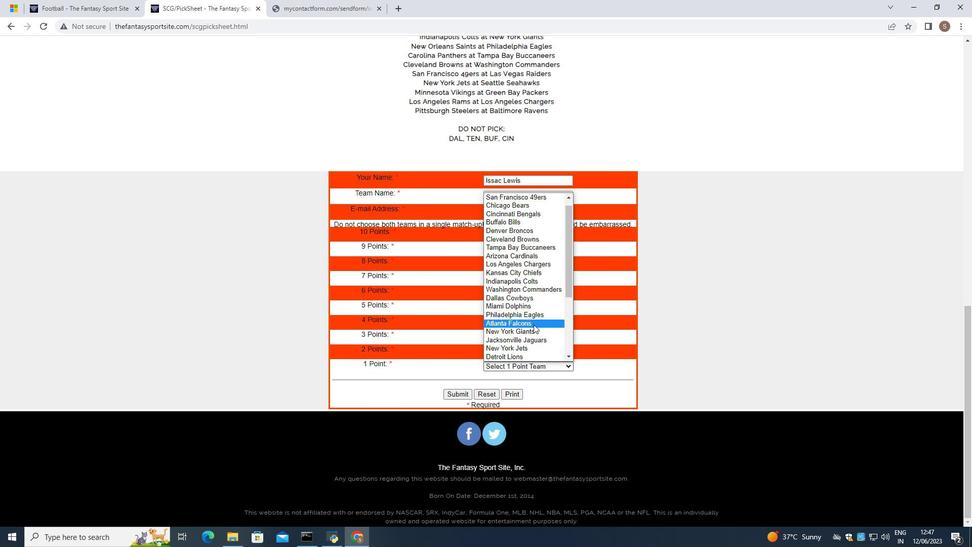 
Action: Mouse scrolled (534, 326) with delta (0, 0)
Screenshot: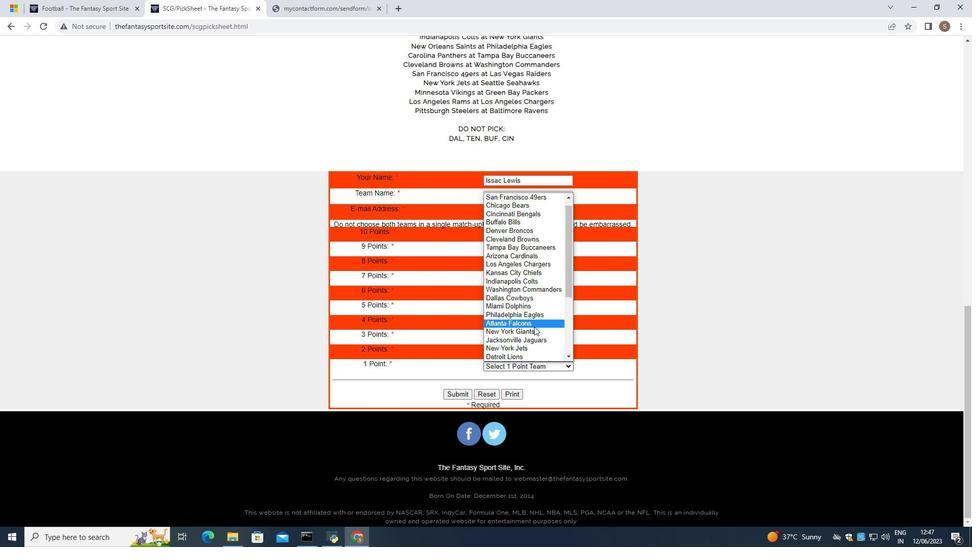 
Action: Mouse scrolled (534, 326) with delta (0, 0)
Screenshot: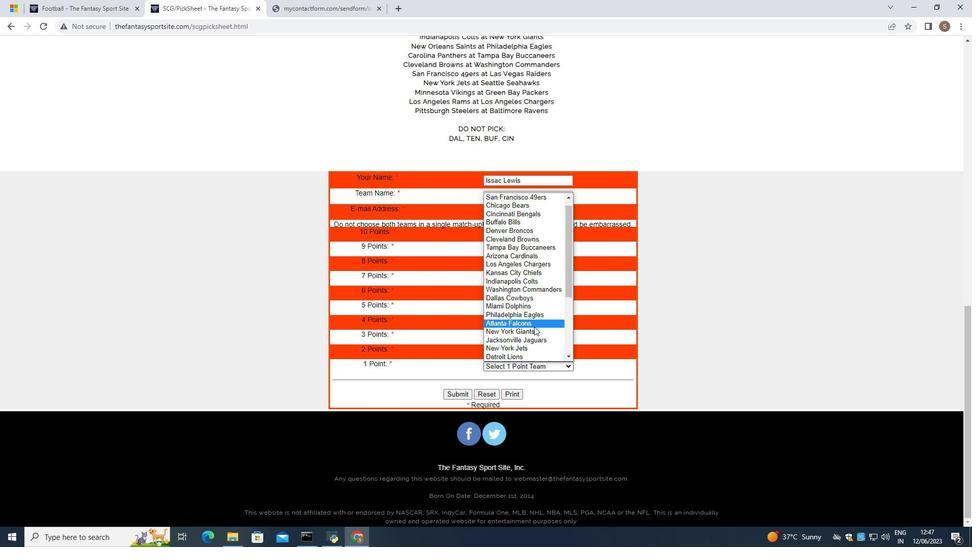 
Action: Mouse scrolled (534, 326) with delta (0, 0)
Screenshot: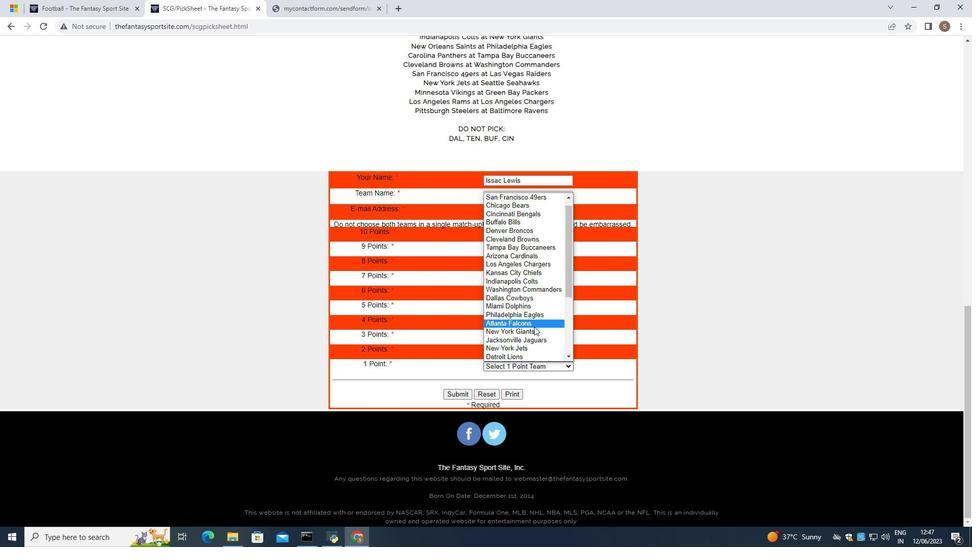
Action: Mouse scrolled (534, 326) with delta (0, 0)
Screenshot: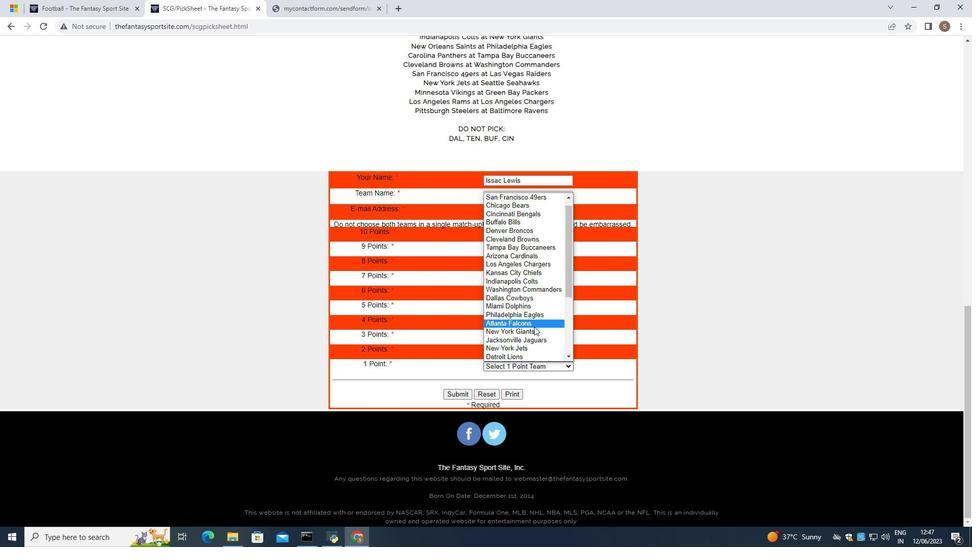 
Action: Mouse scrolled (534, 326) with delta (0, 0)
Screenshot: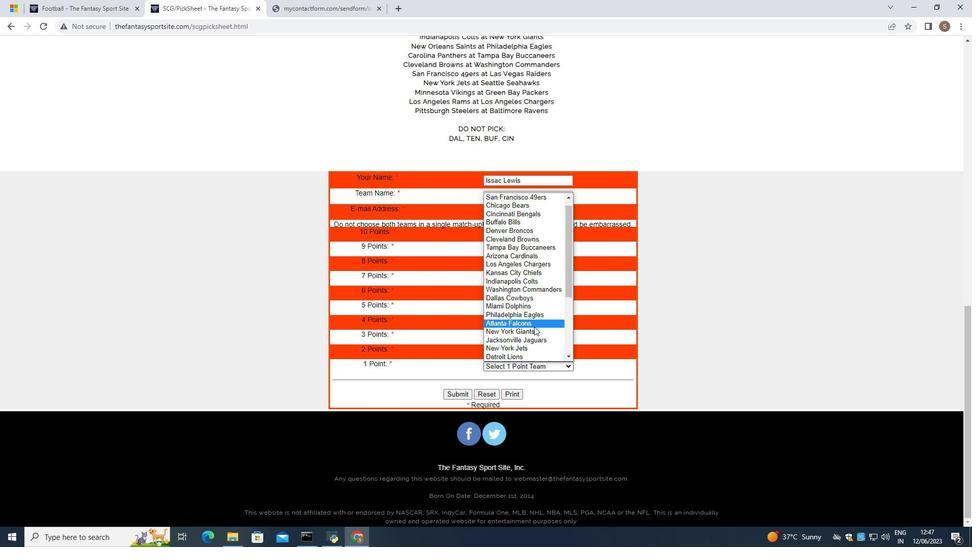 
Action: Mouse scrolled (534, 326) with delta (0, 0)
Screenshot: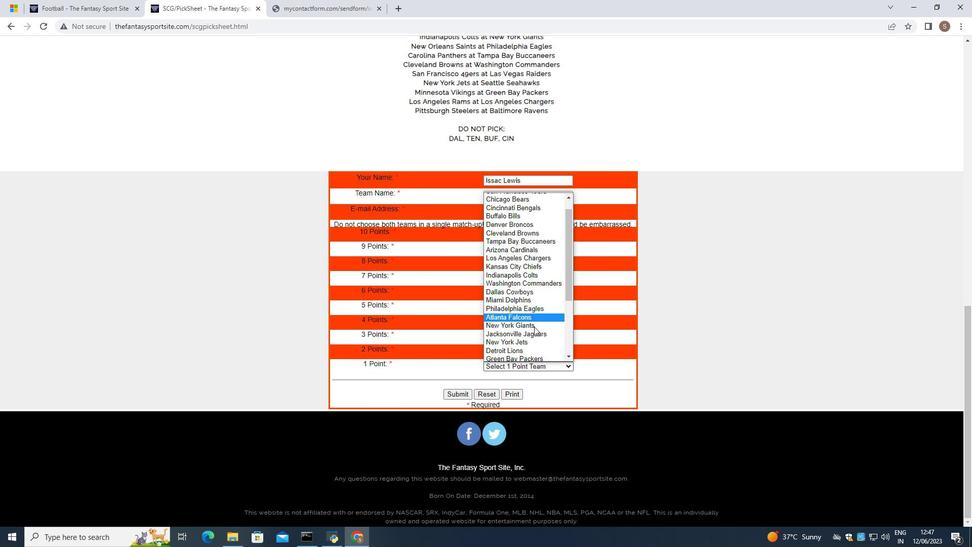 
Action: Mouse scrolled (534, 326) with delta (0, 0)
Screenshot: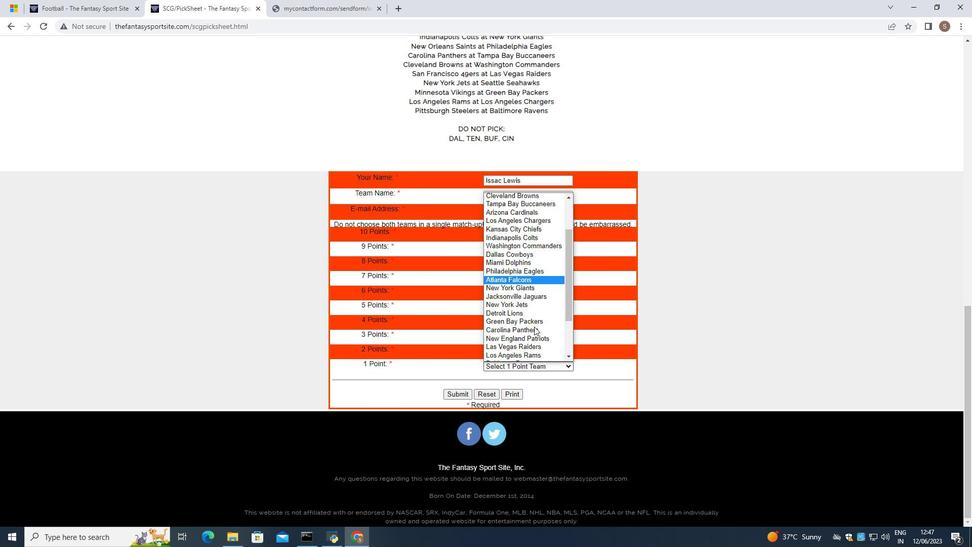 
Action: Mouse moved to (542, 321)
Screenshot: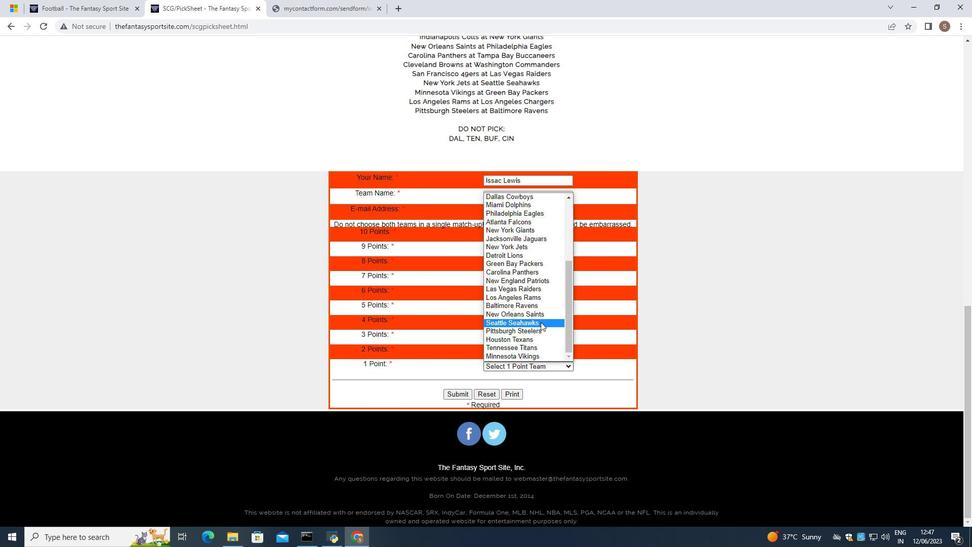 
Action: Mouse pressed left at (542, 321)
Screenshot: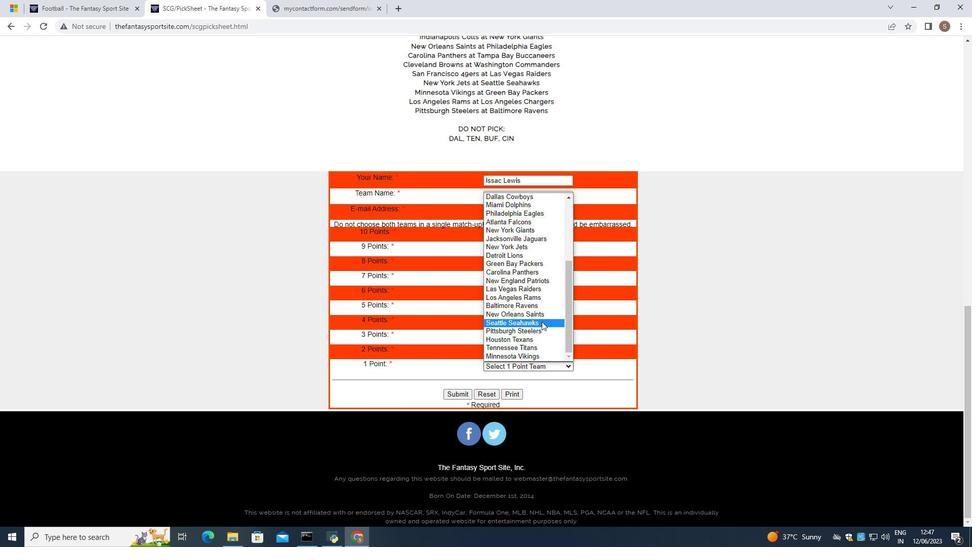 
Action: Mouse moved to (465, 394)
Screenshot: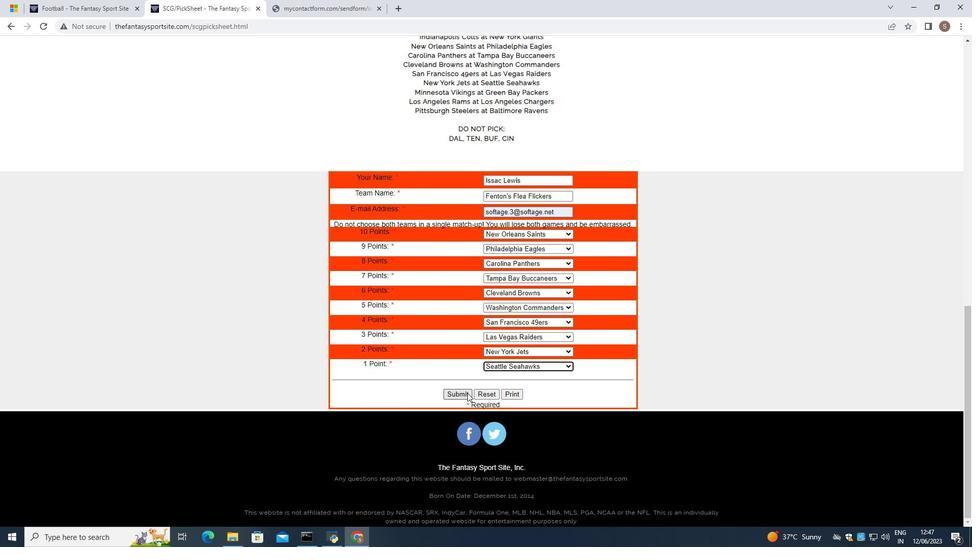 
Action: Mouse pressed left at (465, 394)
Screenshot: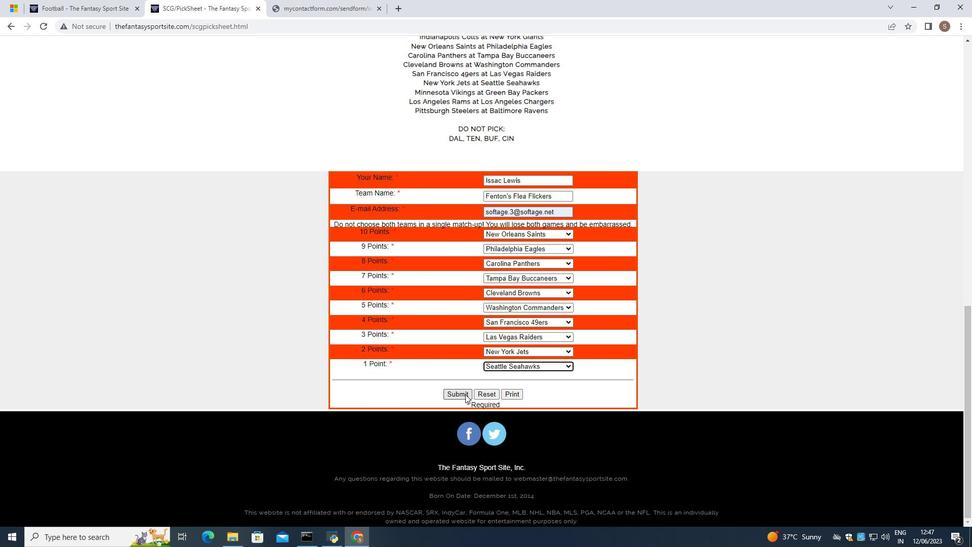
